 Task: For heading Use Amatic SC with green colour & Underline.  font size for heading26,  'Change the font style of data to'Amatic SC and font size to 18,  Change the alignment of both headline & data to Align center.  In the sheet  BudgetAdjustbook
Action: Mouse moved to (66, 144)
Screenshot: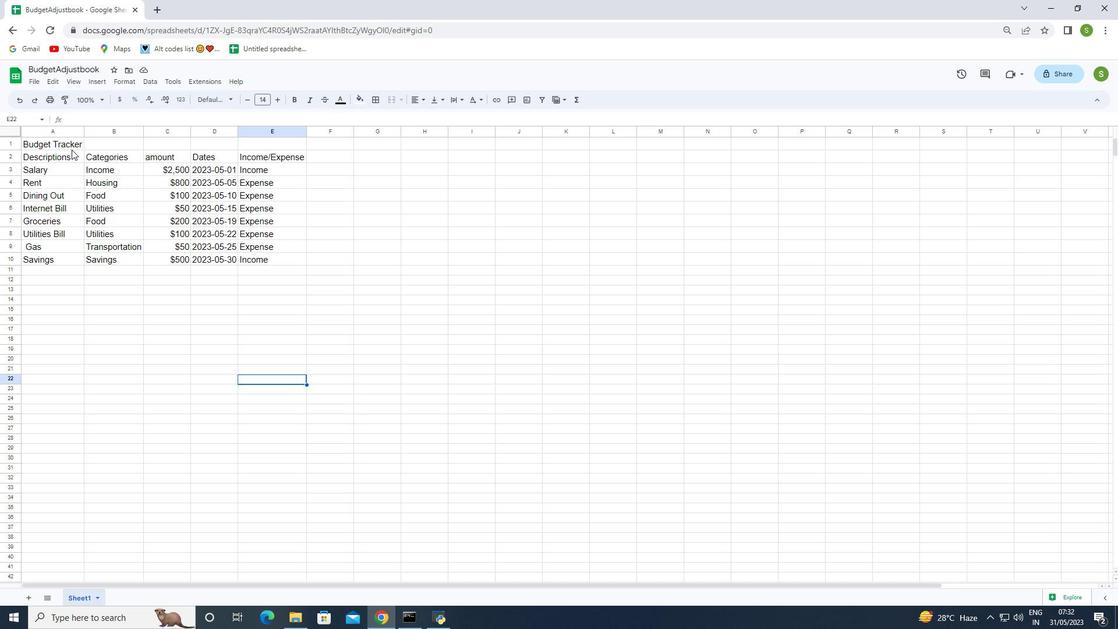 
Action: Mouse pressed left at (66, 144)
Screenshot: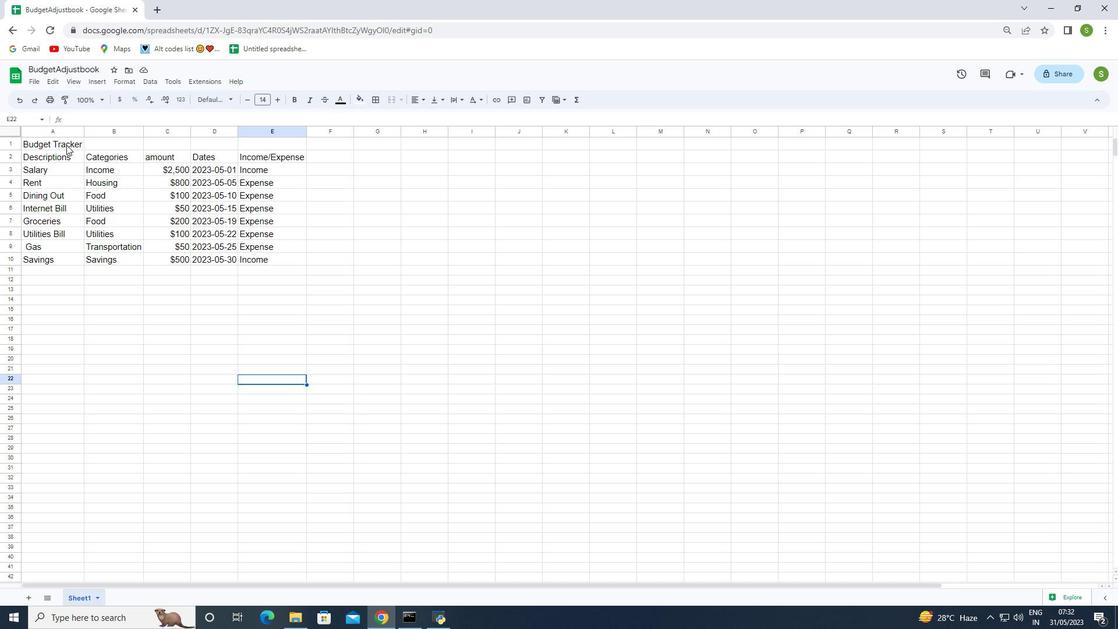 
Action: Mouse moved to (212, 101)
Screenshot: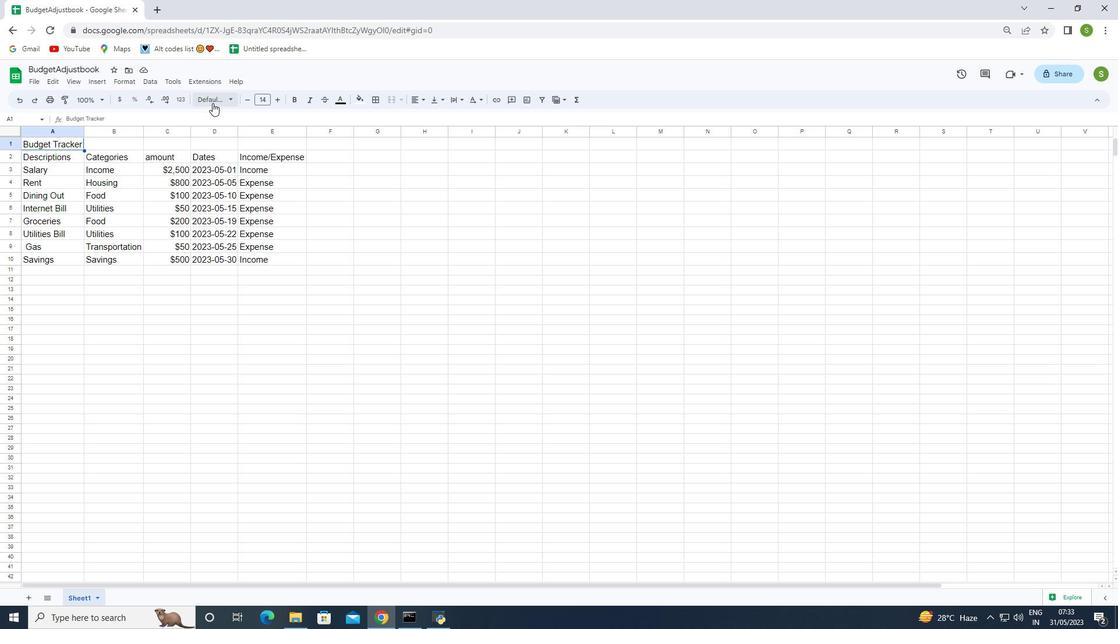 
Action: Mouse pressed left at (212, 101)
Screenshot: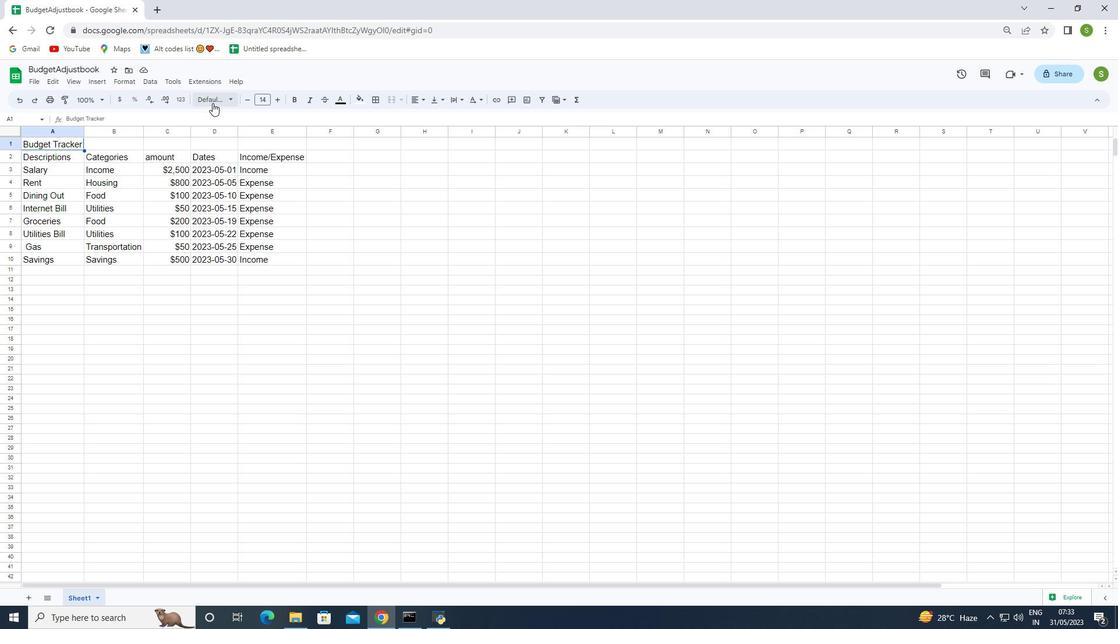 
Action: Mouse moved to (238, 264)
Screenshot: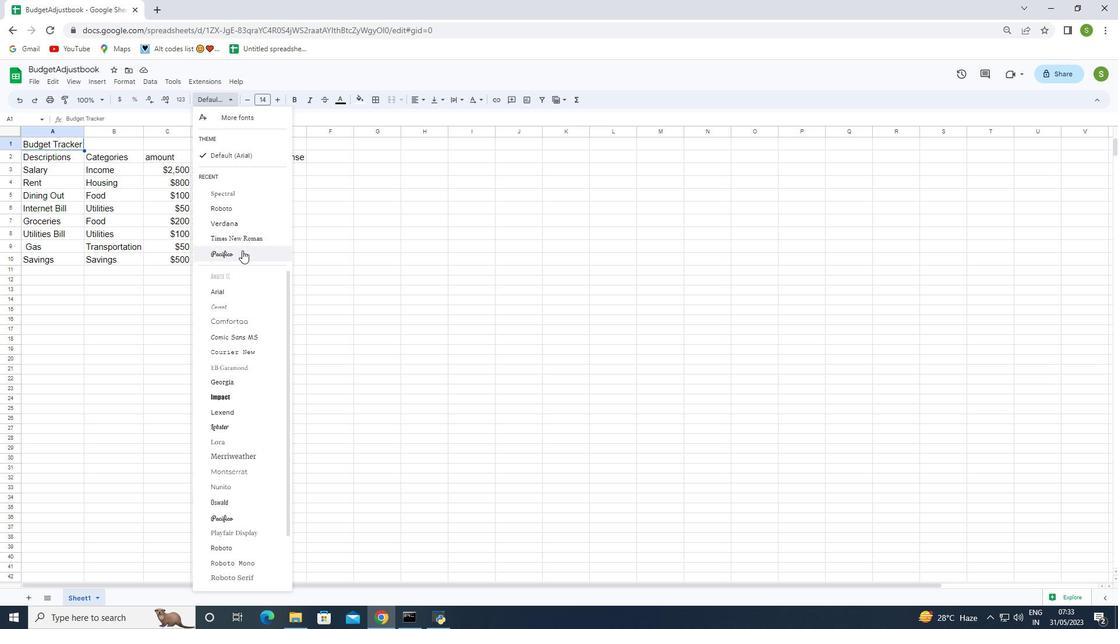 
Action: Mouse scrolled (238, 265) with delta (0, 0)
Screenshot: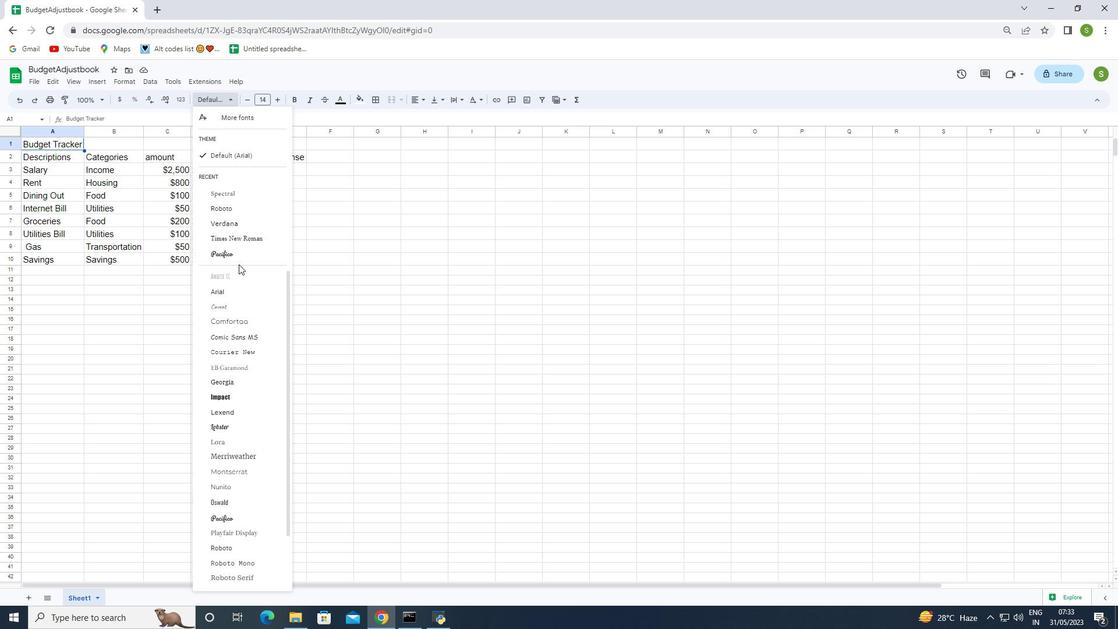 
Action: Mouse scrolled (238, 265) with delta (0, 0)
Screenshot: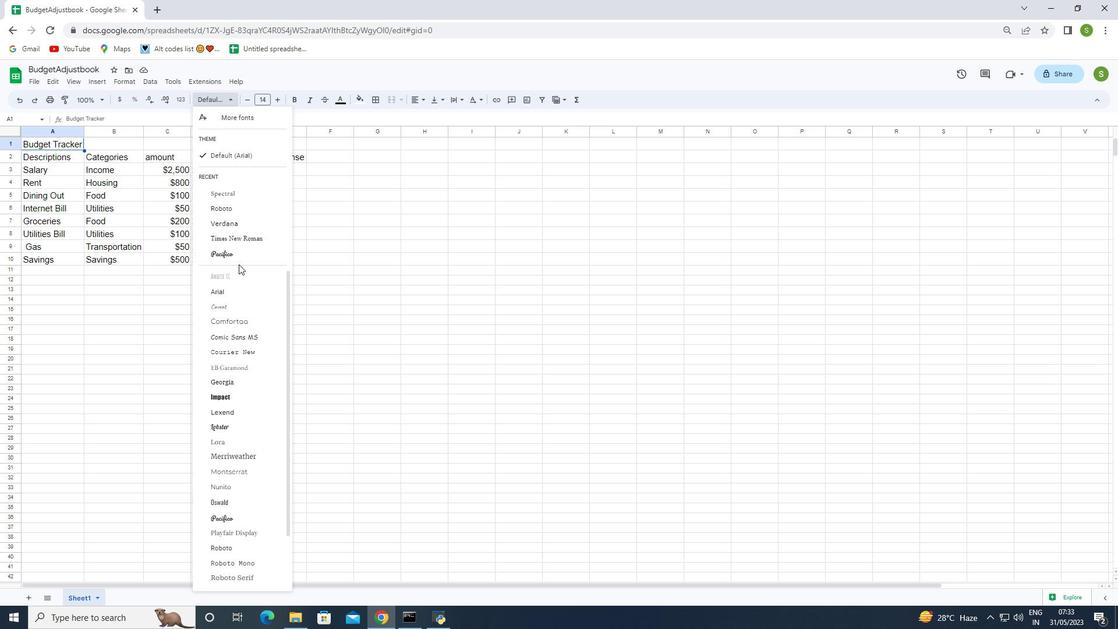 
Action: Mouse moved to (233, 413)
Screenshot: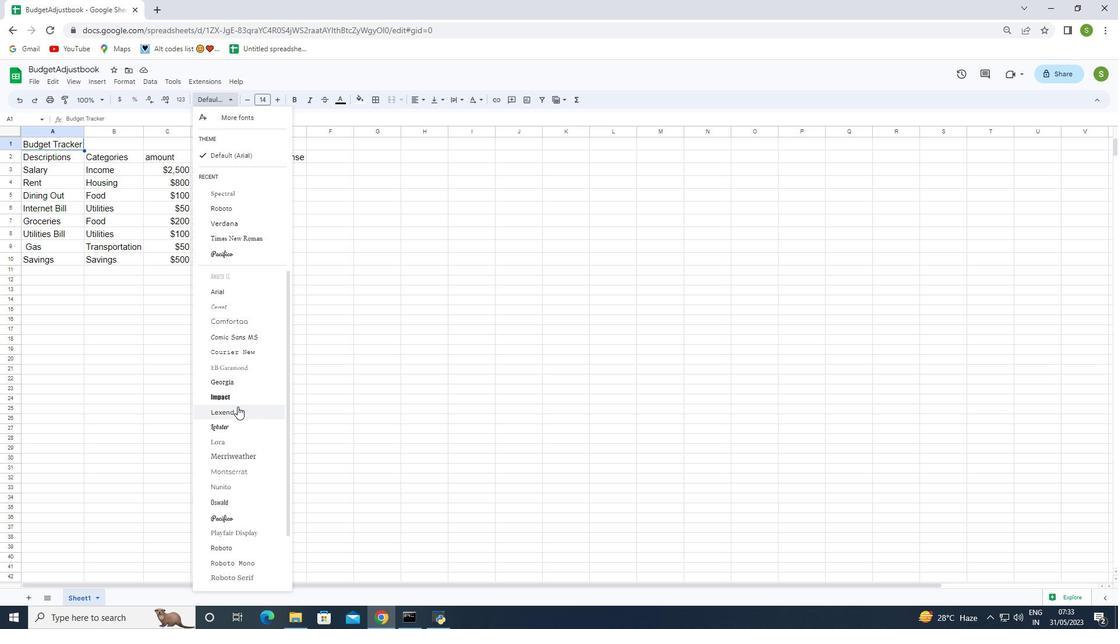 
Action: Mouse scrolled (233, 413) with delta (0, 0)
Screenshot: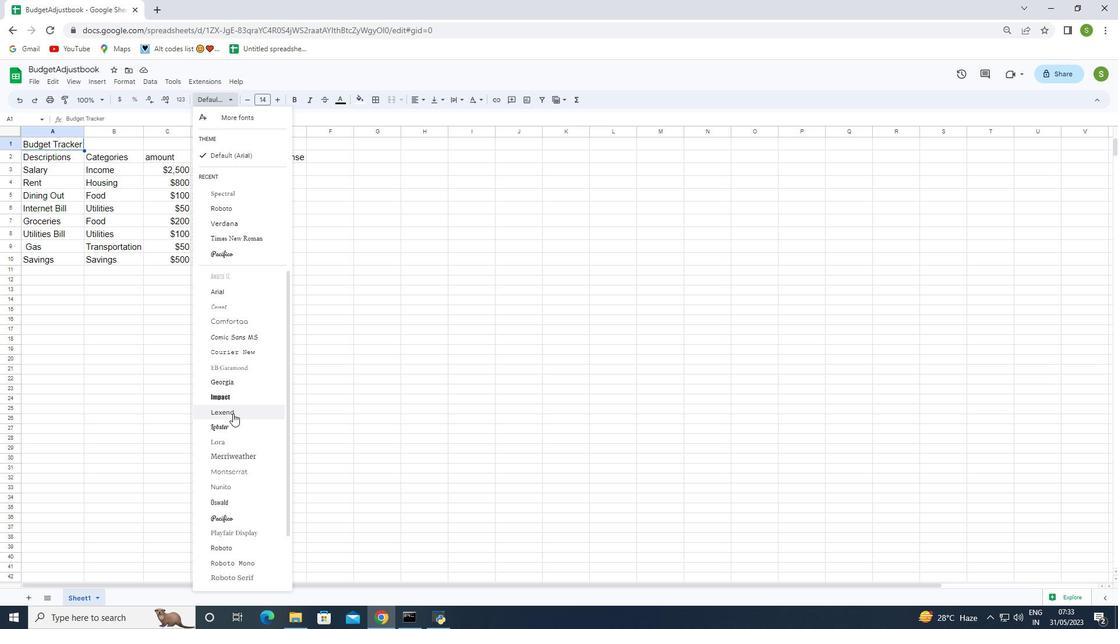 
Action: Mouse moved to (232, 419)
Screenshot: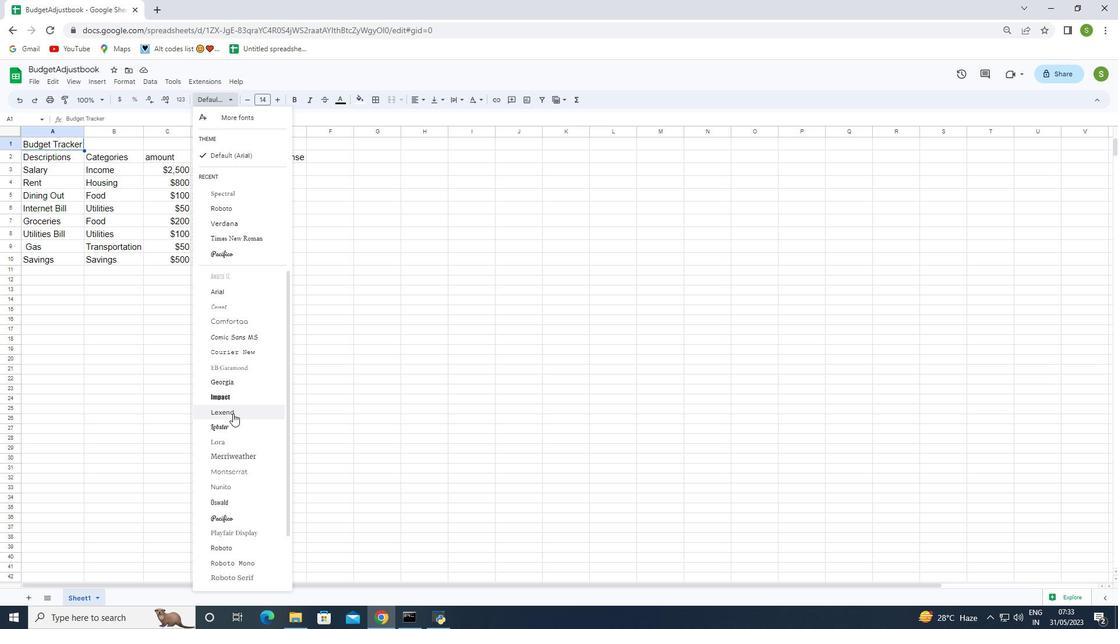
Action: Mouse scrolled (232, 418) with delta (0, 0)
Screenshot: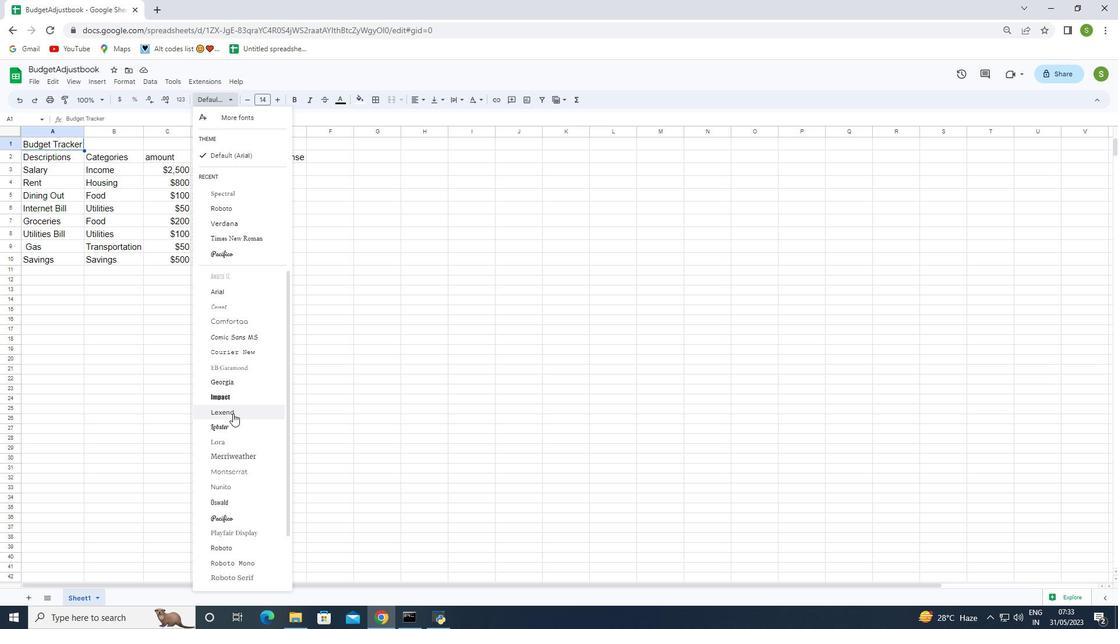 
Action: Mouse moved to (231, 425)
Screenshot: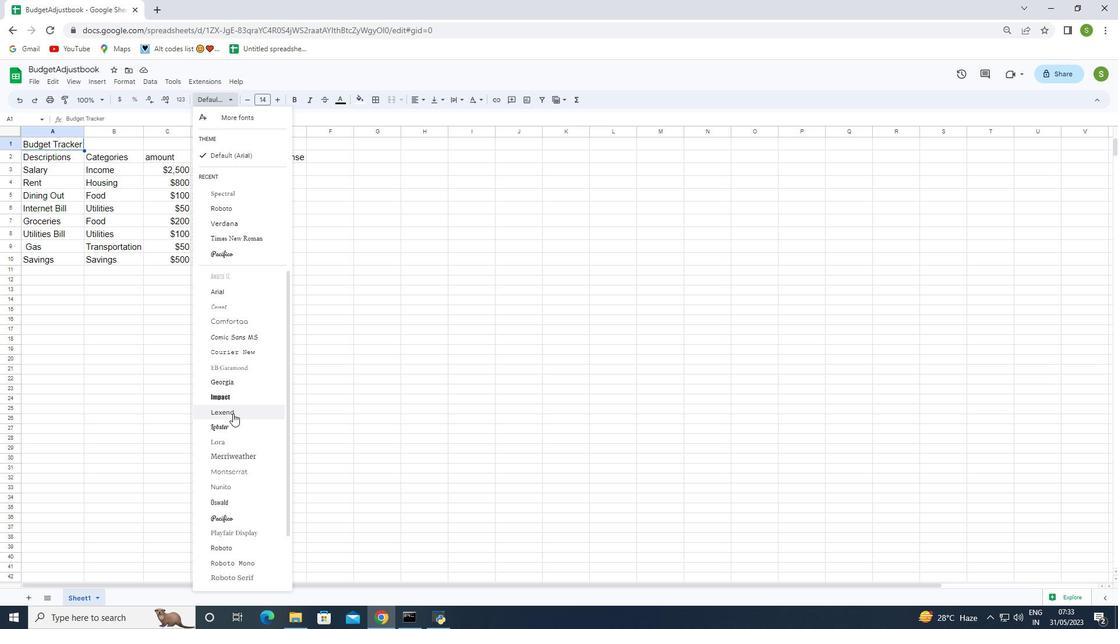 
Action: Mouse scrolled (231, 424) with delta (0, 0)
Screenshot: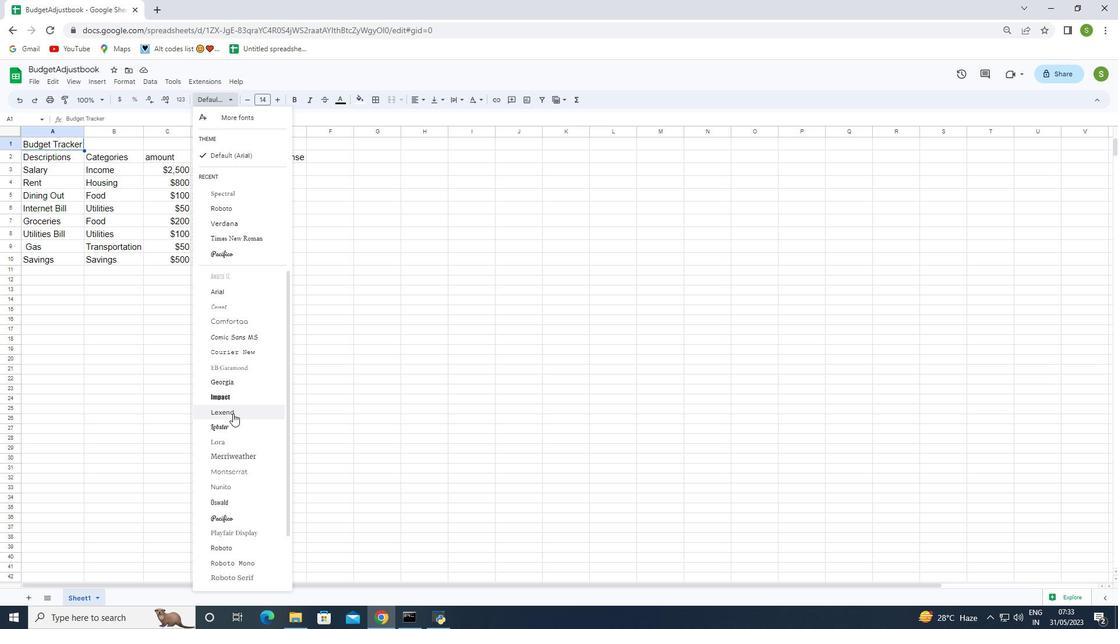 
Action: Mouse moved to (231, 432)
Screenshot: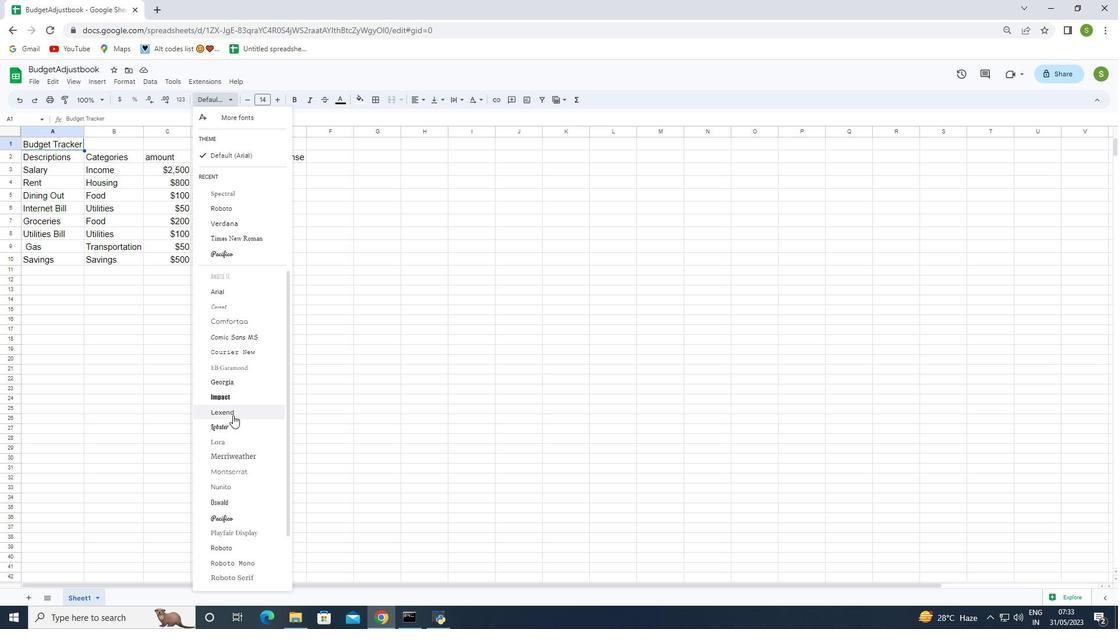 
Action: Mouse scrolled (231, 432) with delta (0, 0)
Screenshot: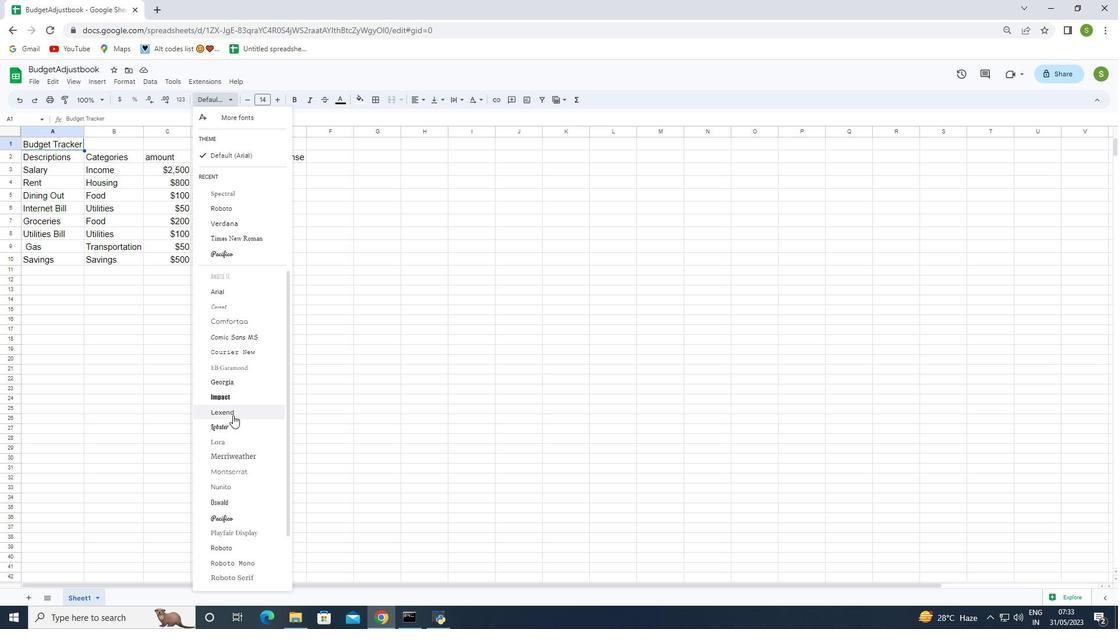 
Action: Mouse moved to (231, 440)
Screenshot: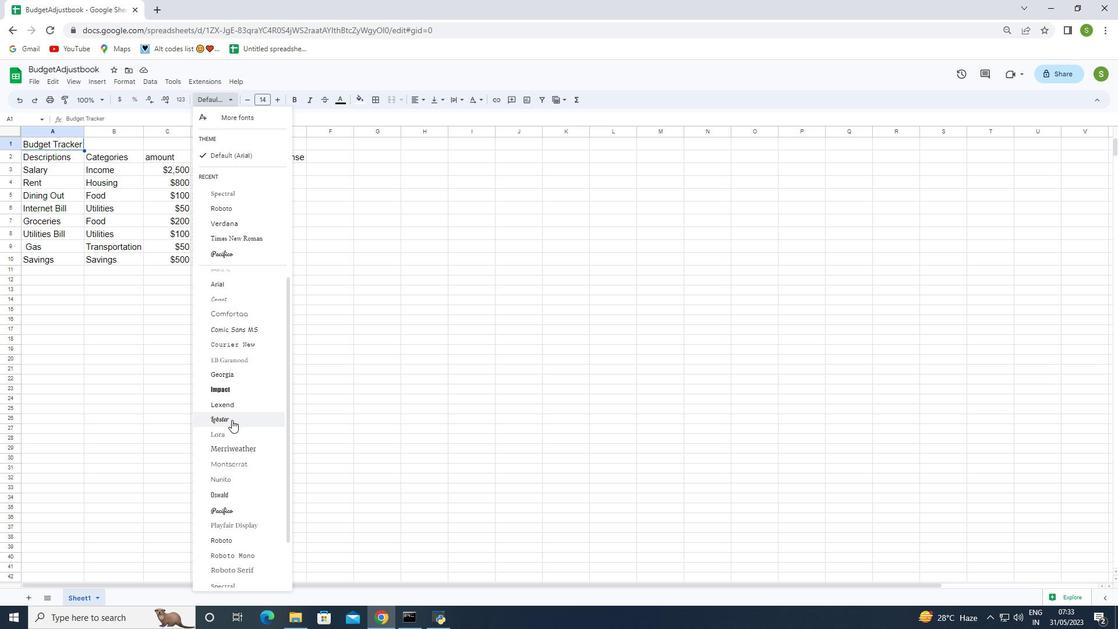 
Action: Mouse scrolled (231, 439) with delta (0, 0)
Screenshot: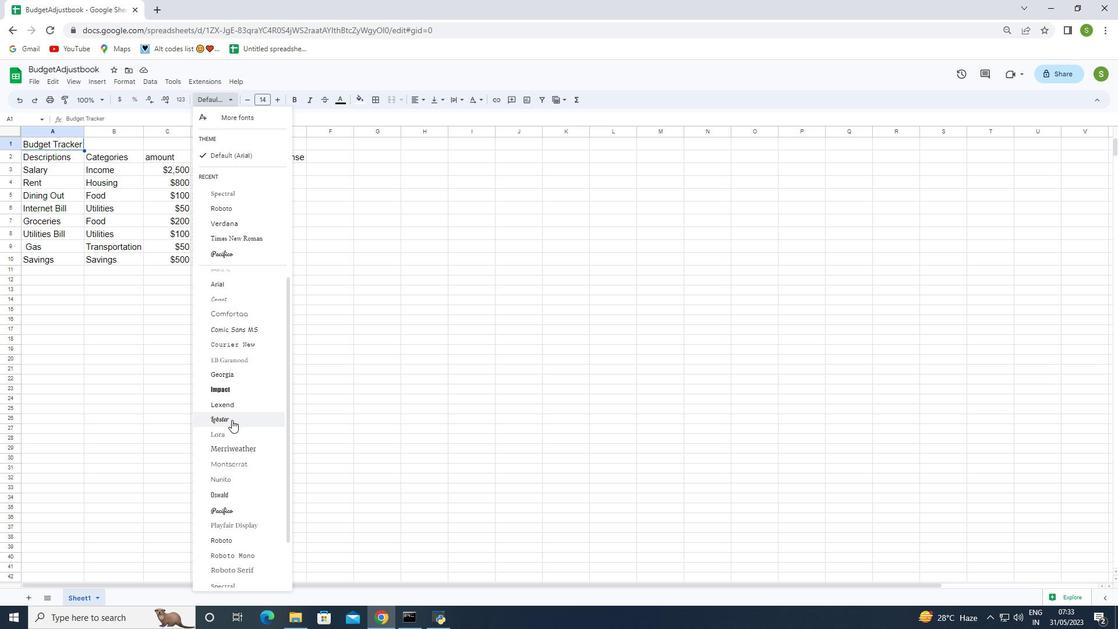 
Action: Mouse moved to (233, 449)
Screenshot: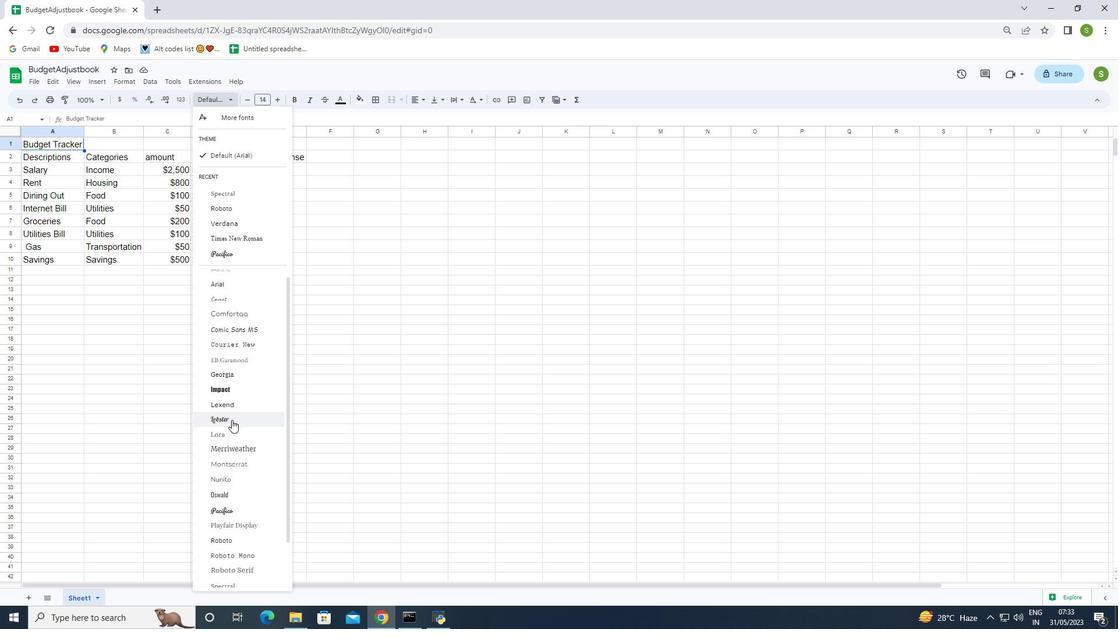 
Action: Mouse scrolled (233, 448) with delta (0, 0)
Screenshot: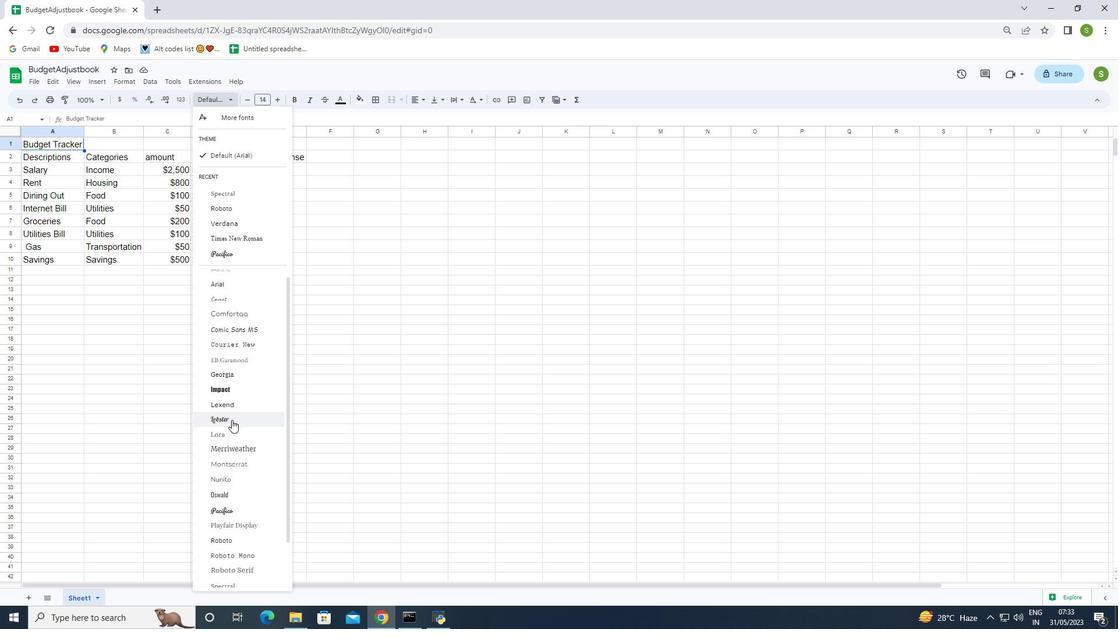 
Action: Mouse moved to (246, 499)
Screenshot: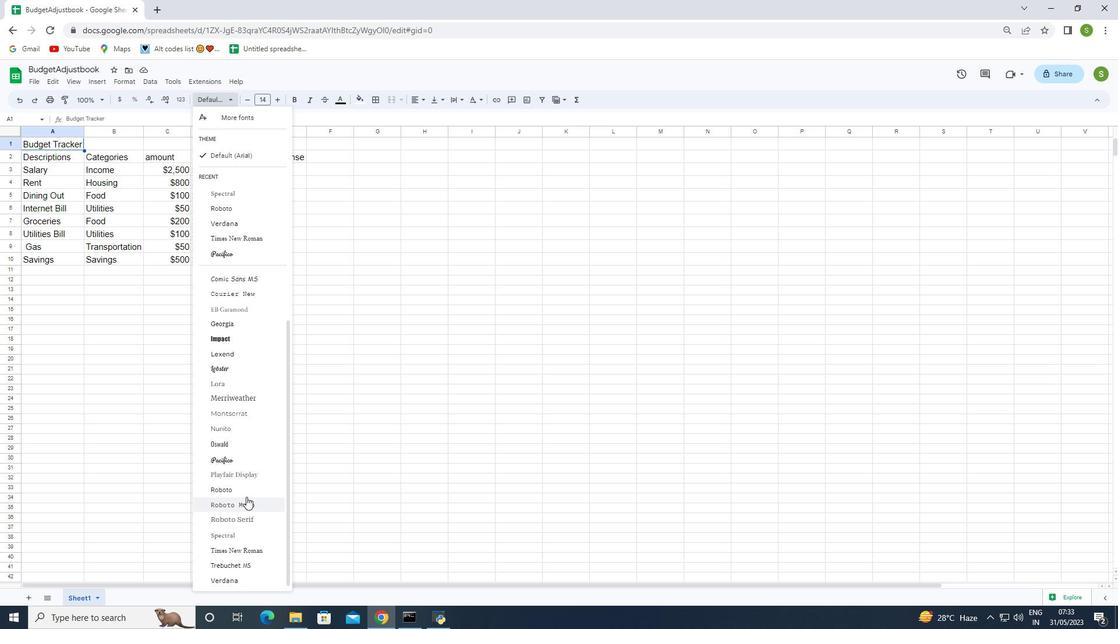 
Action: Mouse scrolled (246, 498) with delta (0, 0)
Screenshot: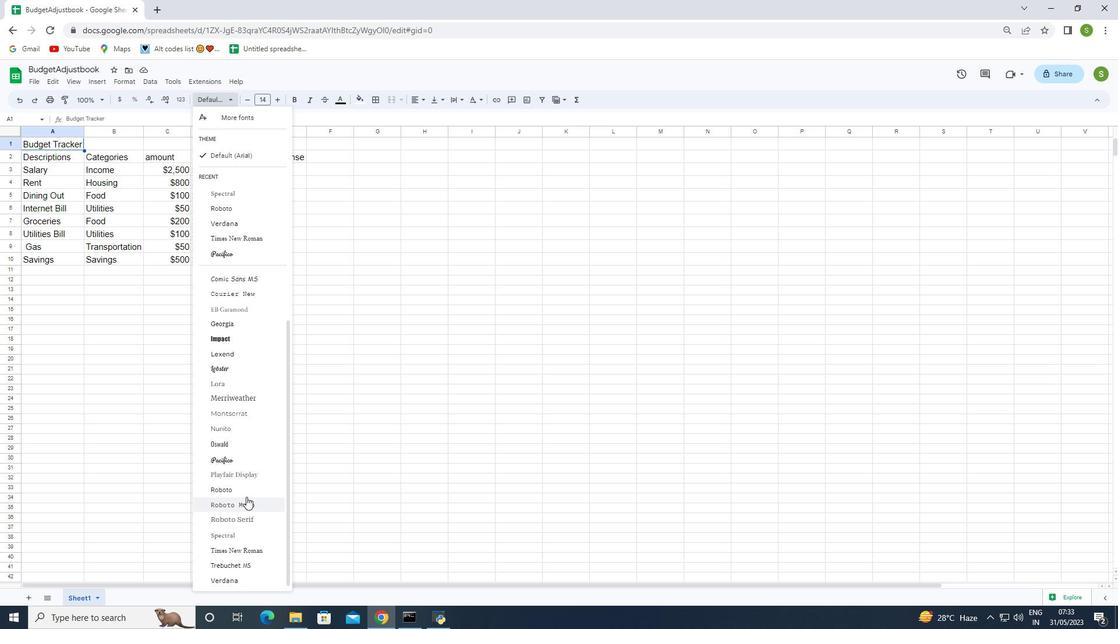 
Action: Mouse moved to (246, 501)
Screenshot: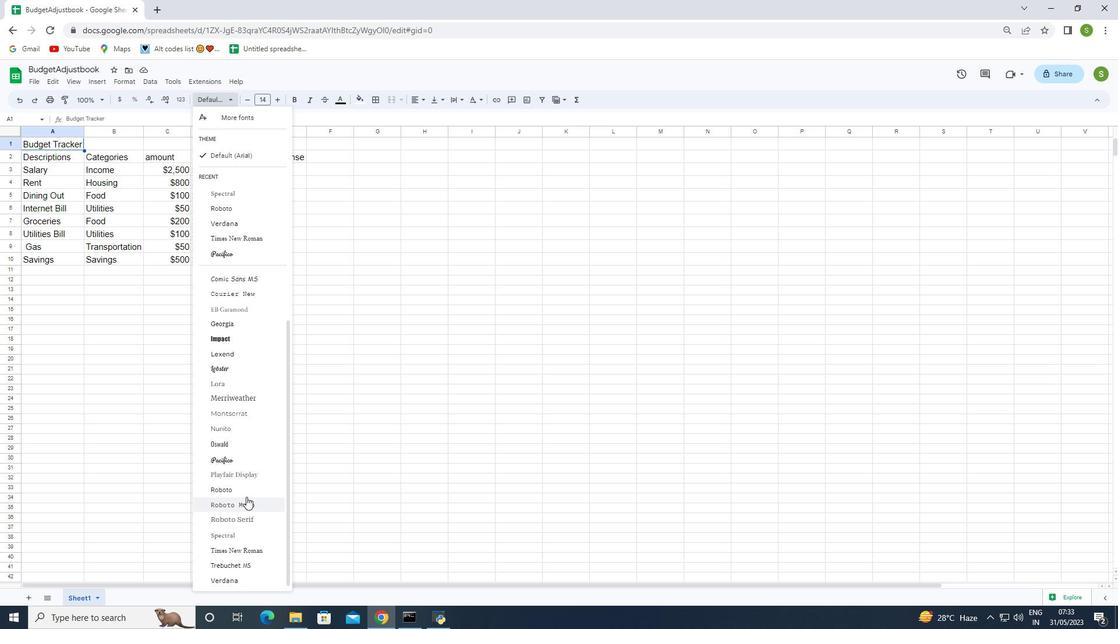 
Action: Mouse scrolled (246, 500) with delta (0, 0)
Screenshot: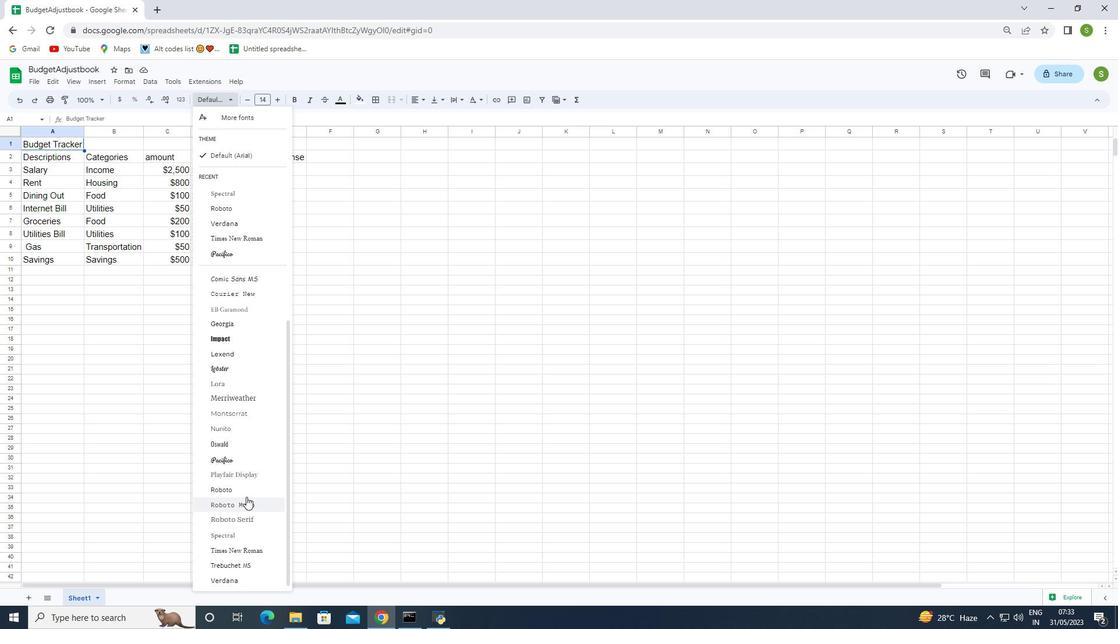 
Action: Mouse moved to (246, 504)
Screenshot: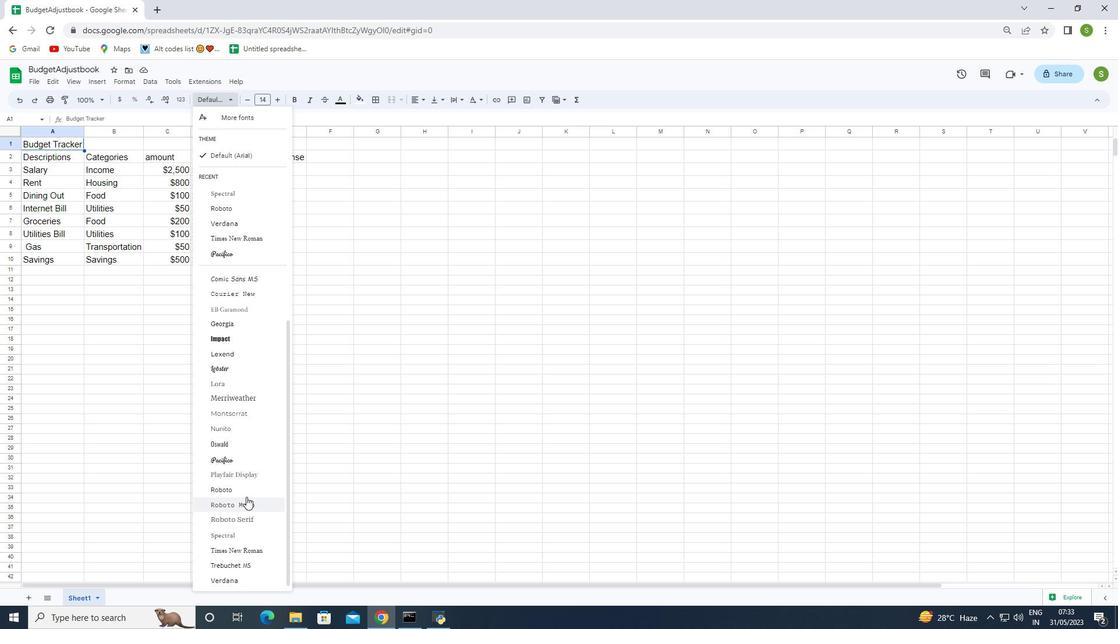 
Action: Mouse scrolled (246, 503) with delta (0, 0)
Screenshot: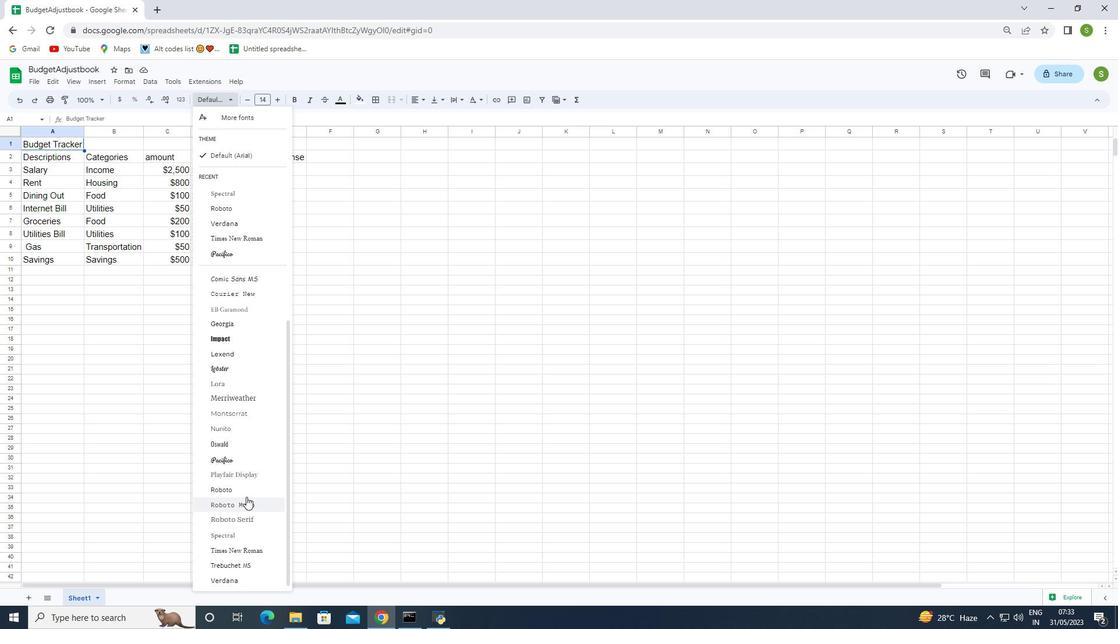 
Action: Mouse moved to (246, 507)
Screenshot: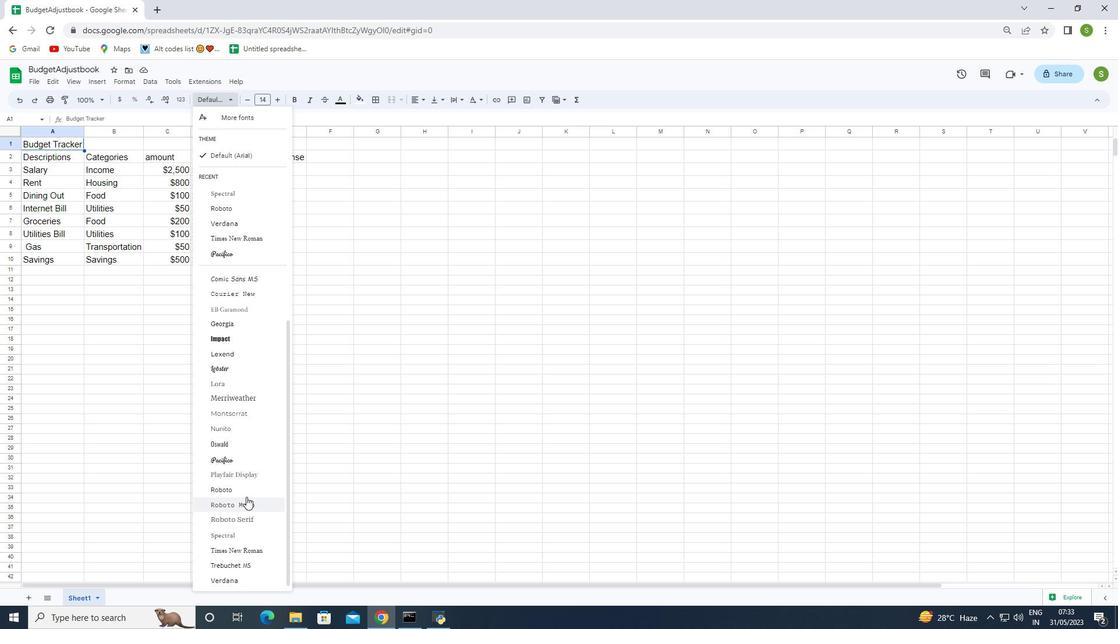 
Action: Mouse scrolled (246, 506) with delta (0, 0)
Screenshot: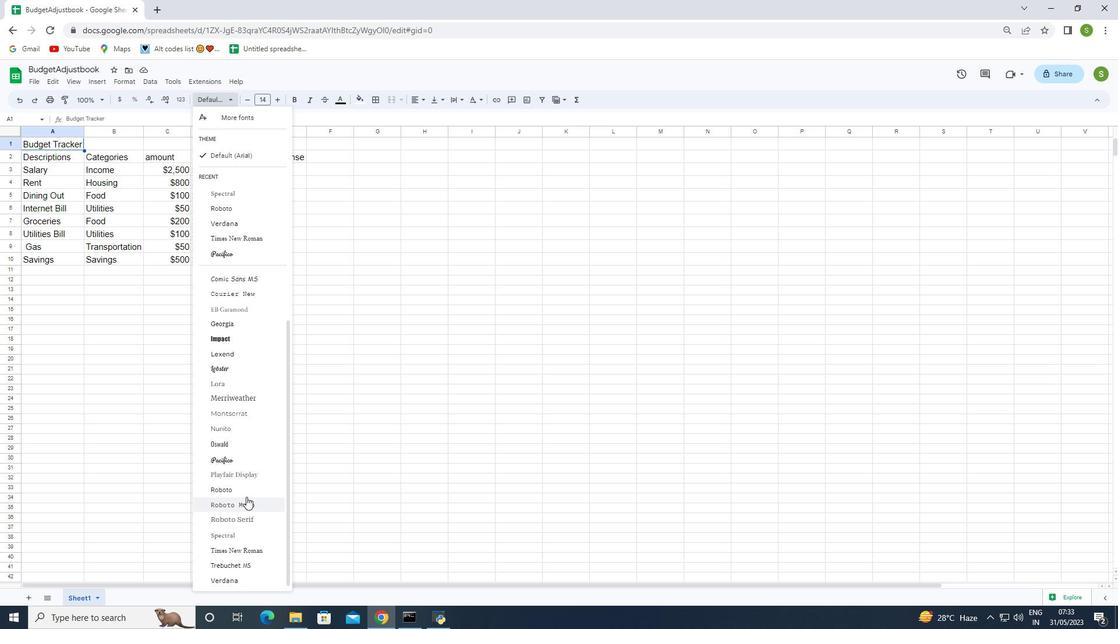 
Action: Mouse moved to (246, 508)
Screenshot: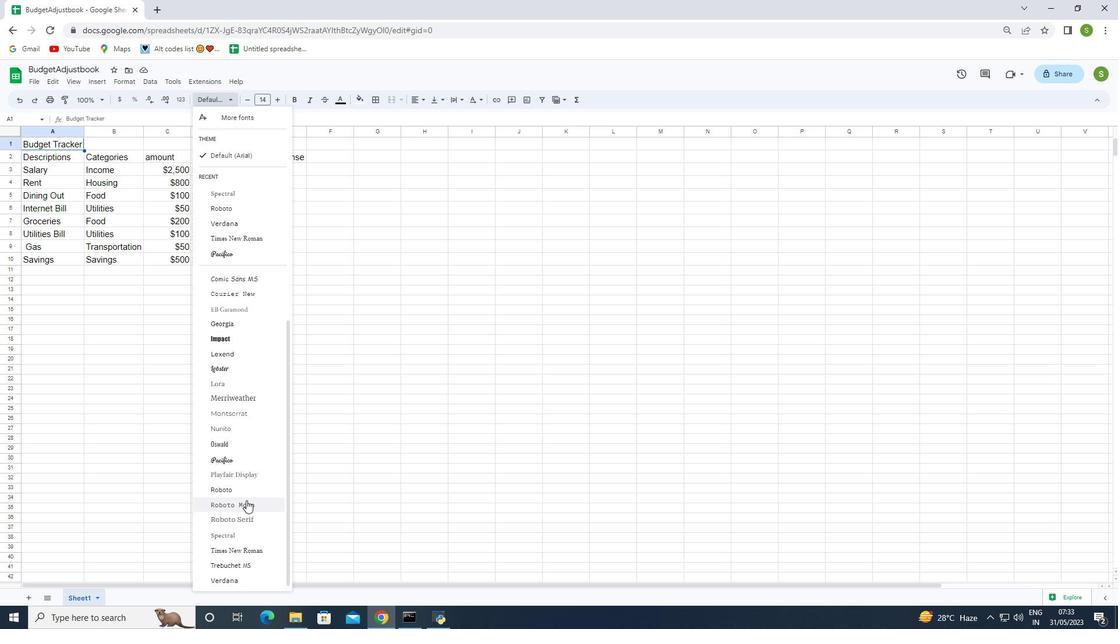 
Action: Mouse scrolled (246, 508) with delta (0, 0)
Screenshot: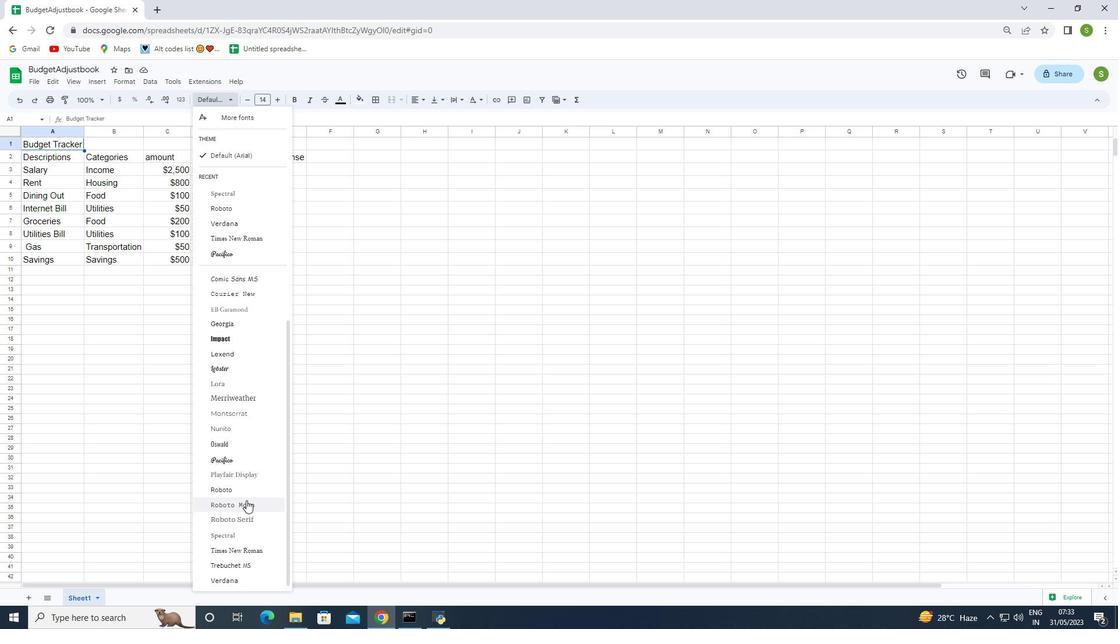 
Action: Mouse moved to (246, 511)
Screenshot: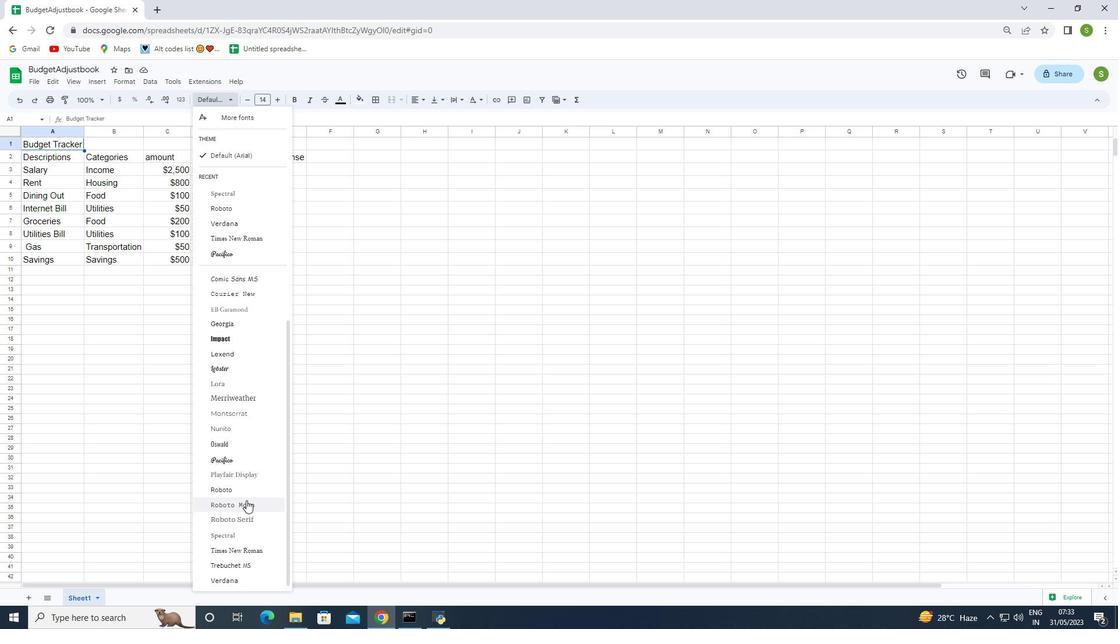 
Action: Mouse scrolled (246, 511) with delta (0, 0)
Screenshot: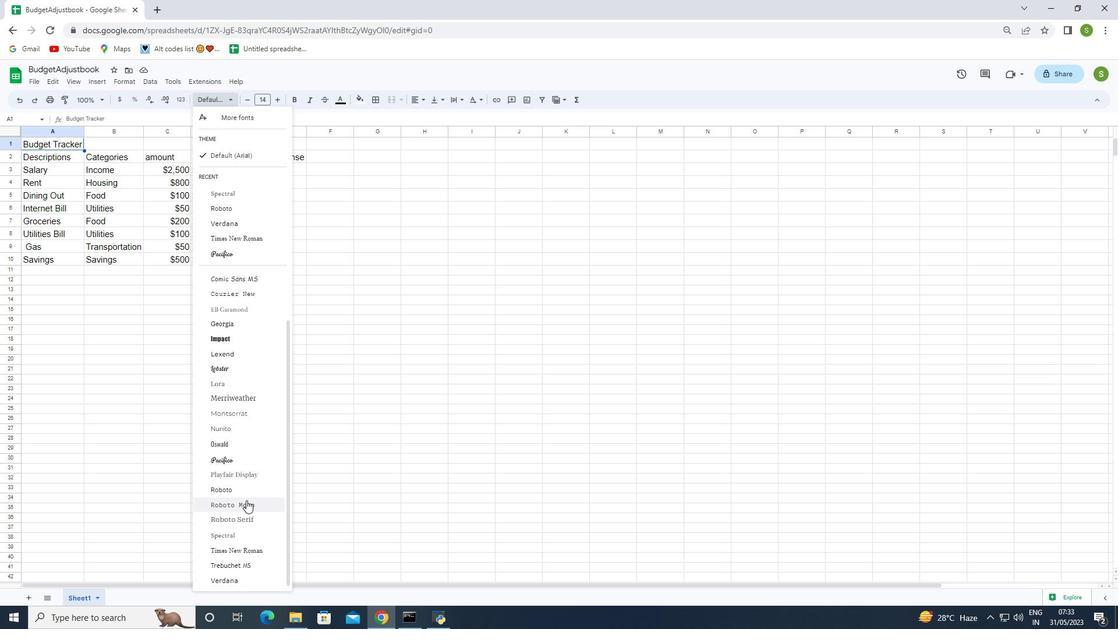 
Action: Mouse moved to (224, 161)
Screenshot: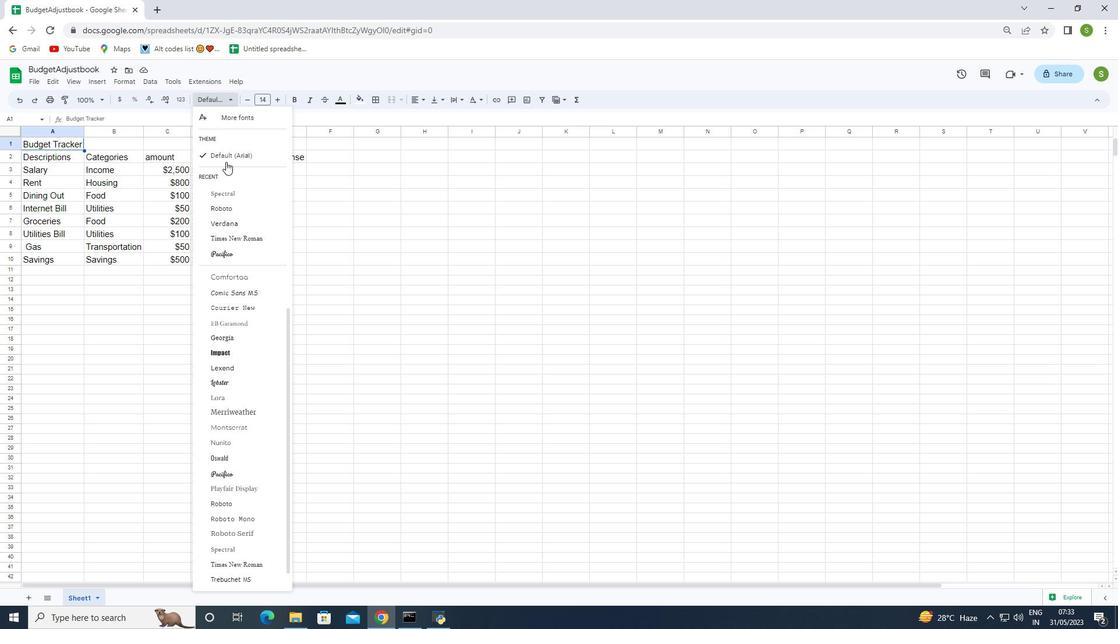 
Action: Mouse scrolled (224, 162) with delta (0, 0)
Screenshot: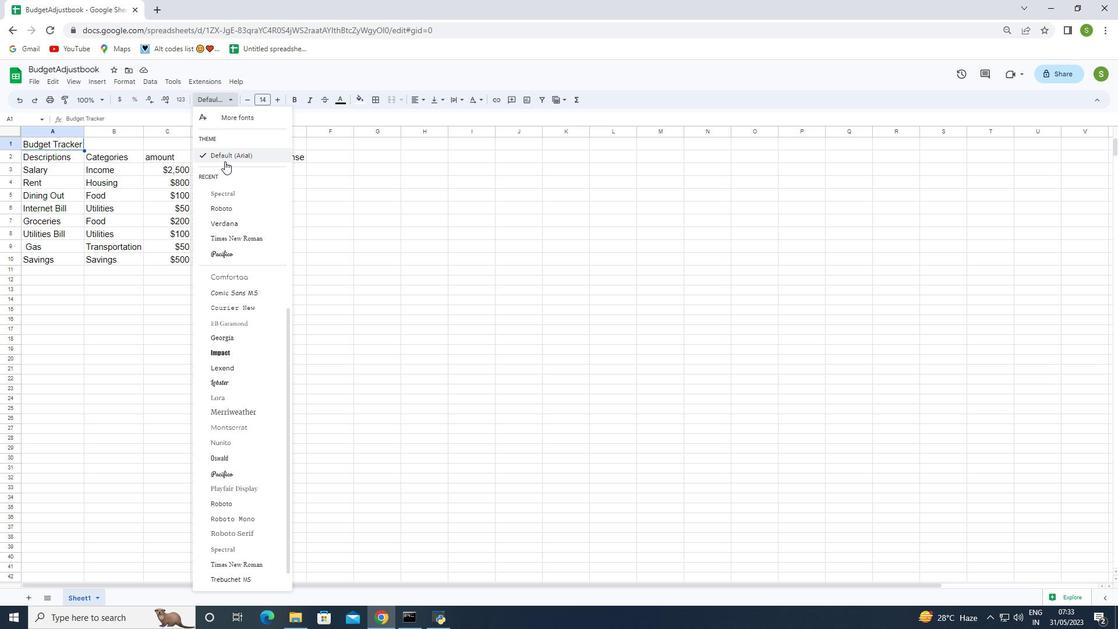
Action: Mouse scrolled (224, 162) with delta (0, 0)
Screenshot: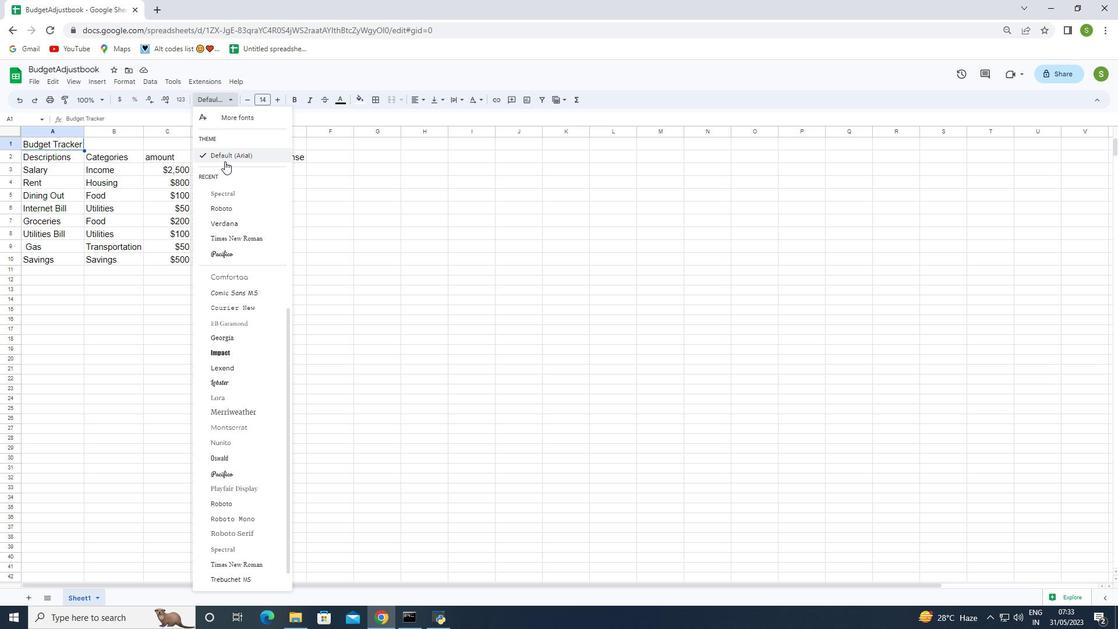 
Action: Mouse moved to (225, 159)
Screenshot: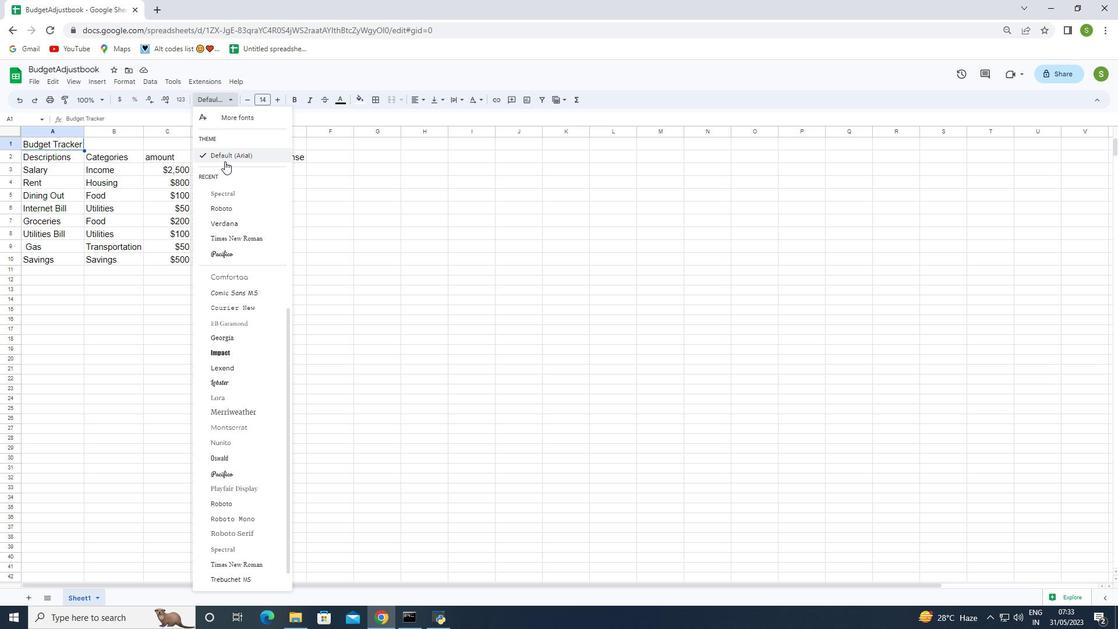 
Action: Mouse scrolled (225, 159) with delta (0, 0)
Screenshot: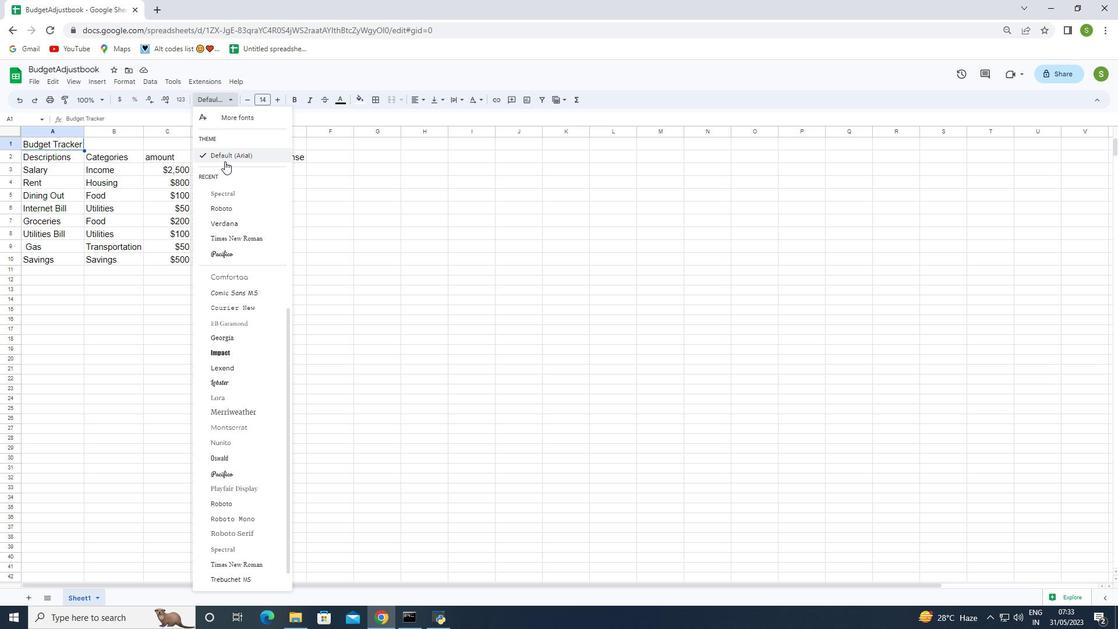 
Action: Mouse moved to (225, 115)
Screenshot: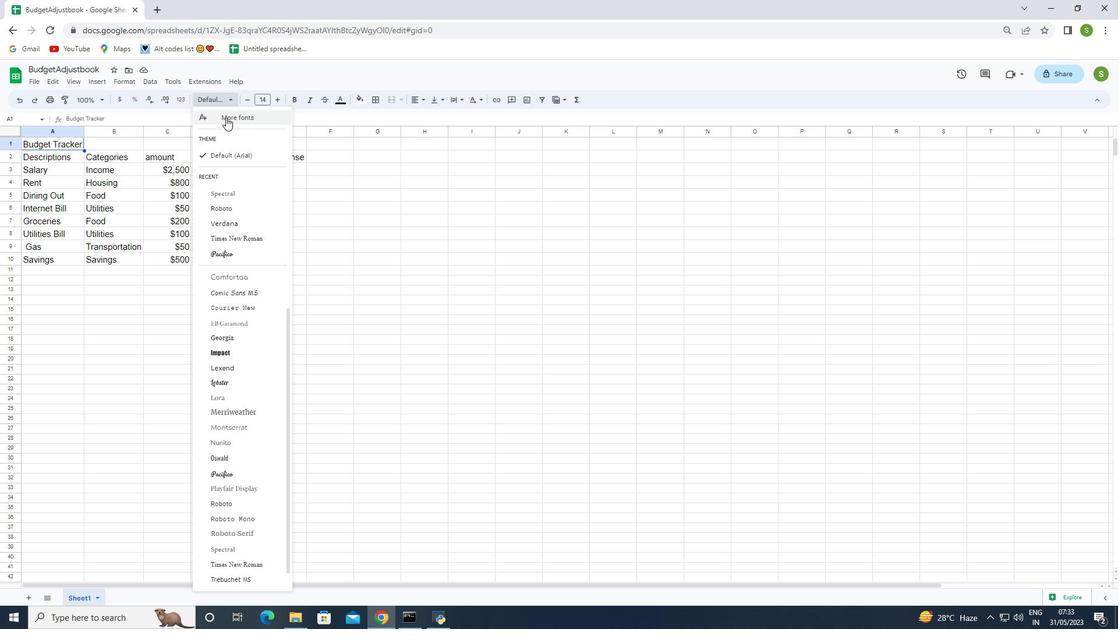 
Action: Mouse pressed left at (225, 115)
Screenshot: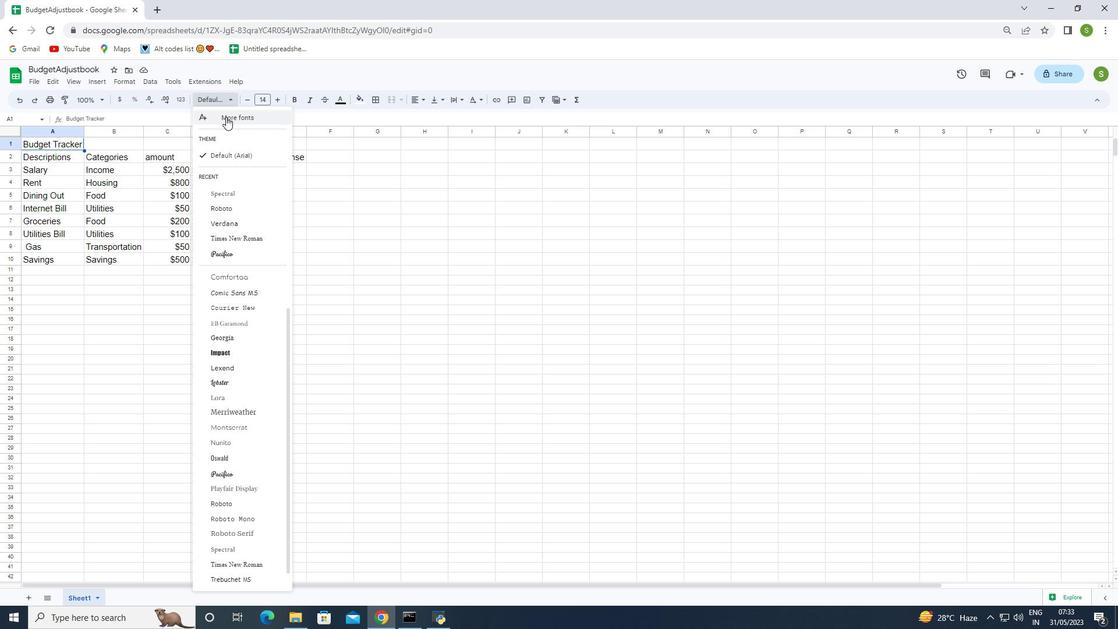 
Action: Mouse moved to (384, 222)
Screenshot: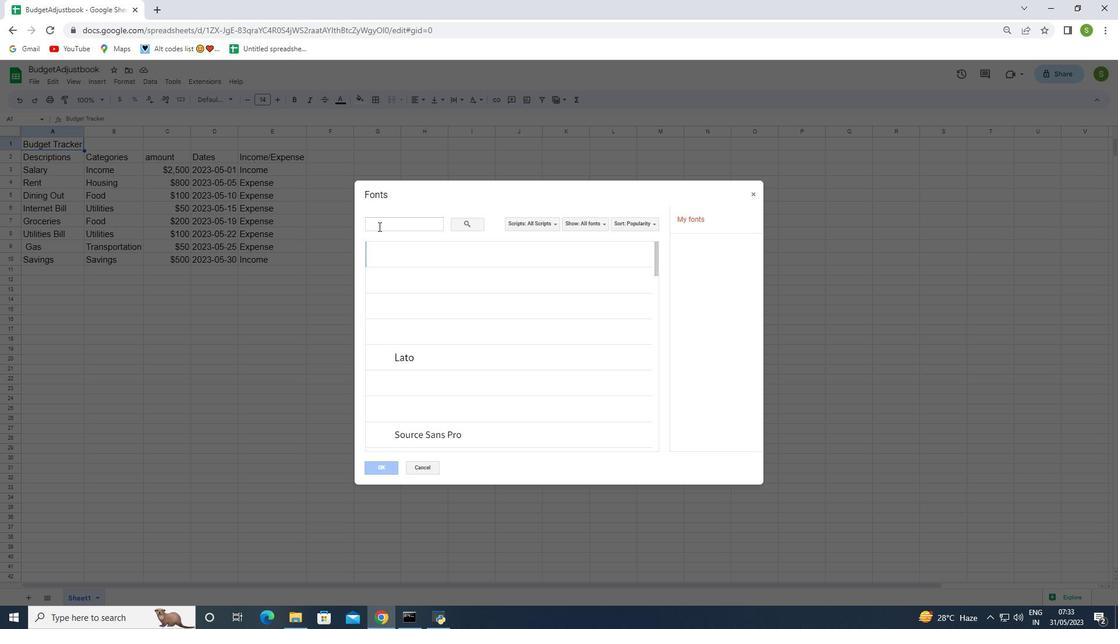 
Action: Mouse pressed left at (384, 222)
Screenshot: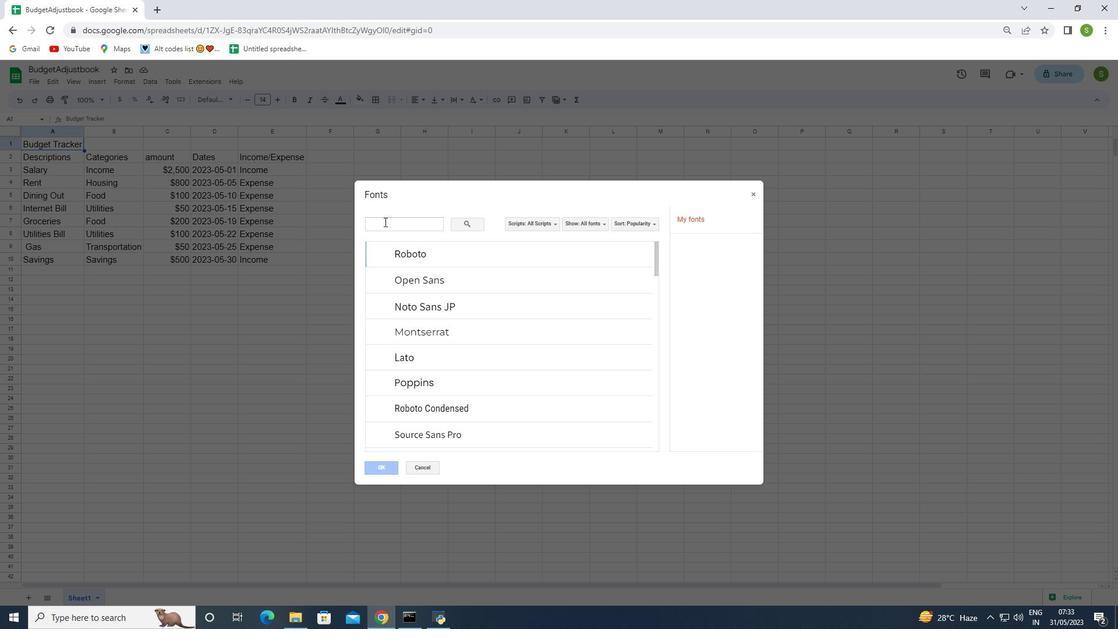 
Action: Key pressed <Key.shift>Amatic
Screenshot: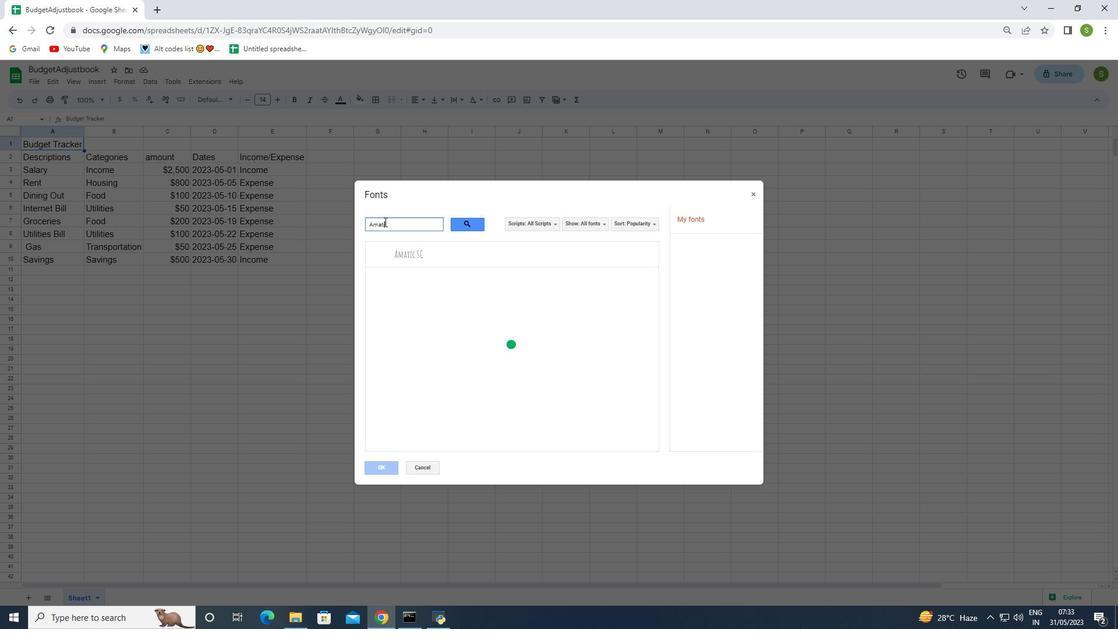 
Action: Mouse moved to (398, 255)
Screenshot: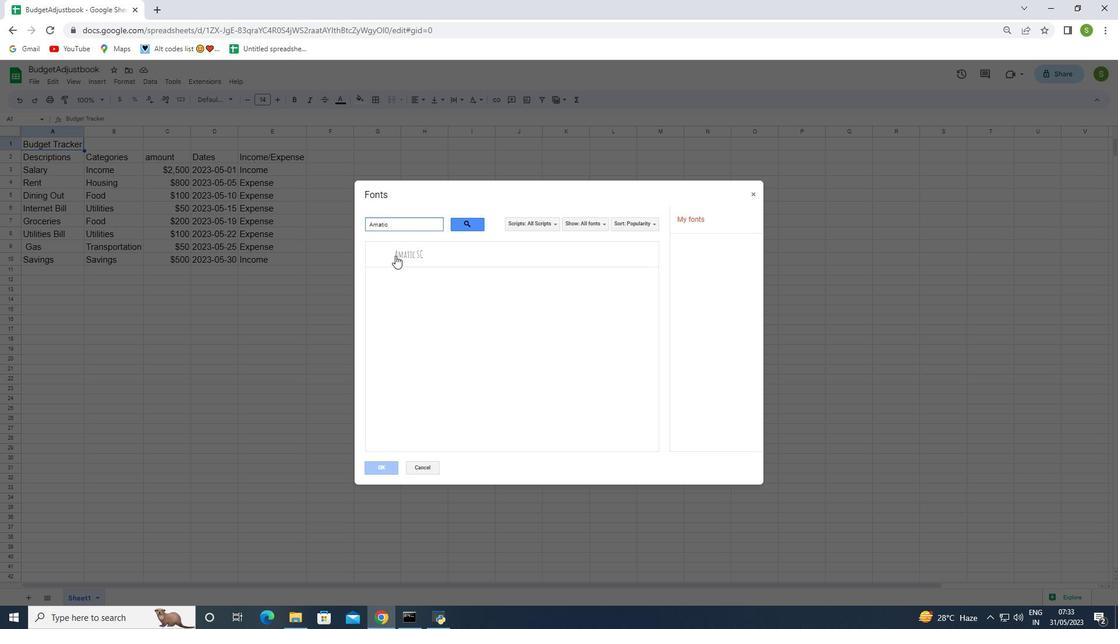 
Action: Mouse pressed left at (398, 255)
Screenshot: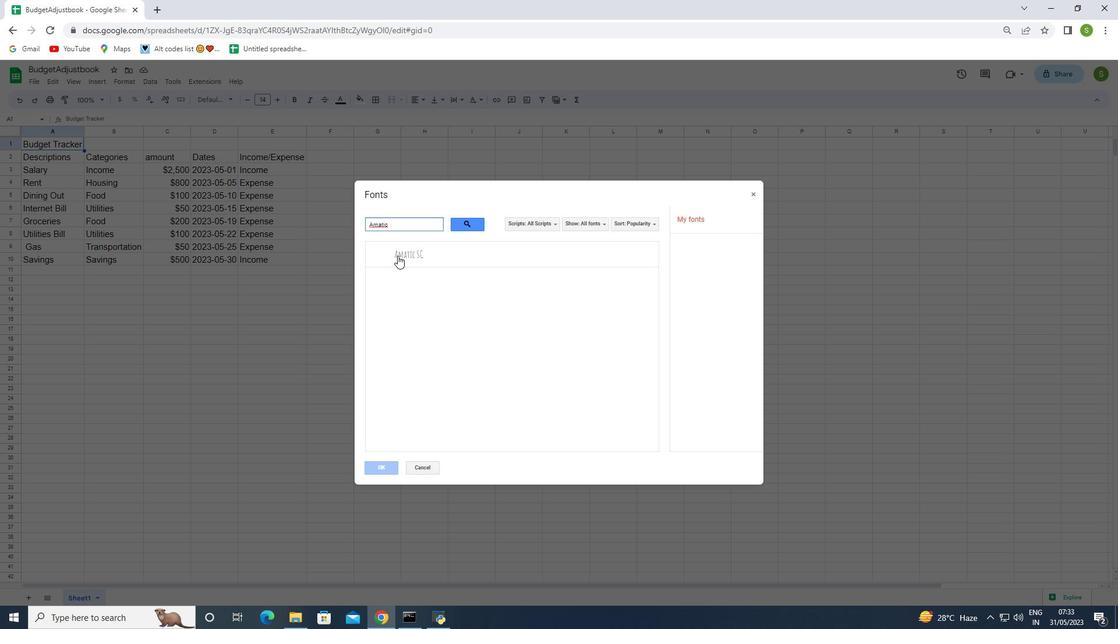 
Action: Mouse moved to (375, 470)
Screenshot: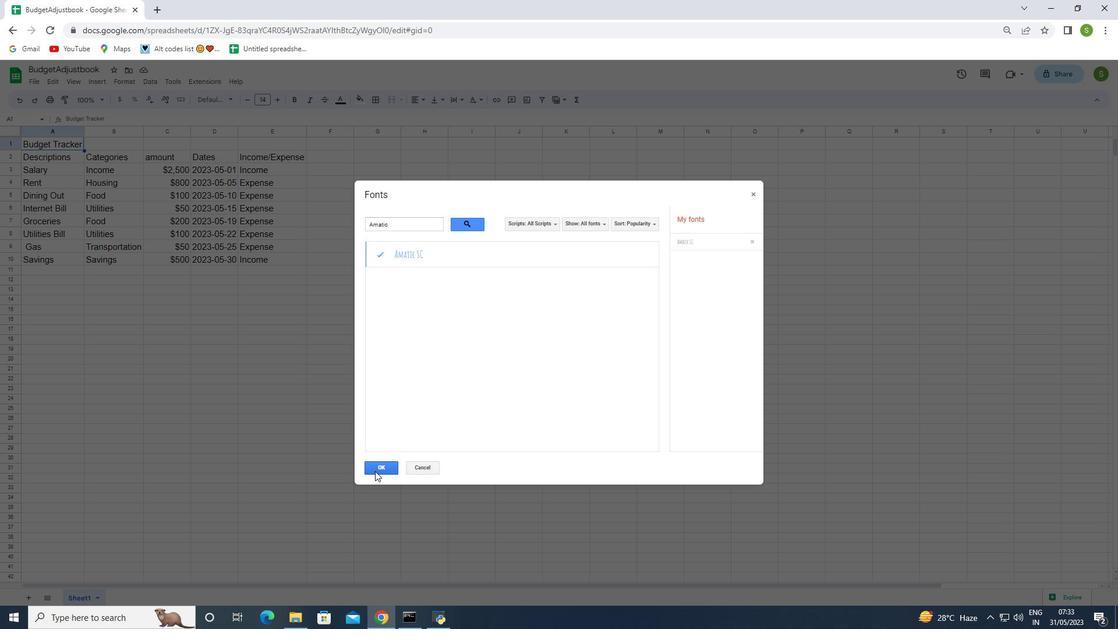 
Action: Mouse pressed left at (375, 470)
Screenshot: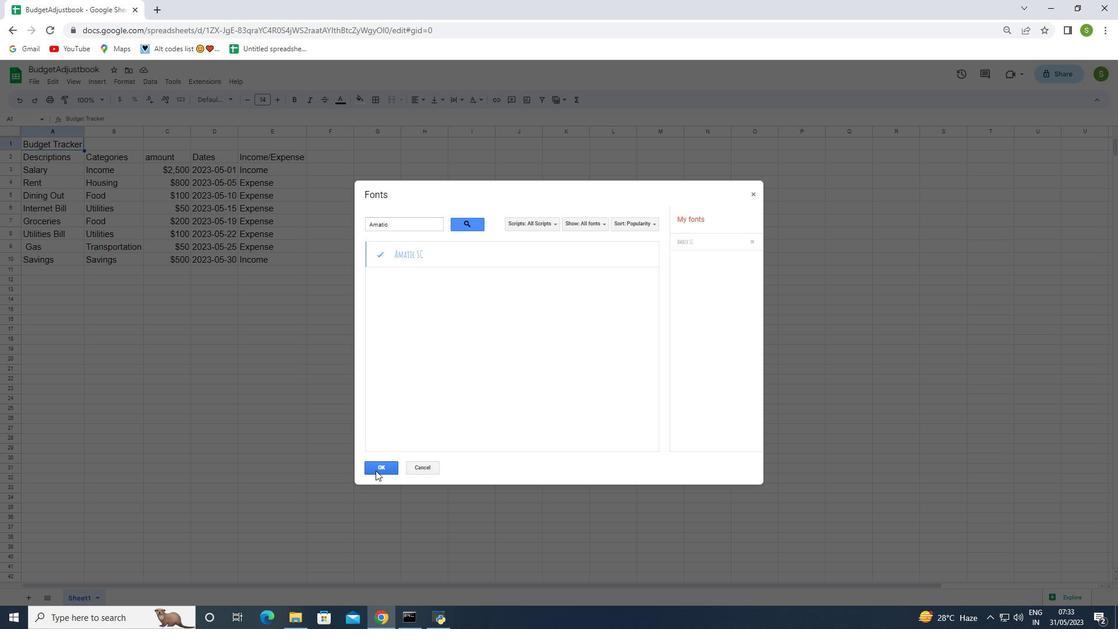 
Action: Mouse moved to (344, 103)
Screenshot: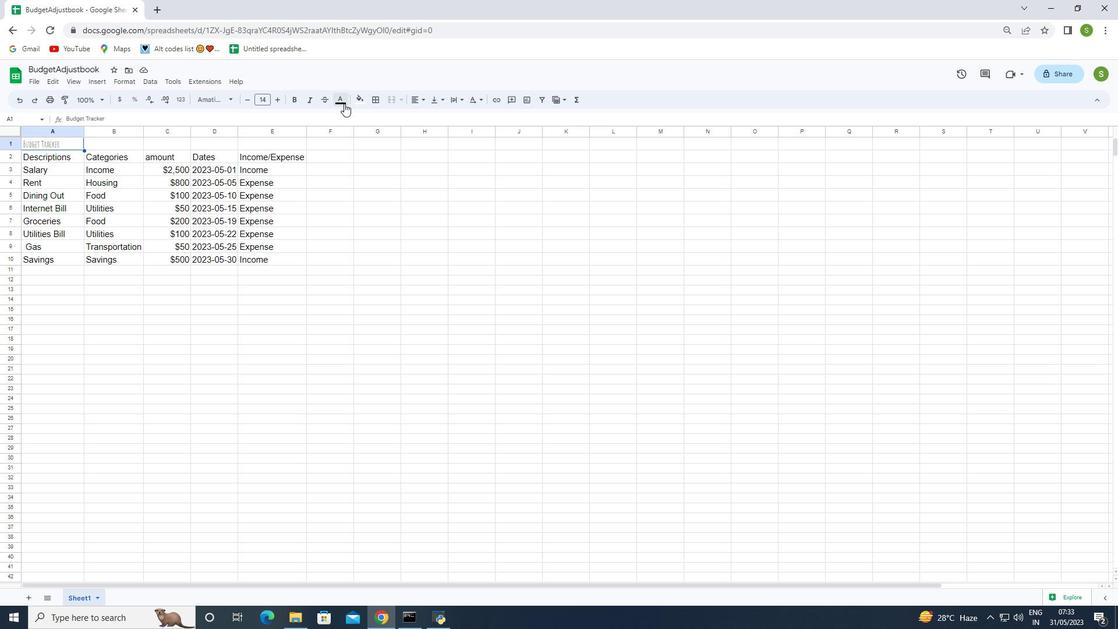 
Action: Mouse pressed left at (344, 103)
Screenshot: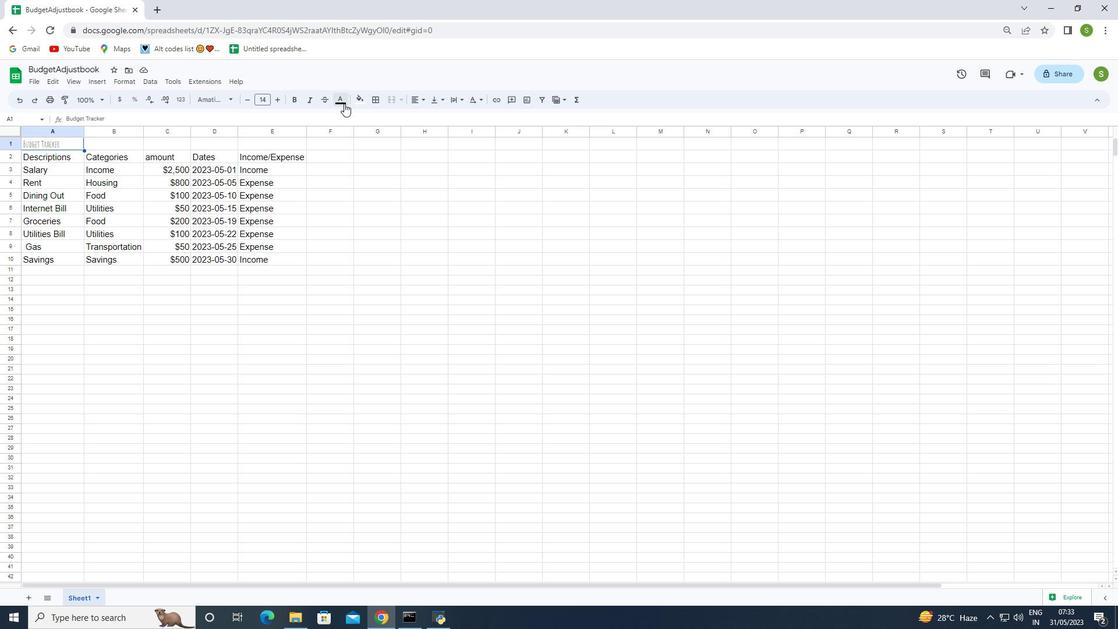 
Action: Mouse moved to (384, 143)
Screenshot: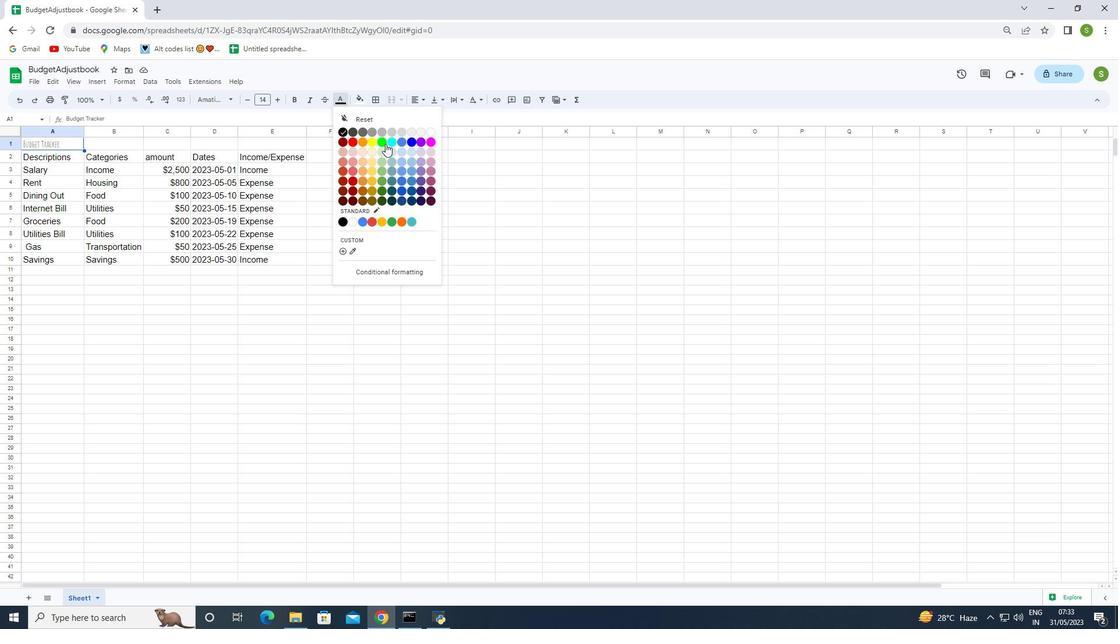 
Action: Mouse pressed left at (384, 143)
Screenshot: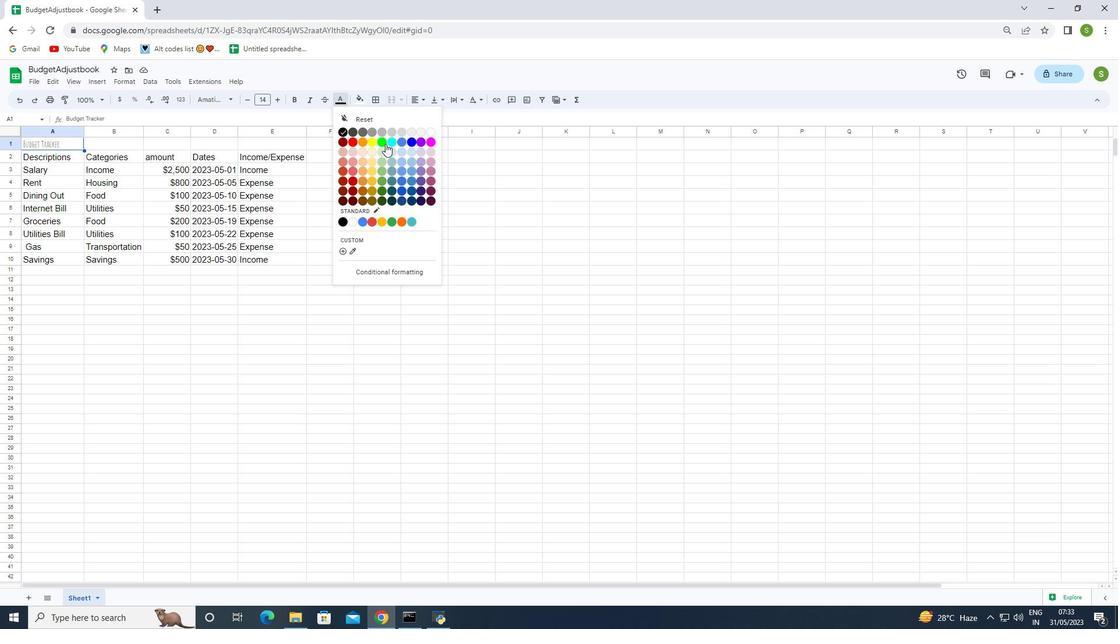 
Action: Mouse moved to (129, 79)
Screenshot: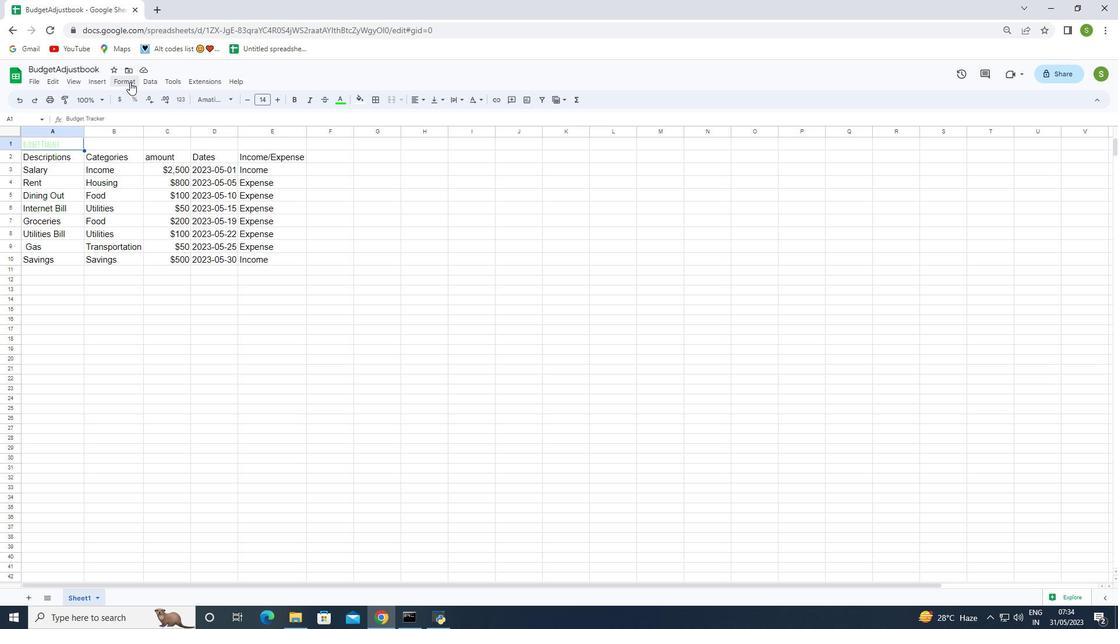 
Action: Mouse pressed left at (129, 79)
Screenshot: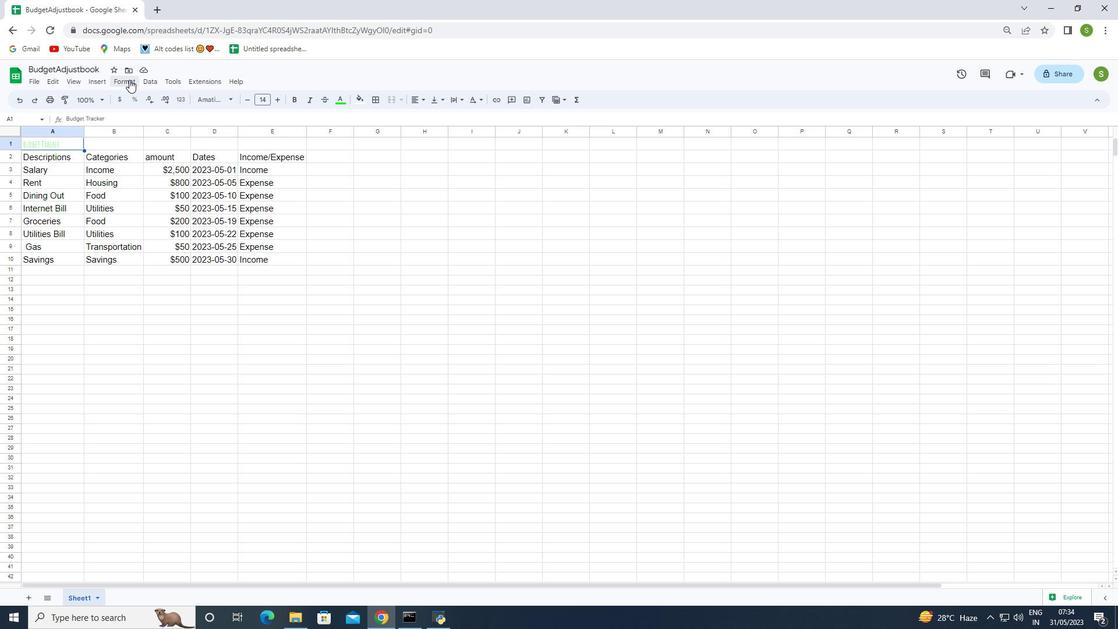 
Action: Mouse moved to (289, 168)
Screenshot: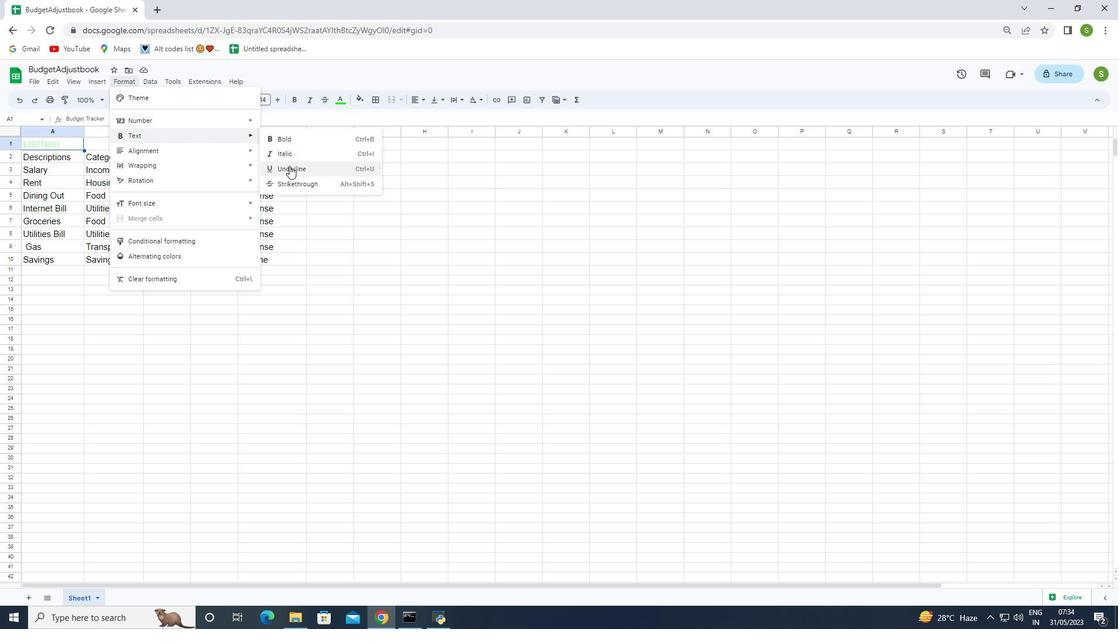 
Action: Mouse pressed left at (289, 168)
Screenshot: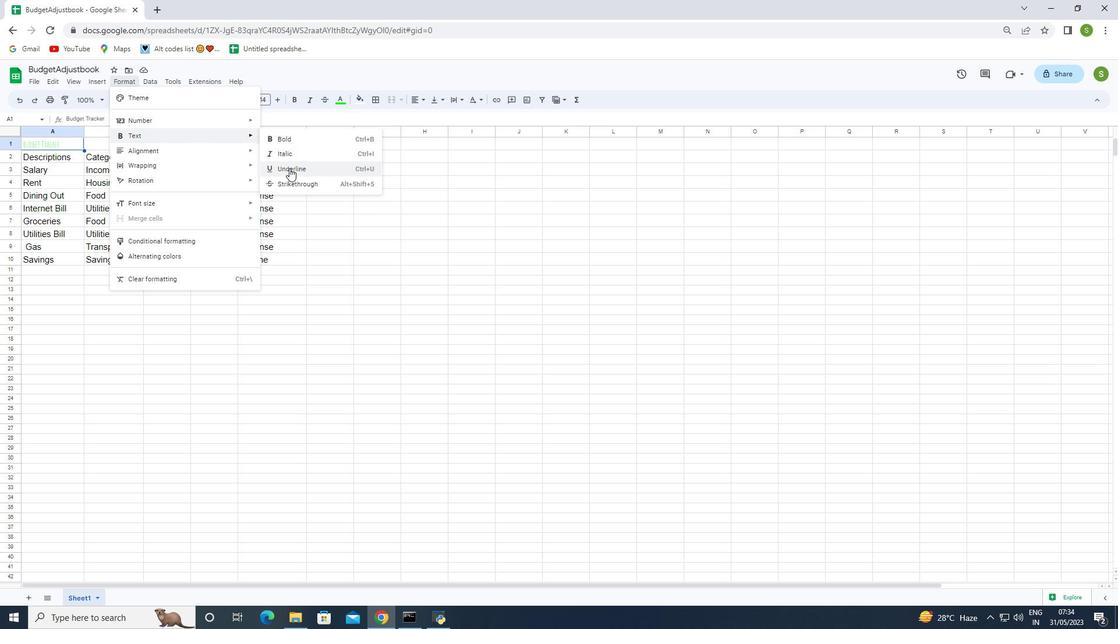 
Action: Mouse moved to (279, 99)
Screenshot: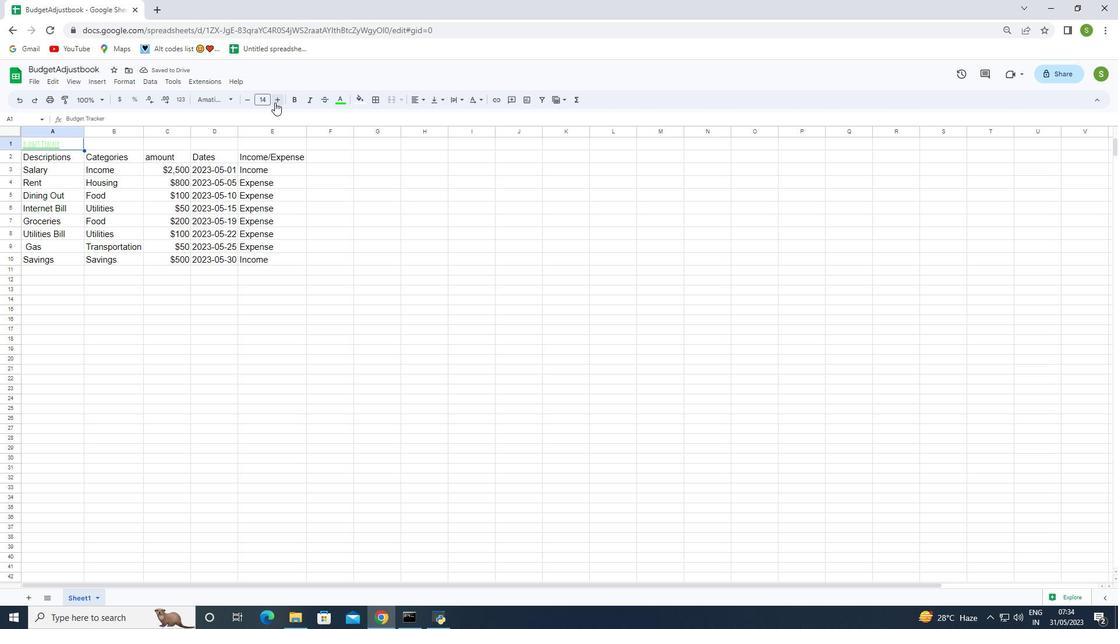 
Action: Mouse pressed left at (279, 99)
Screenshot: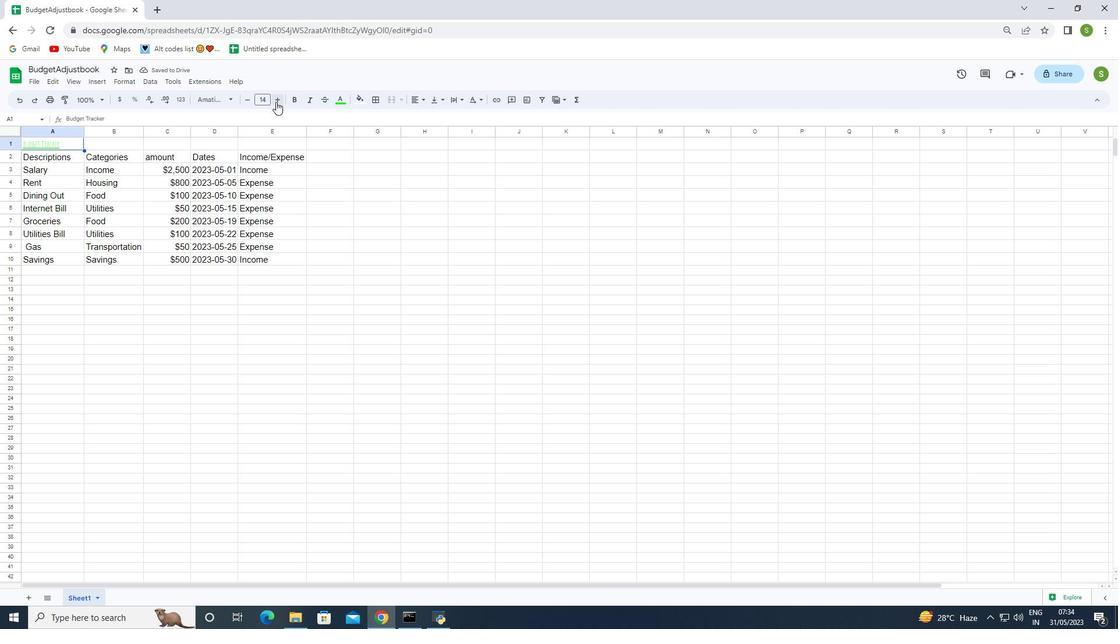 
Action: Mouse moved to (277, 101)
Screenshot: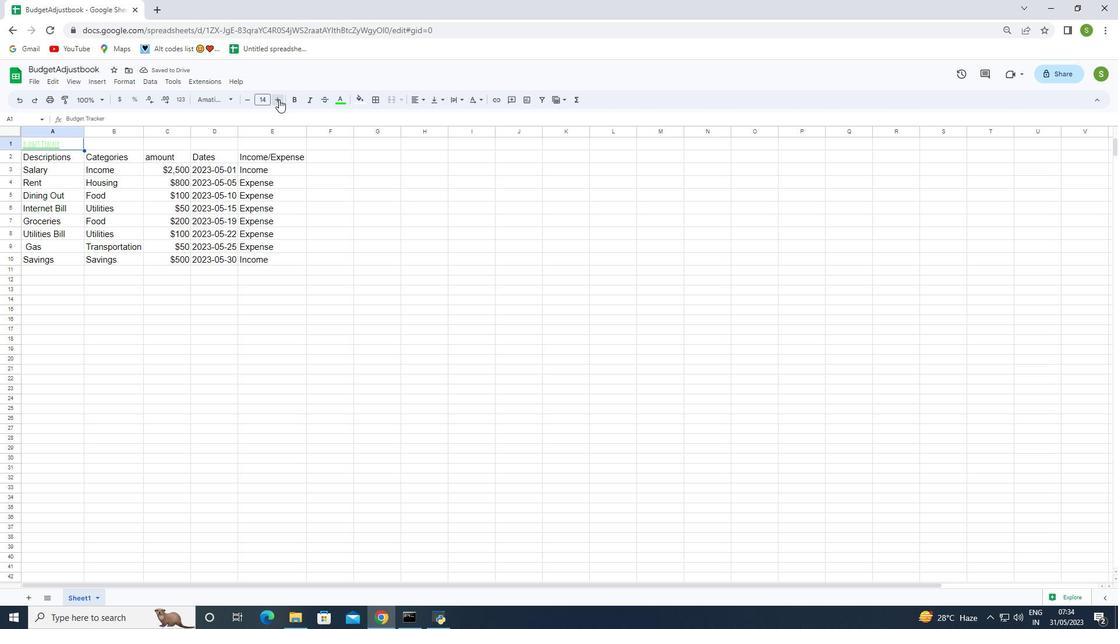 
Action: Mouse pressed left at (277, 101)
Screenshot: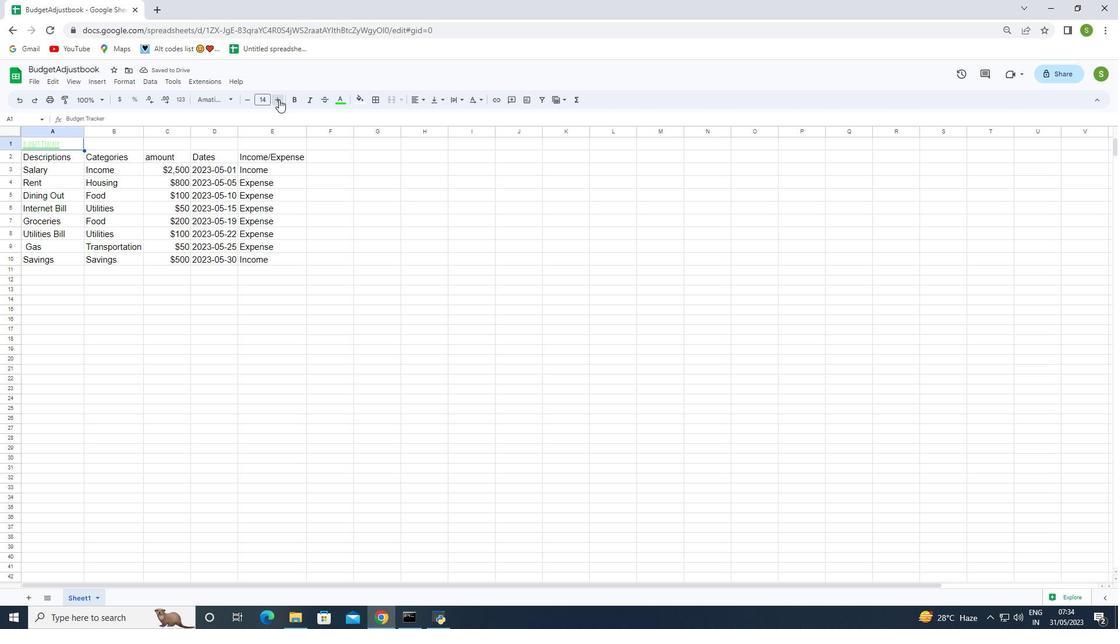 
Action: Mouse pressed left at (277, 101)
Screenshot: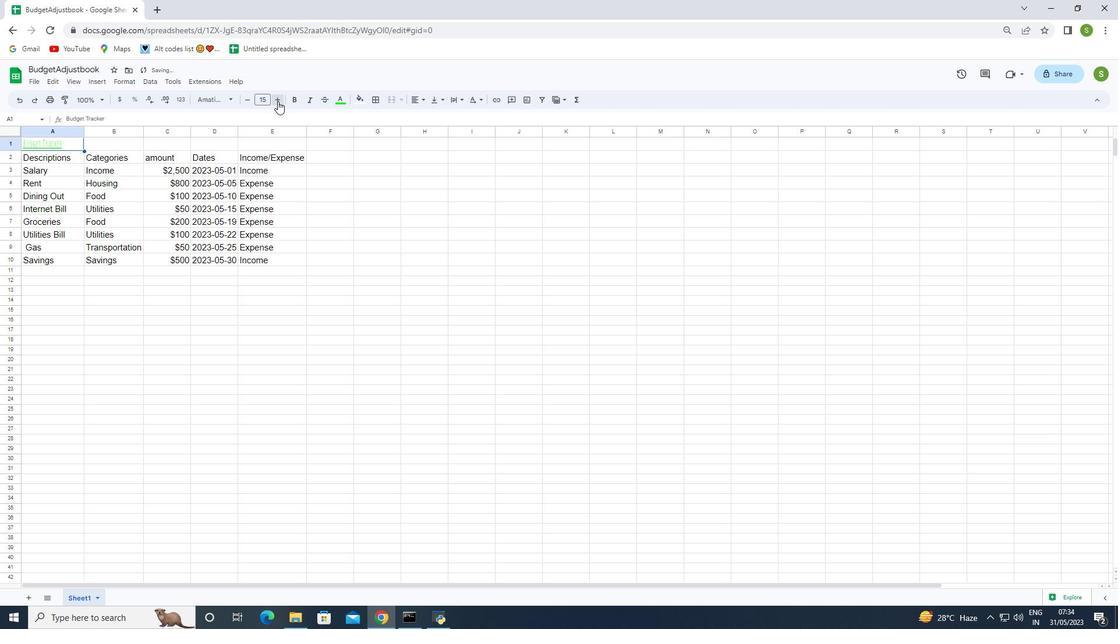 
Action: Mouse pressed left at (277, 101)
Screenshot: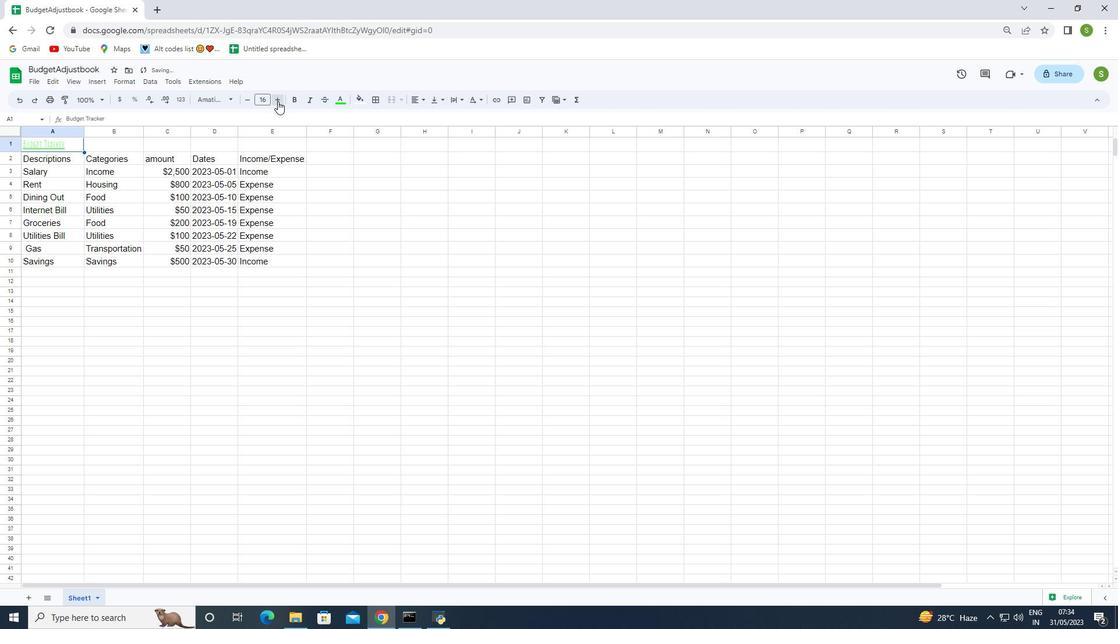 
Action: Mouse pressed left at (277, 101)
Screenshot: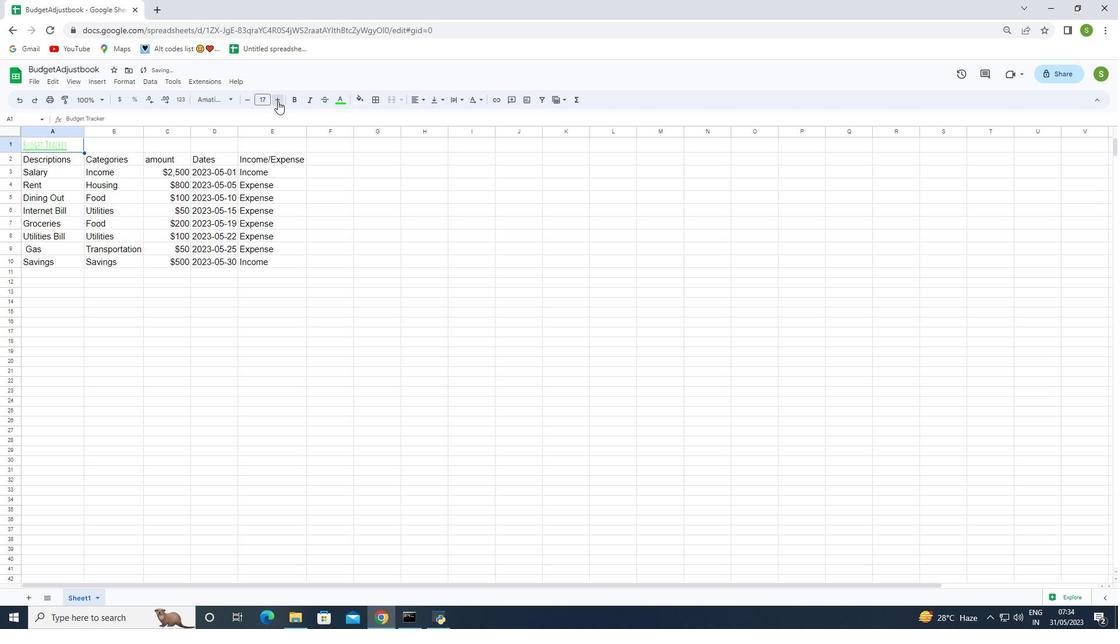 
Action: Mouse pressed left at (277, 101)
Screenshot: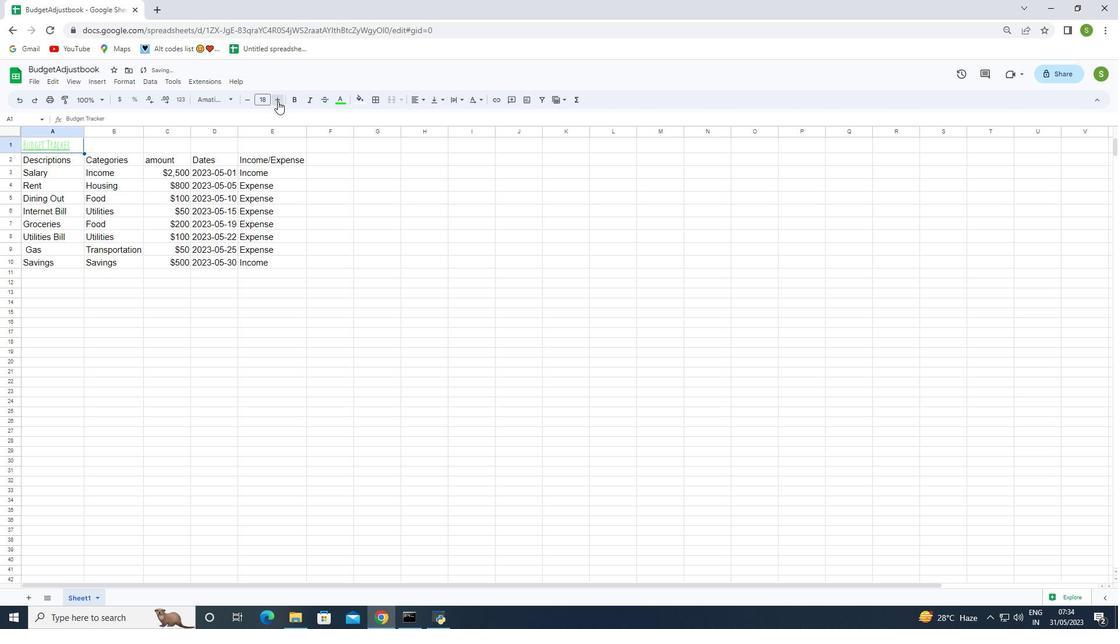 
Action: Mouse pressed left at (277, 101)
Screenshot: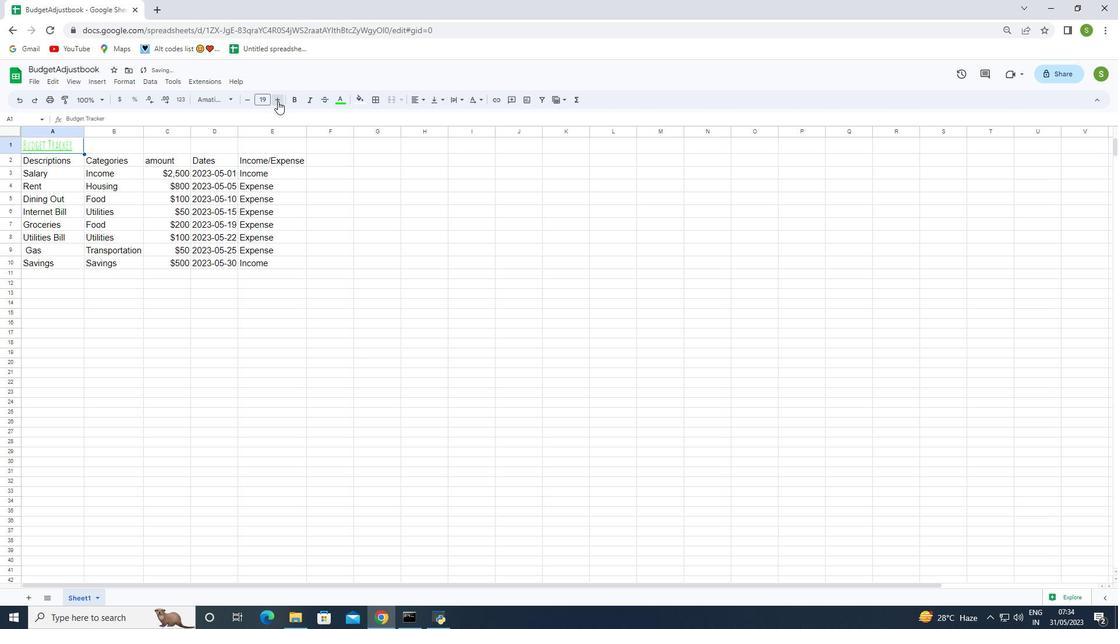 
Action: Mouse pressed left at (277, 101)
Screenshot: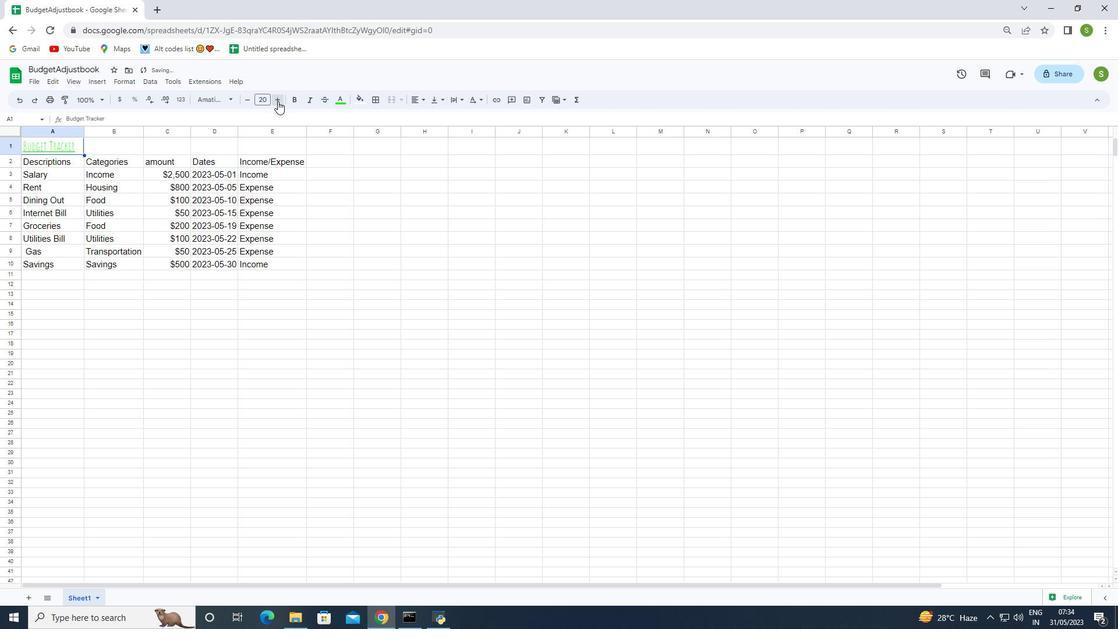 
Action: Mouse pressed left at (277, 101)
Screenshot: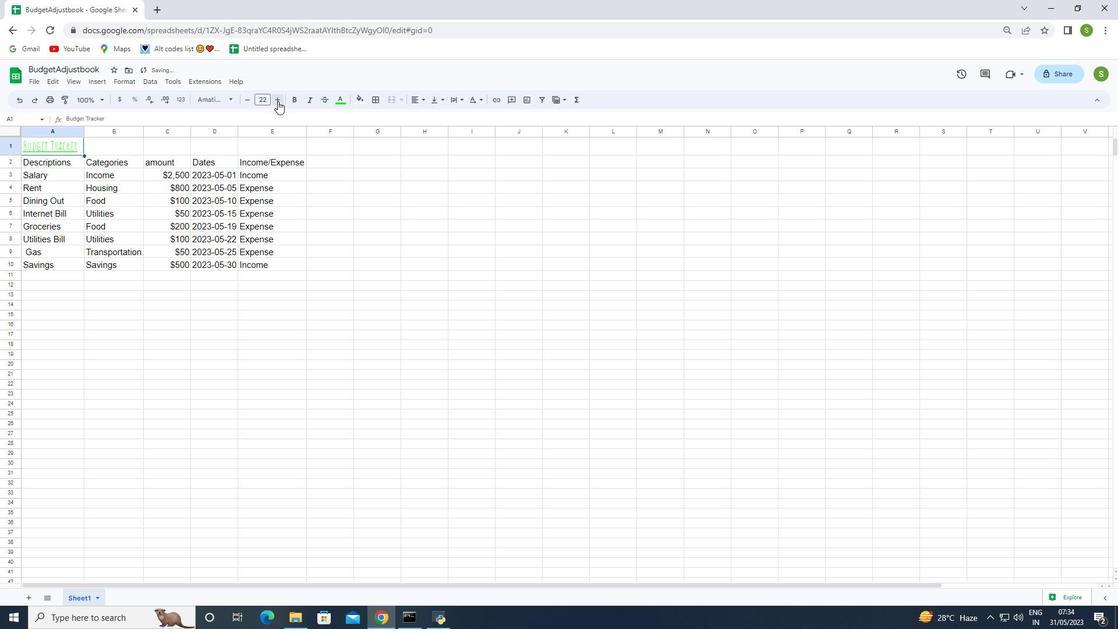 
Action: Mouse pressed left at (277, 101)
Screenshot: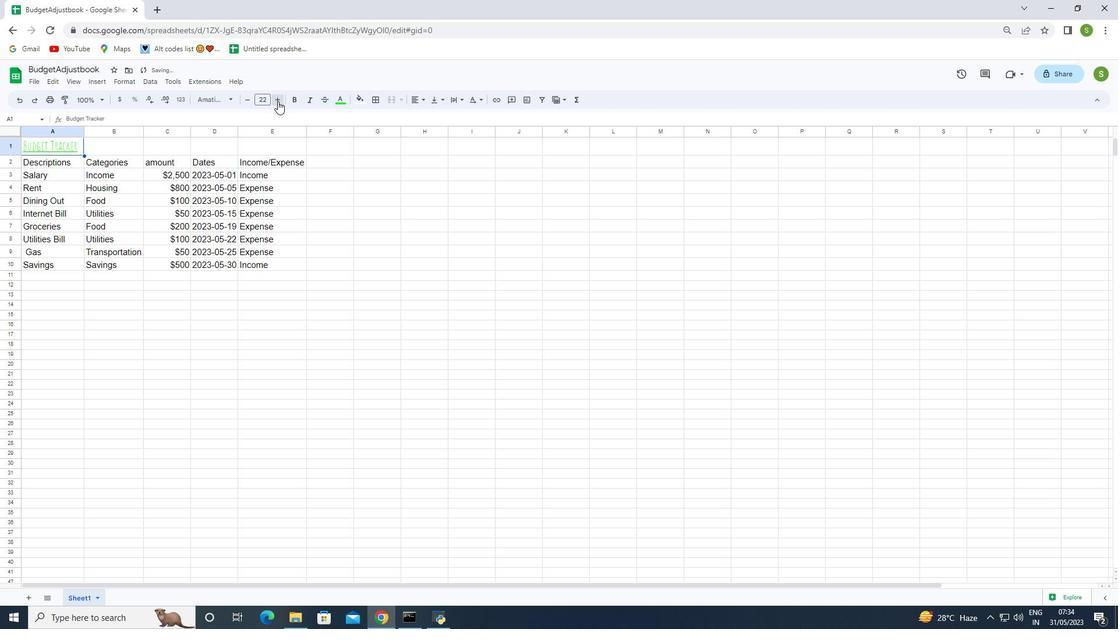 
Action: Mouse pressed left at (277, 101)
Screenshot: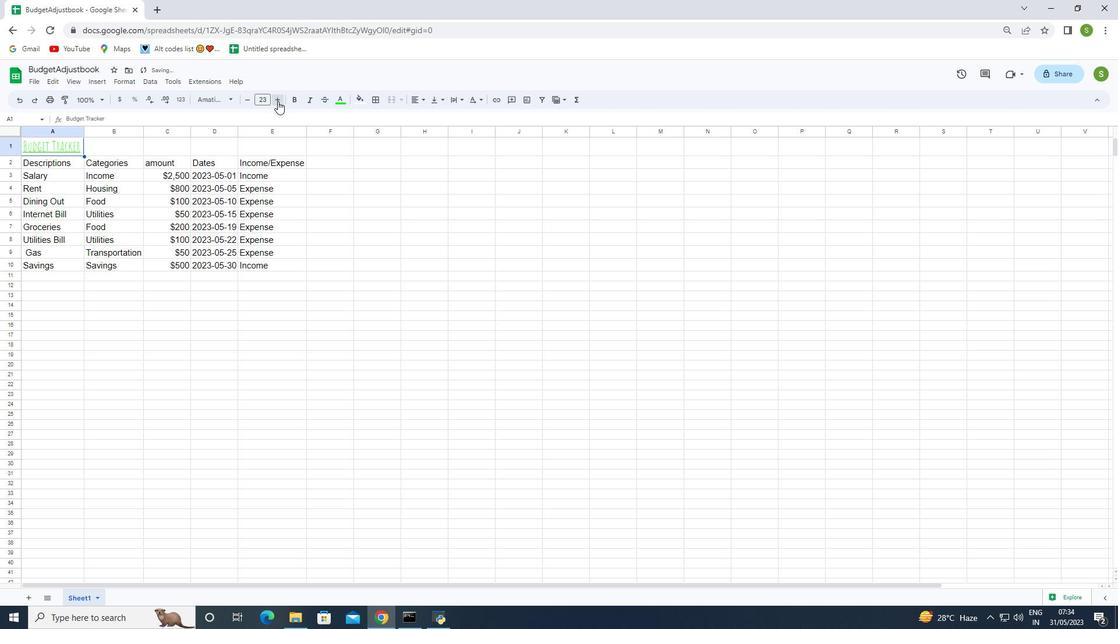 
Action: Mouse pressed left at (277, 101)
Screenshot: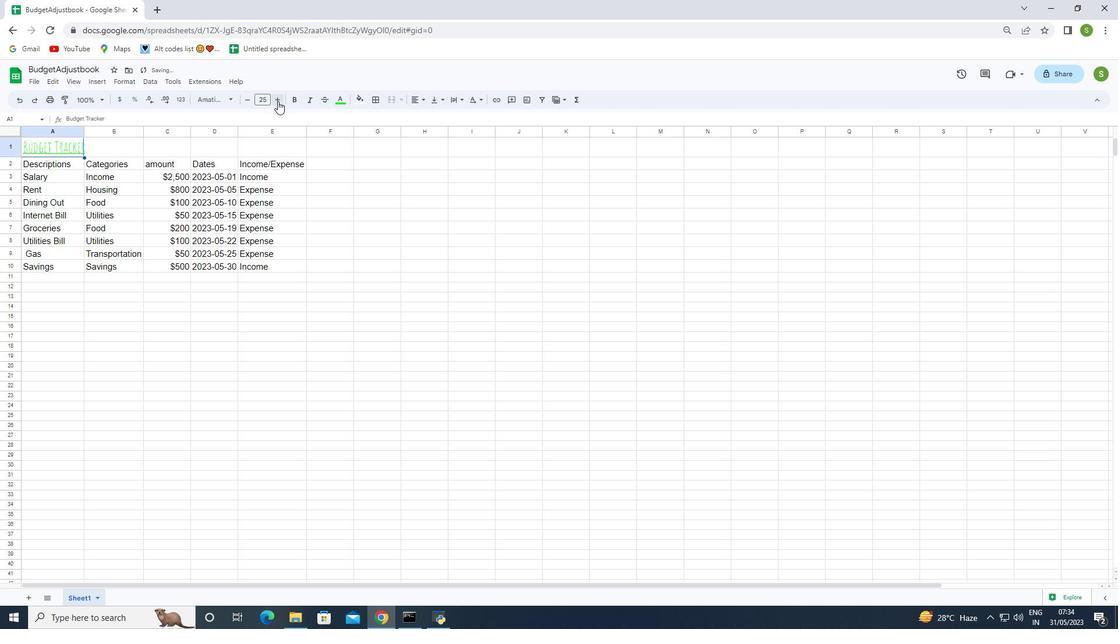 
Action: Mouse moved to (326, 354)
Screenshot: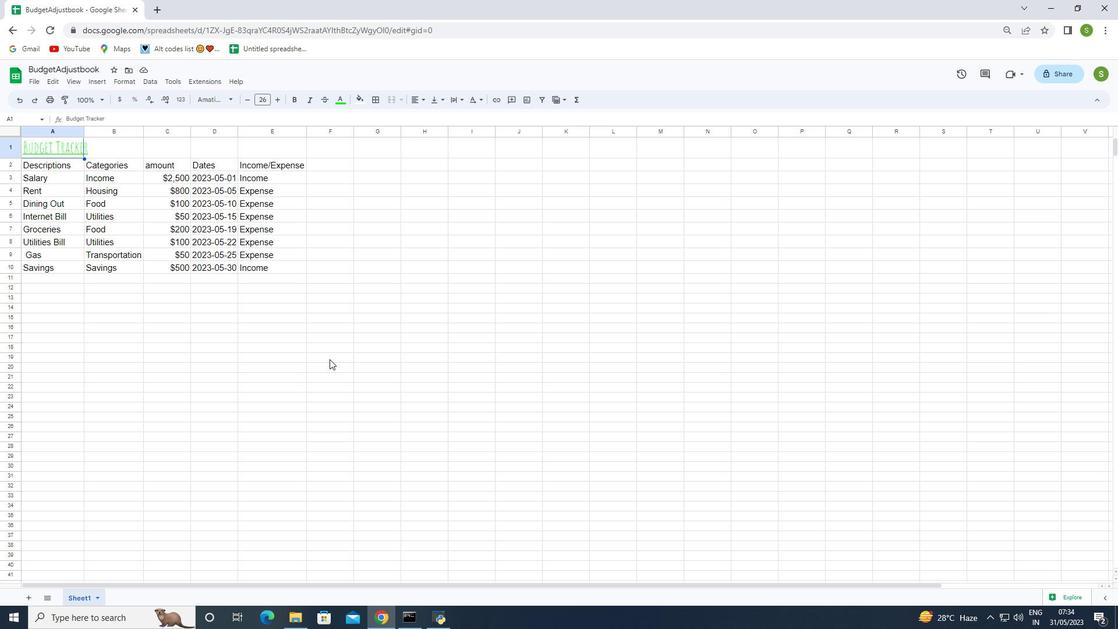 
Action: Mouse pressed left at (326, 354)
Screenshot: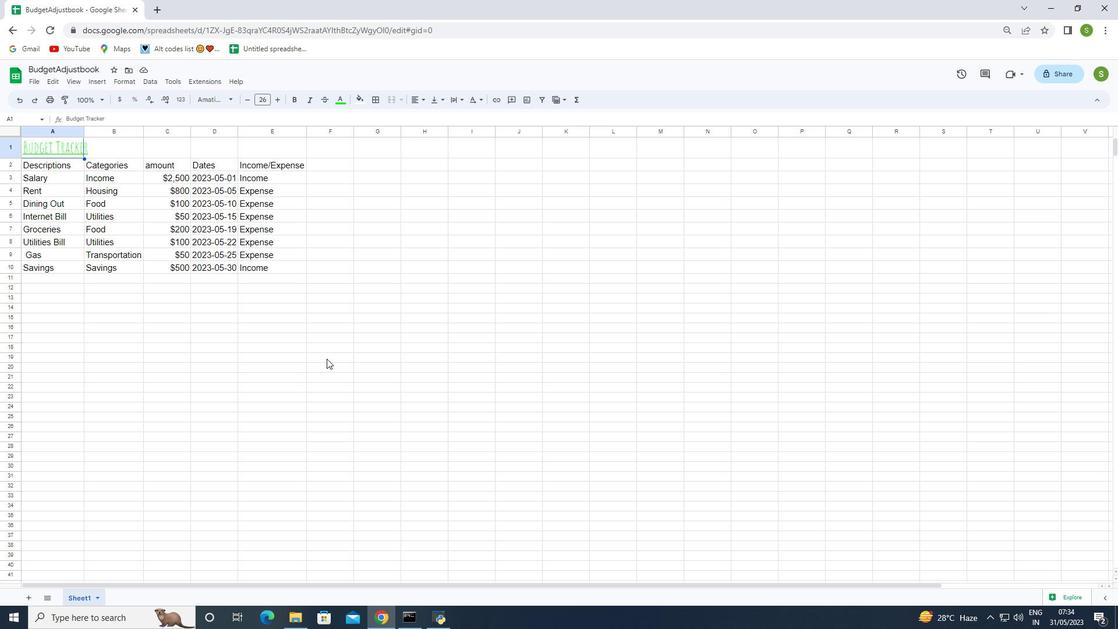 
Action: Mouse moved to (53, 164)
Screenshot: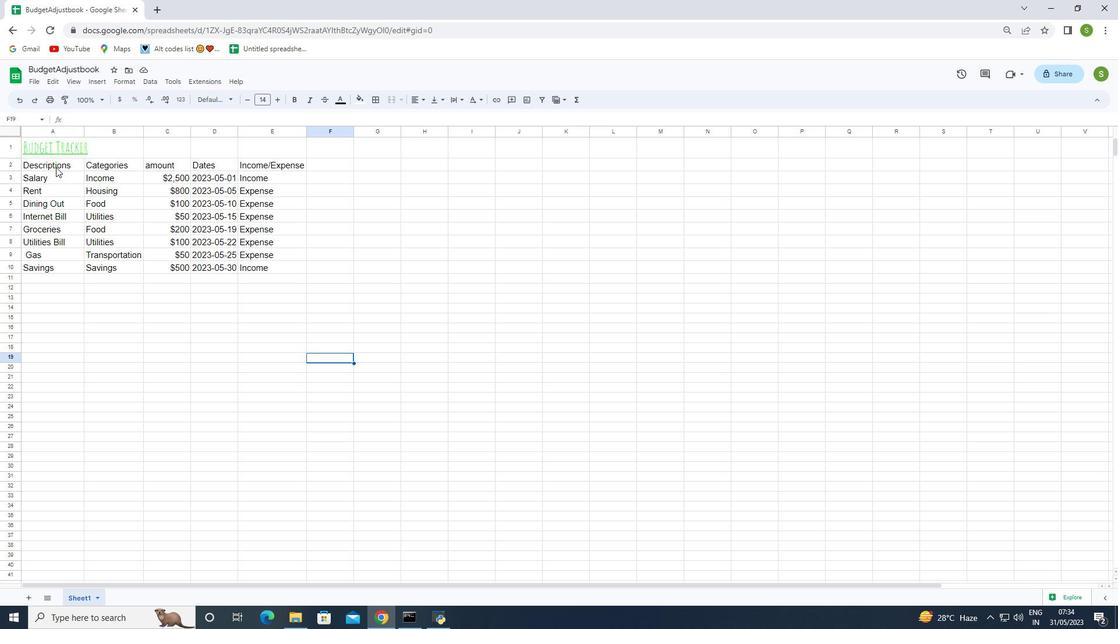 
Action: Mouse pressed left at (53, 164)
Screenshot: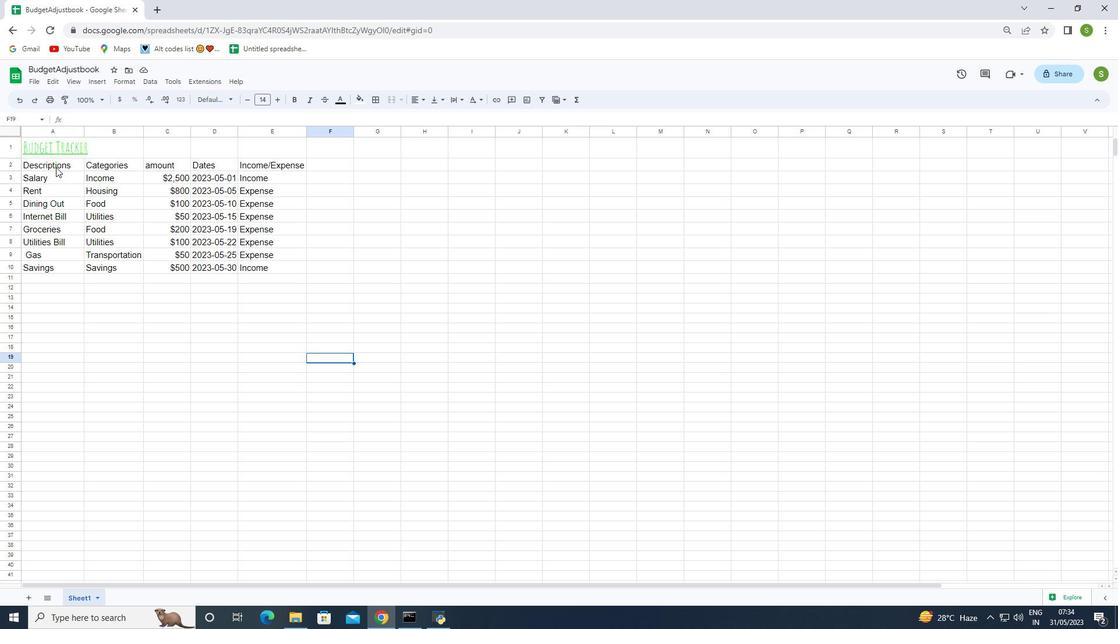 
Action: Mouse moved to (205, 98)
Screenshot: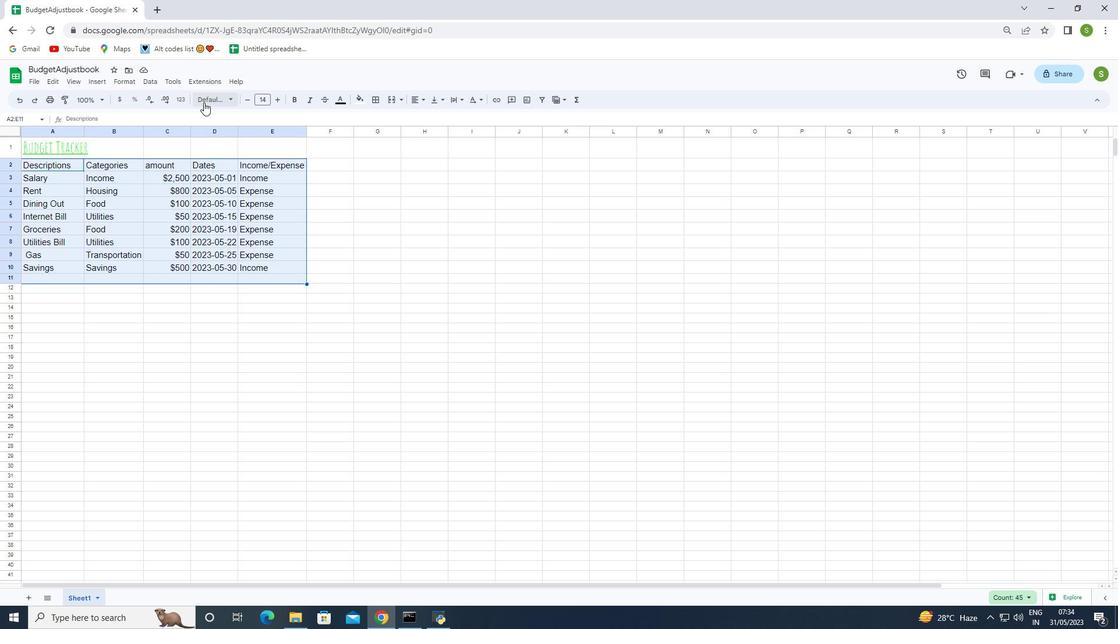 
Action: Mouse pressed left at (205, 98)
Screenshot: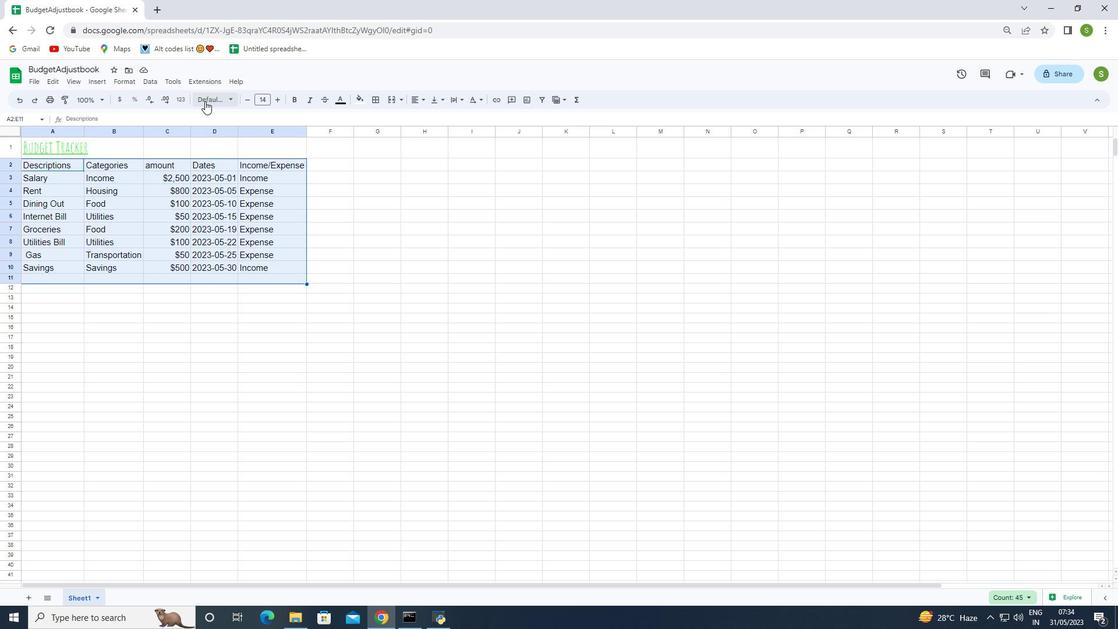 
Action: Mouse moved to (224, 195)
Screenshot: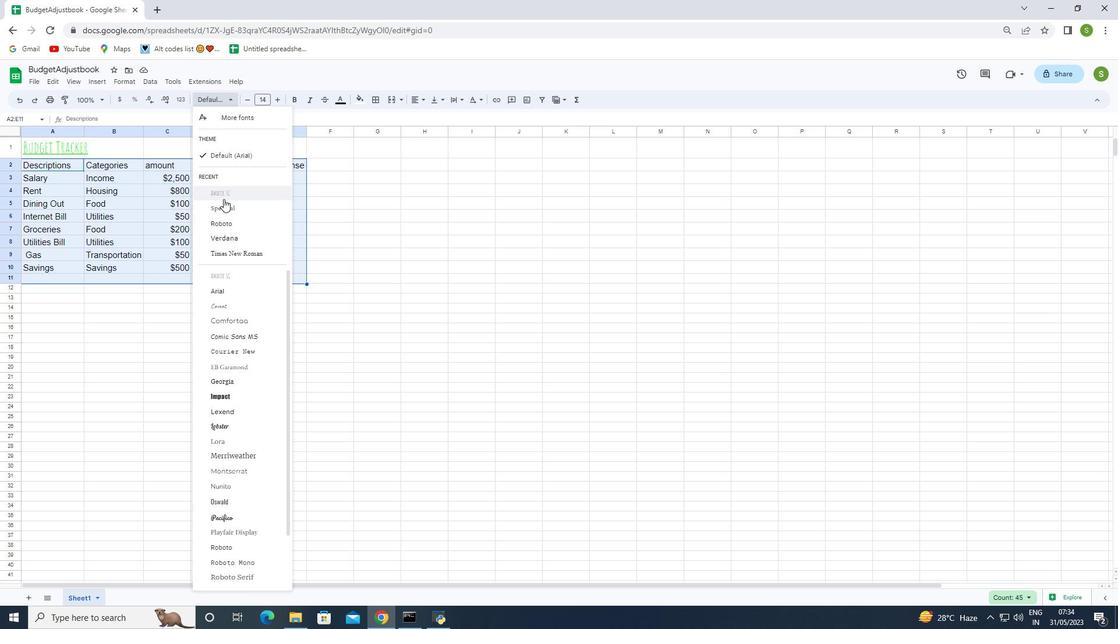
Action: Mouse pressed left at (224, 195)
Screenshot: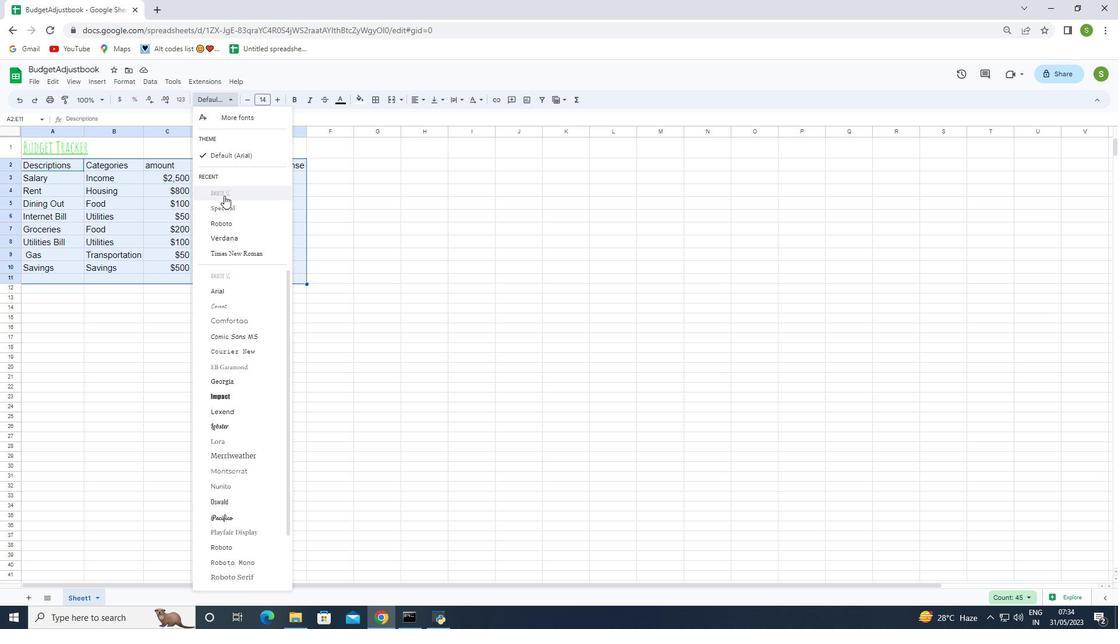 
Action: Mouse moved to (279, 99)
Screenshot: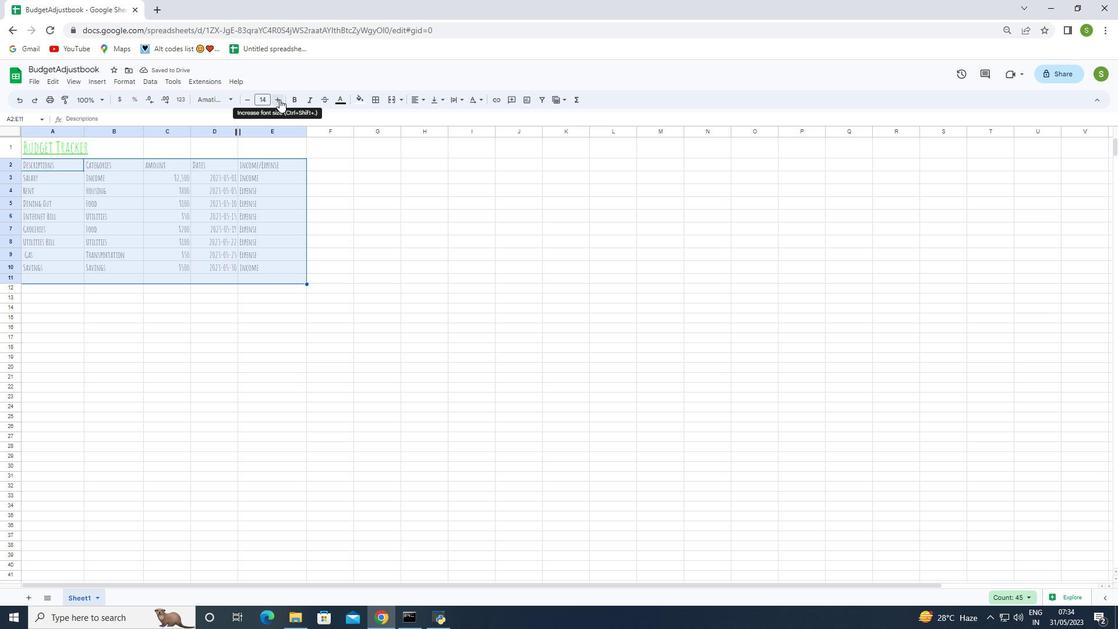 
Action: Mouse pressed left at (279, 99)
Screenshot: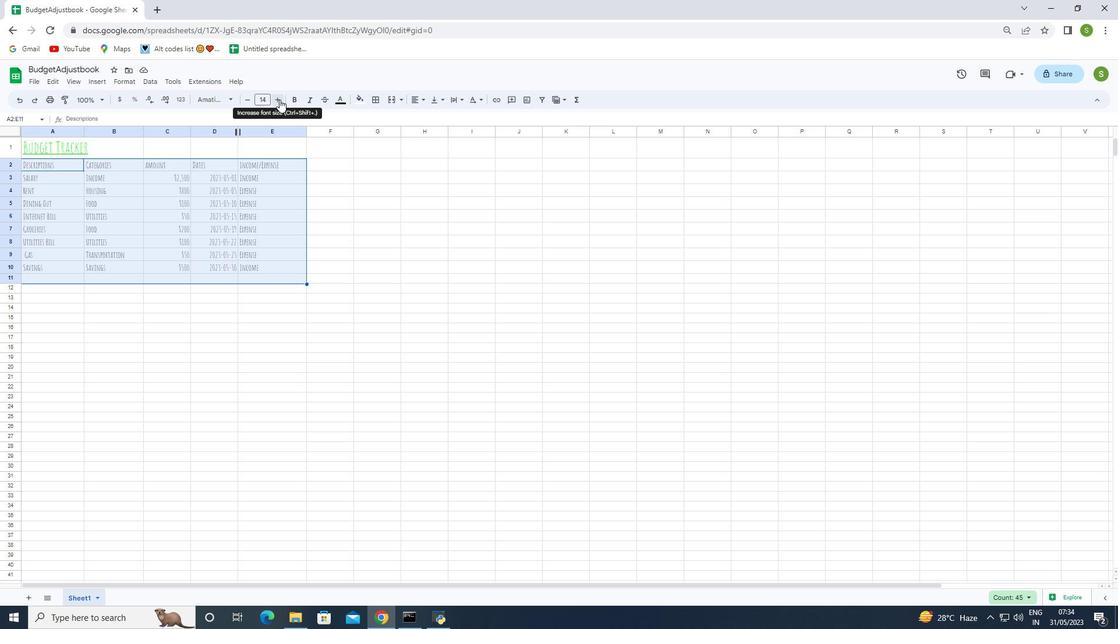 
Action: Mouse pressed left at (279, 99)
Screenshot: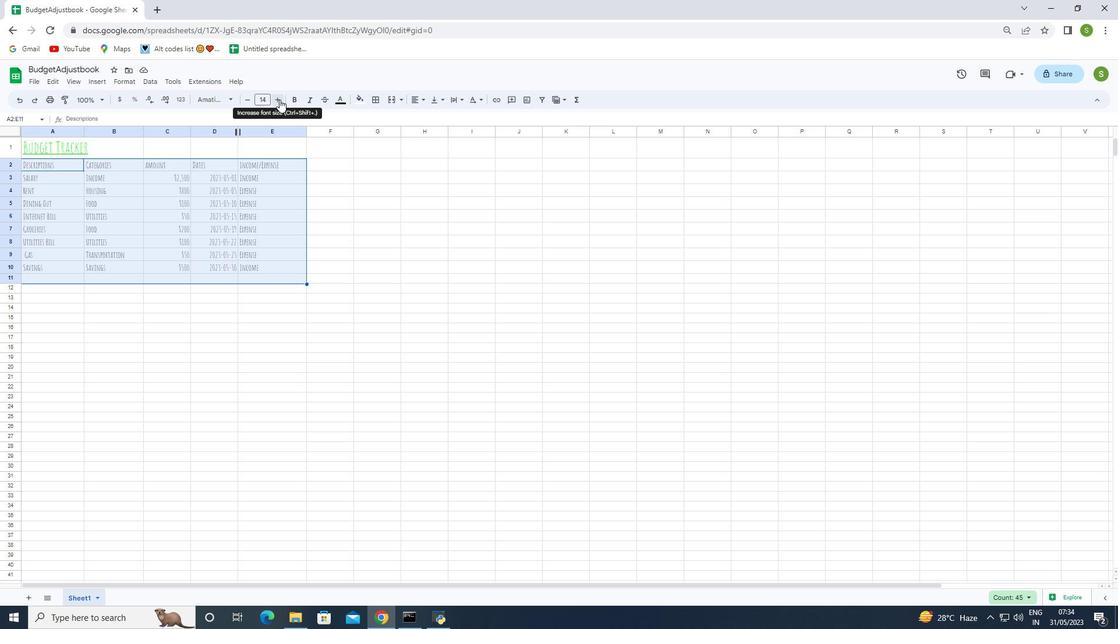 
Action: Mouse pressed left at (279, 99)
Screenshot: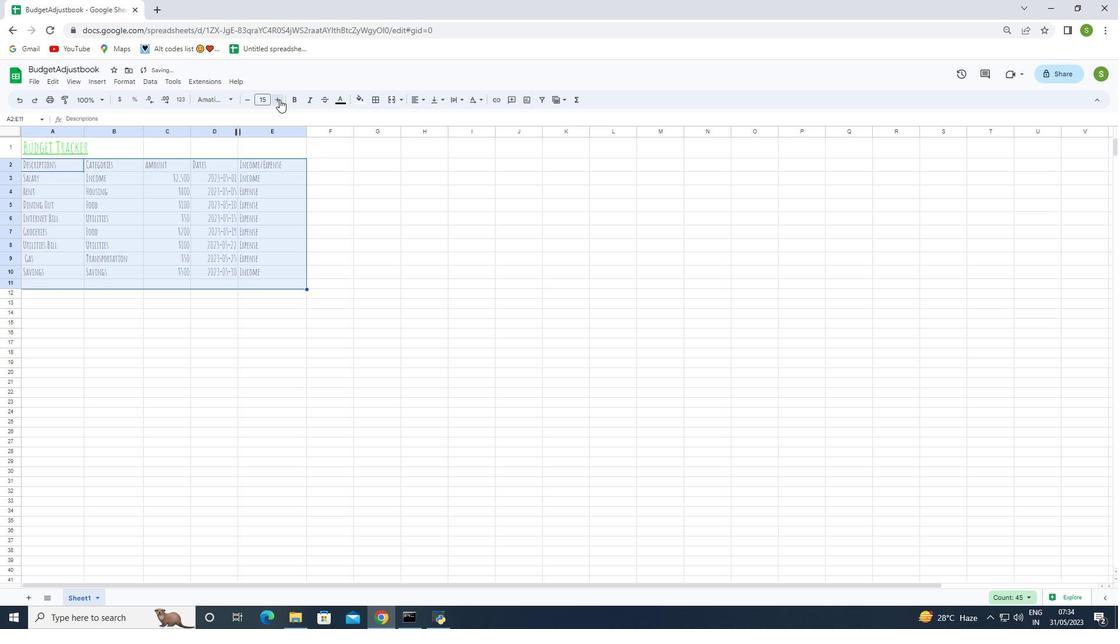 
Action: Mouse pressed left at (279, 99)
Screenshot: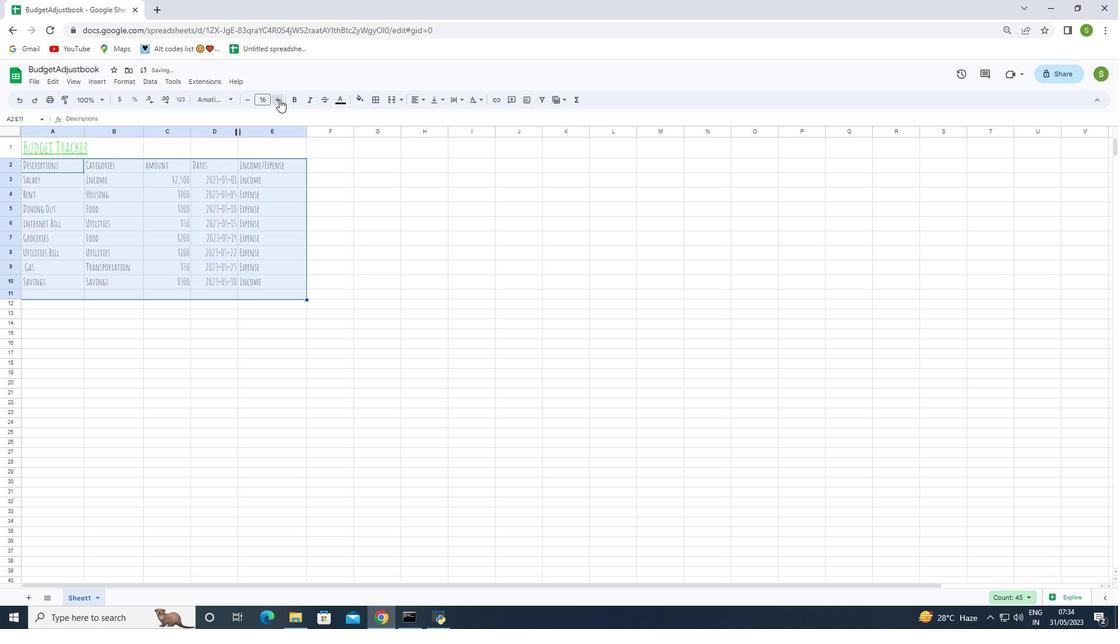 
Action: Mouse moved to (381, 339)
Screenshot: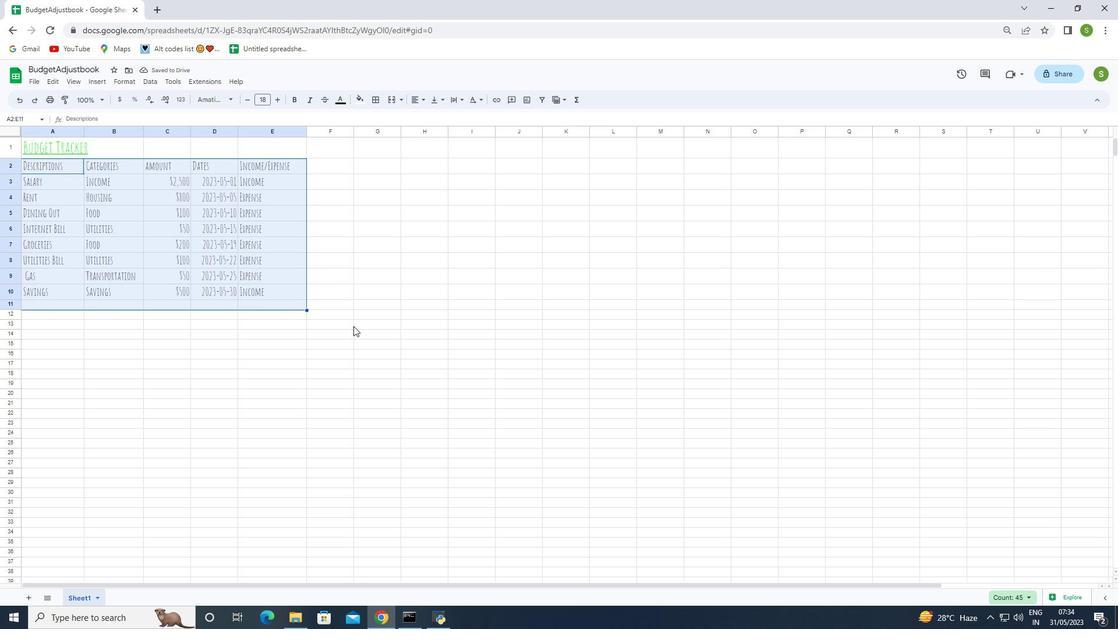 
Action: Mouse pressed left at (381, 339)
Screenshot: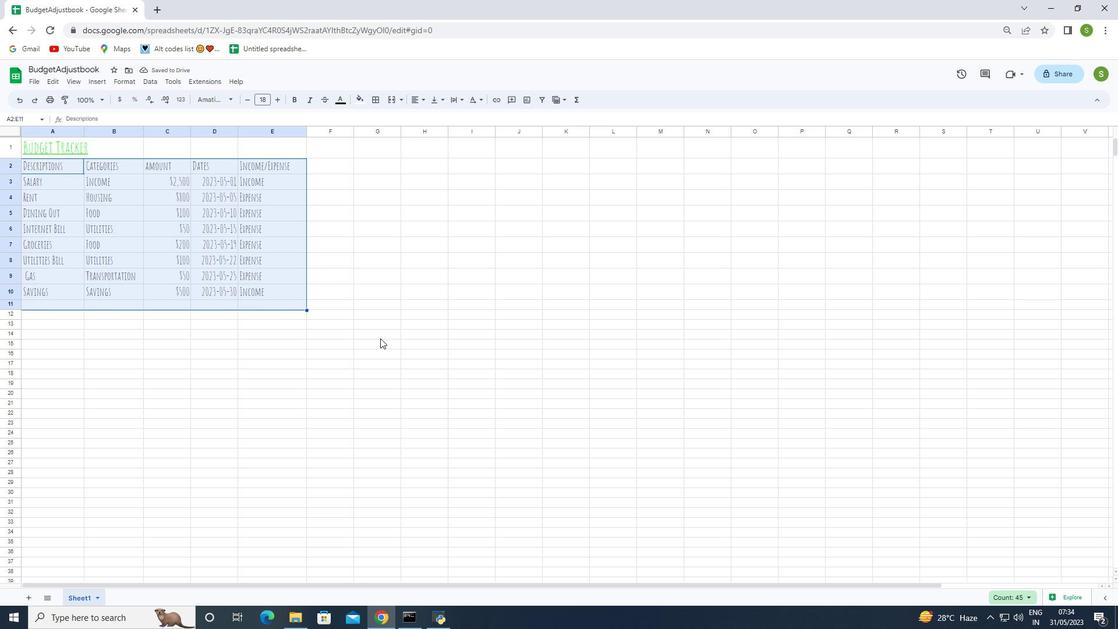 
Action: Mouse moved to (55, 153)
Screenshot: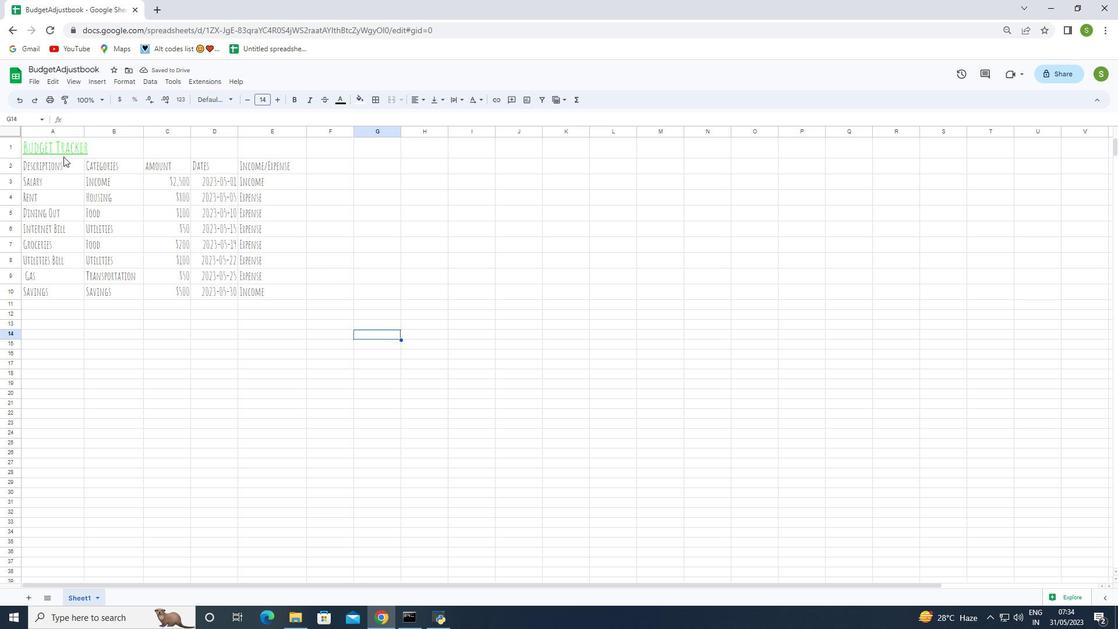 
Action: Mouse pressed left at (55, 153)
Screenshot: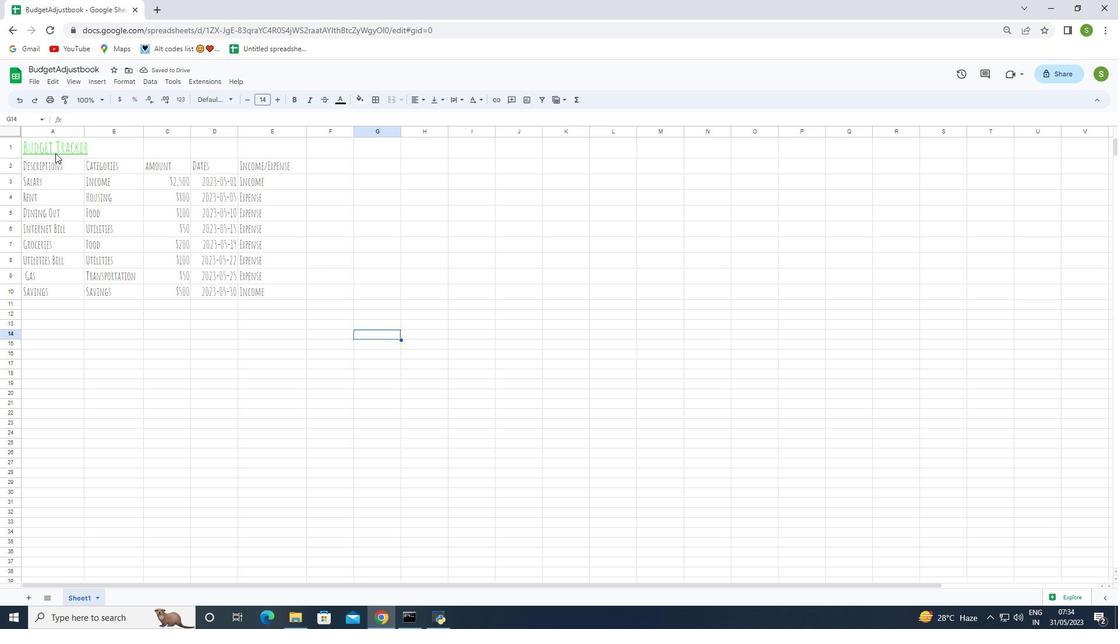 
Action: Mouse moved to (421, 100)
Screenshot: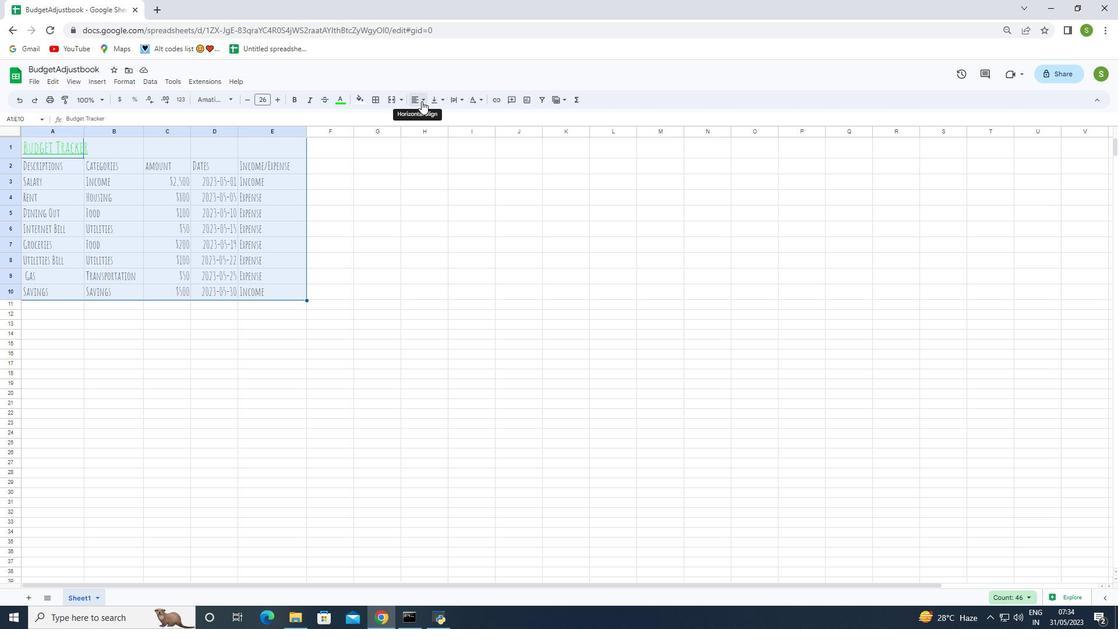 
Action: Mouse pressed left at (421, 100)
Screenshot: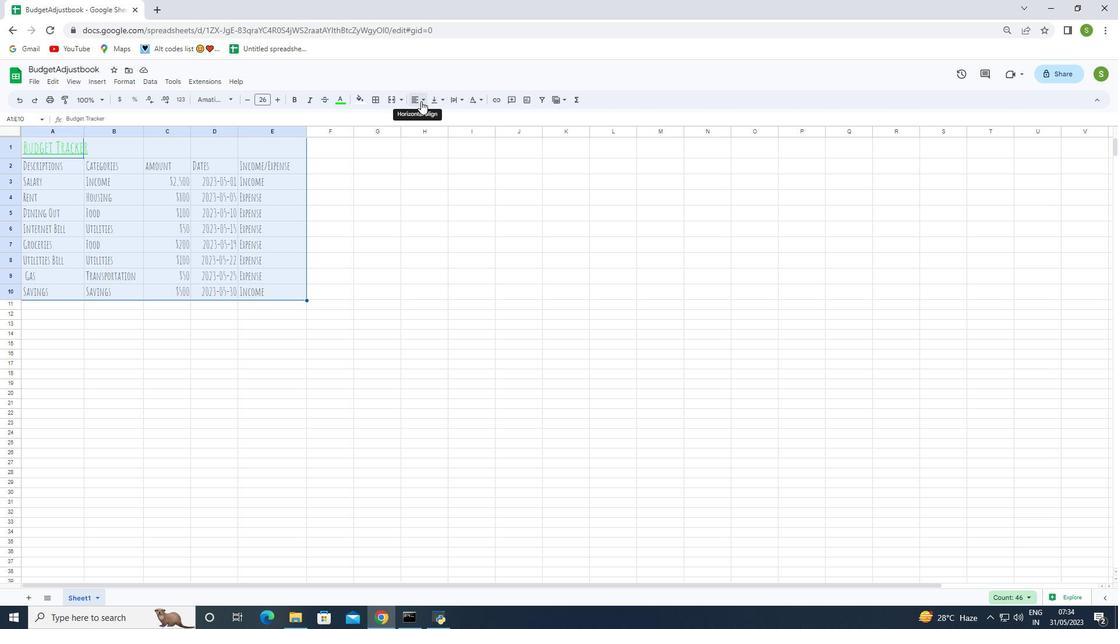 
Action: Mouse moved to (430, 121)
Screenshot: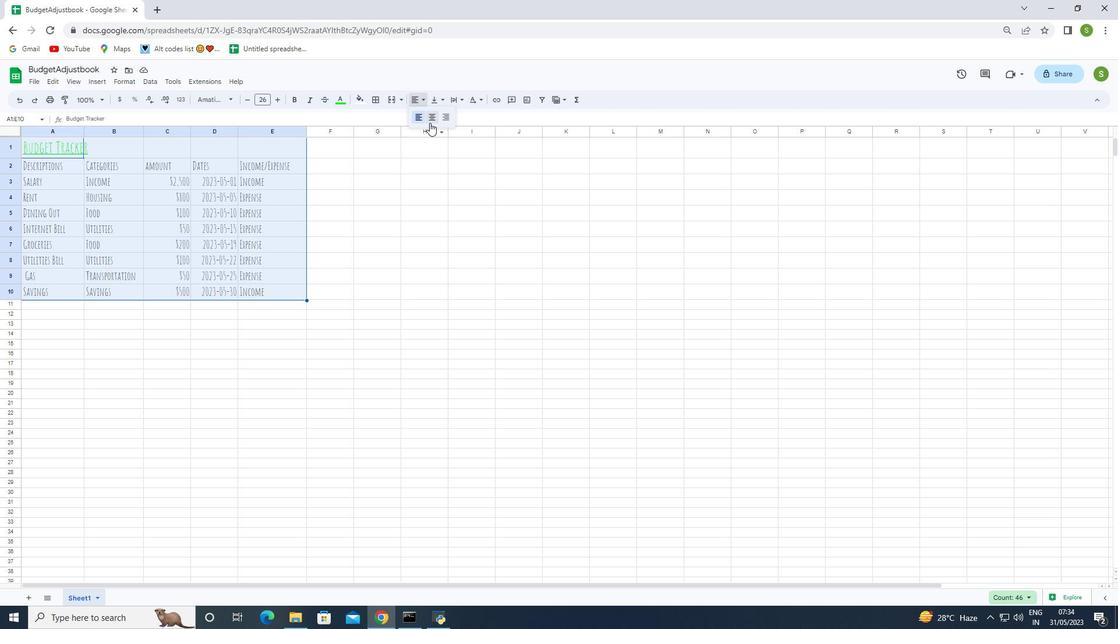 
Action: Mouse pressed left at (430, 121)
Screenshot: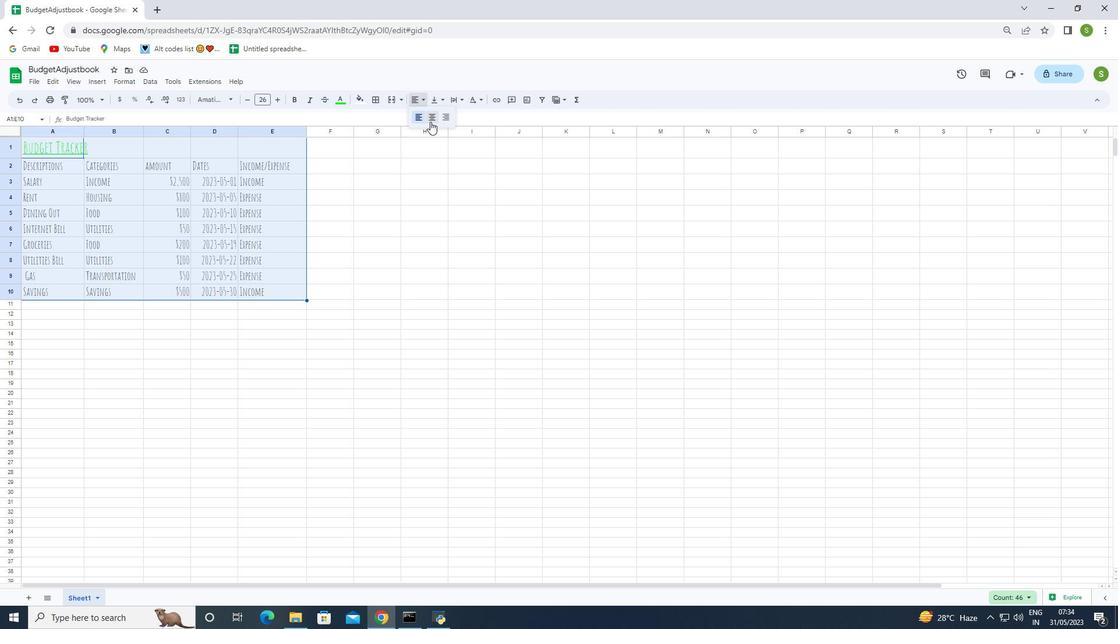 
Action: Mouse moved to (326, 275)
Screenshot: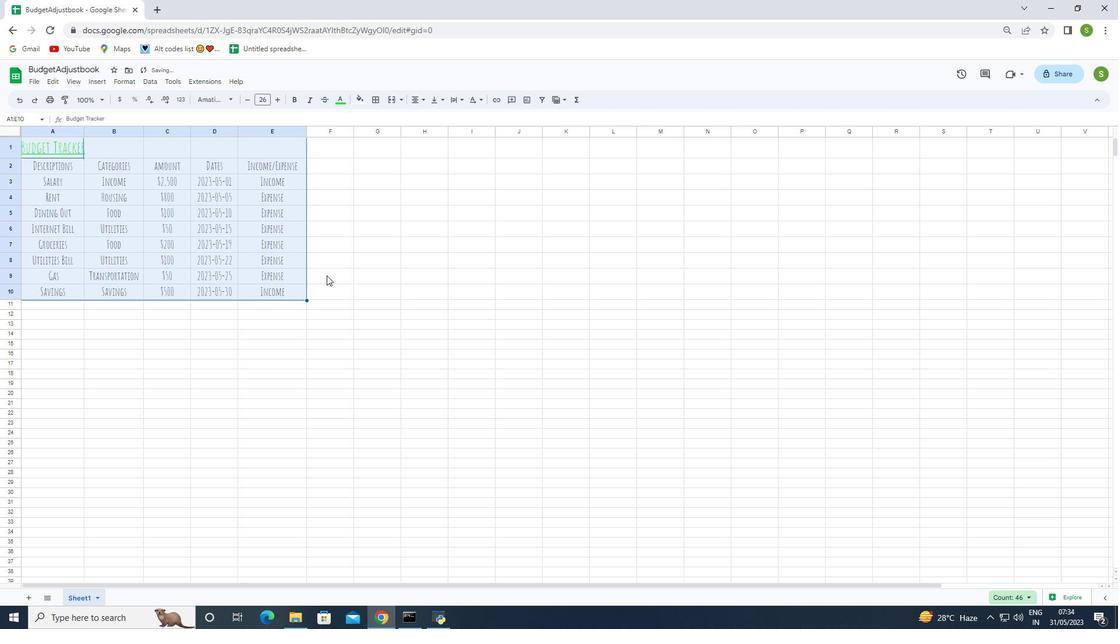 
Action: Mouse pressed left at (326, 275)
Screenshot: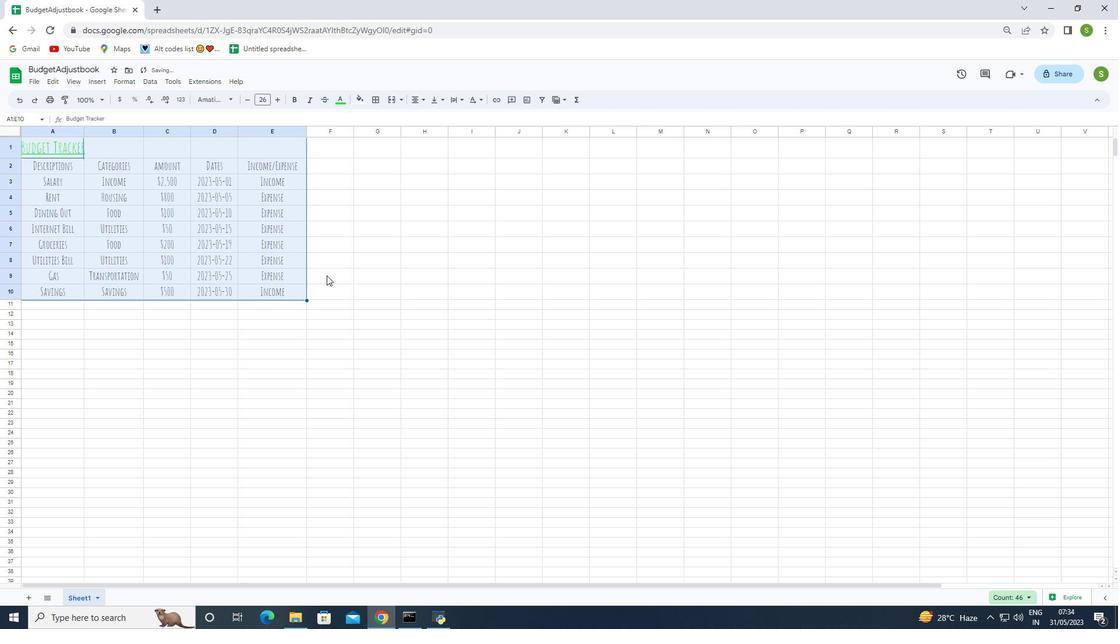 
Action: Mouse moved to (30, 81)
Screenshot: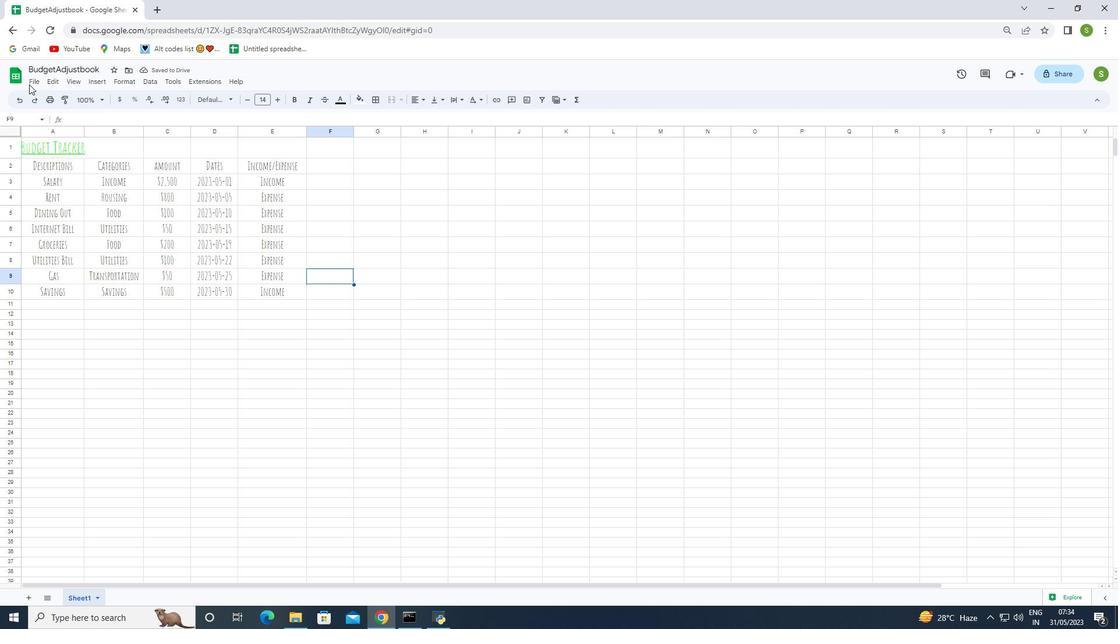 
Action: Mouse pressed left at (30, 81)
Screenshot: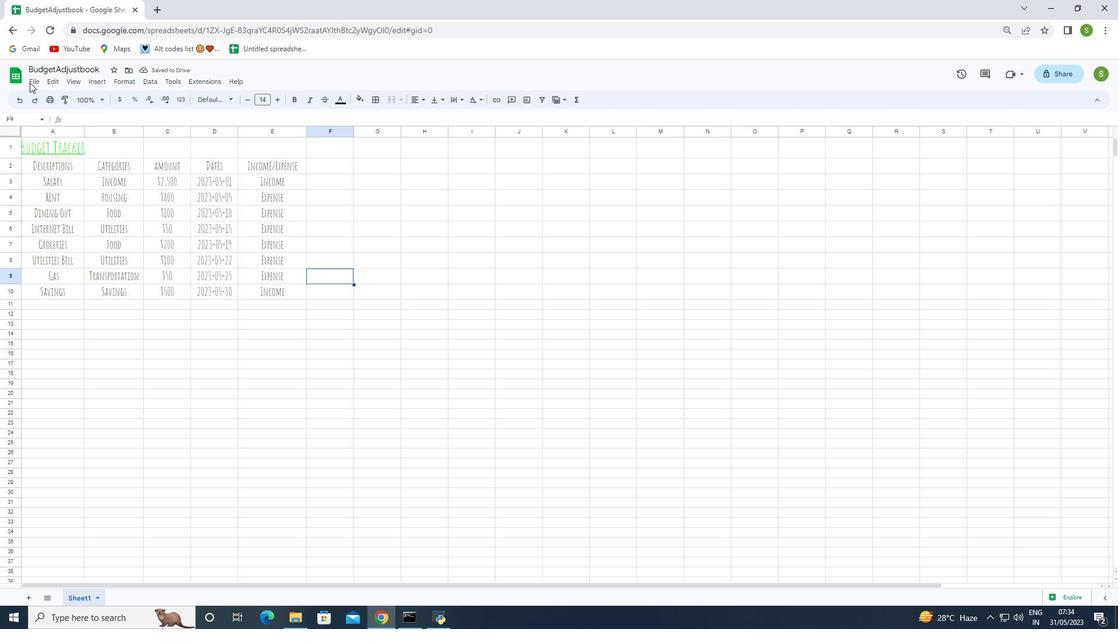 
Action: Mouse moved to (57, 218)
Screenshot: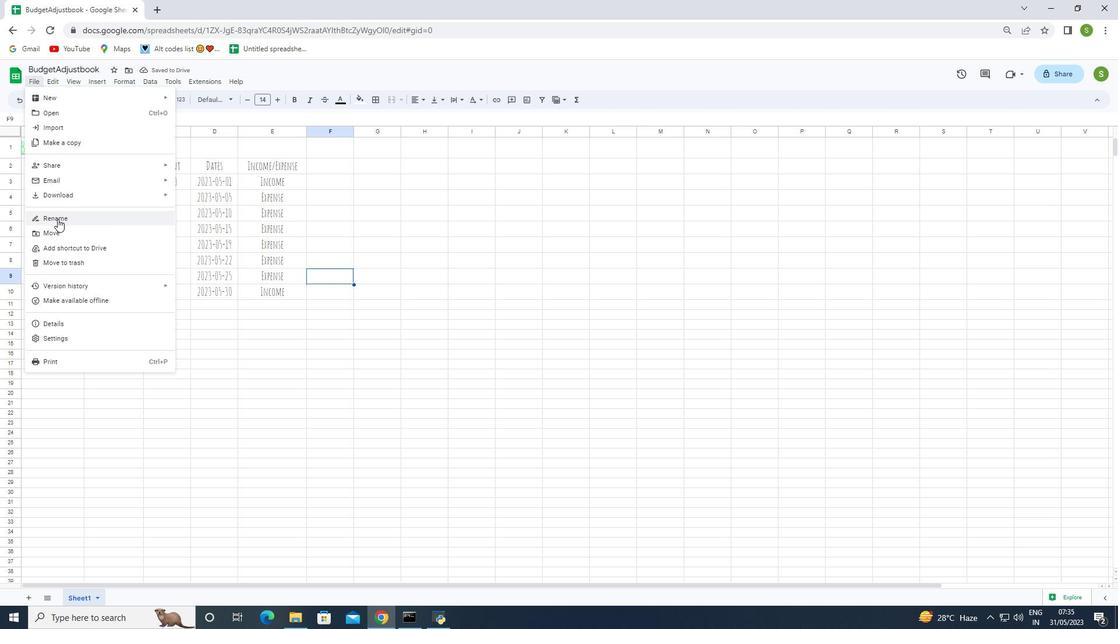 
Action: Mouse pressed left at (57, 218)
Screenshot: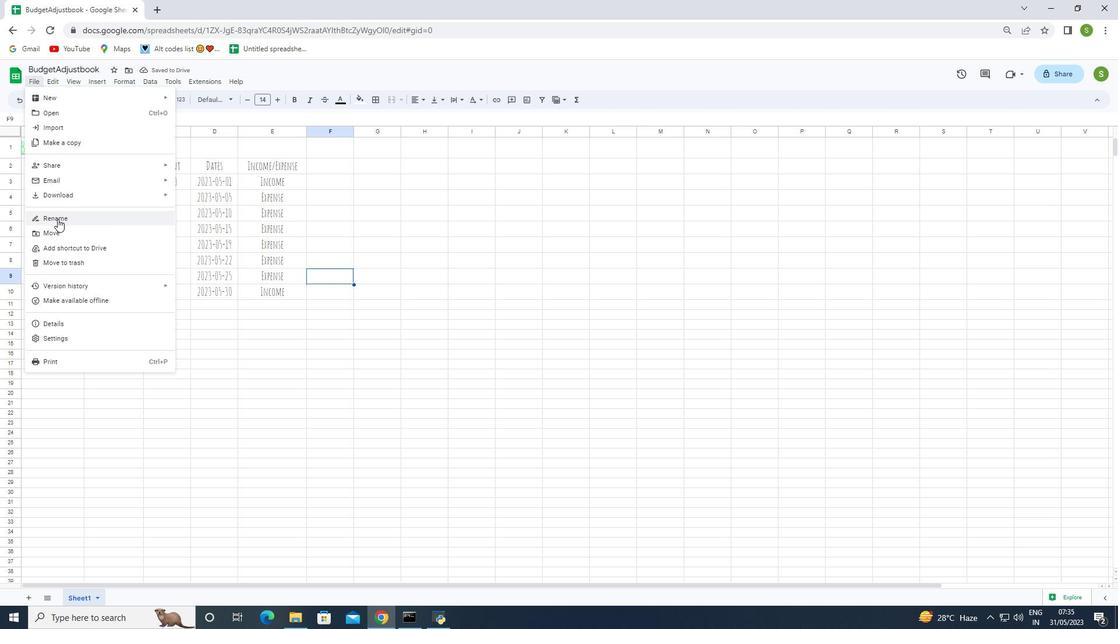 
Action: Mouse moved to (164, 138)
Screenshot: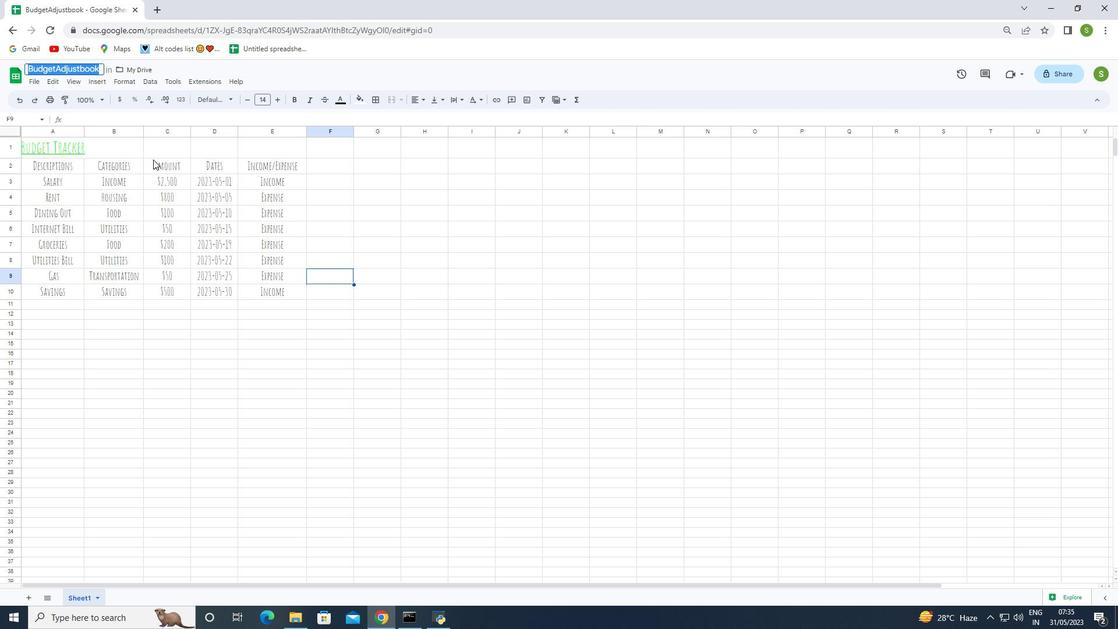 
Action: Key pressed <Key.backspace><Key.shift>Budget<Key.shift>Adjustbook<Key.enter>
Screenshot: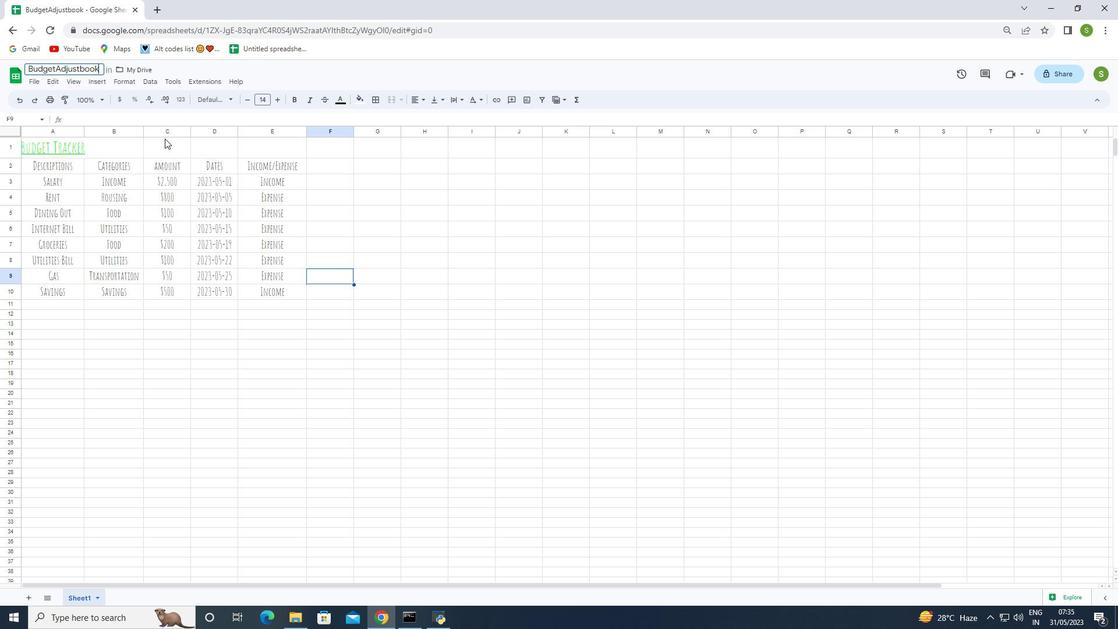
Action: Mouse moved to (272, 287)
Screenshot: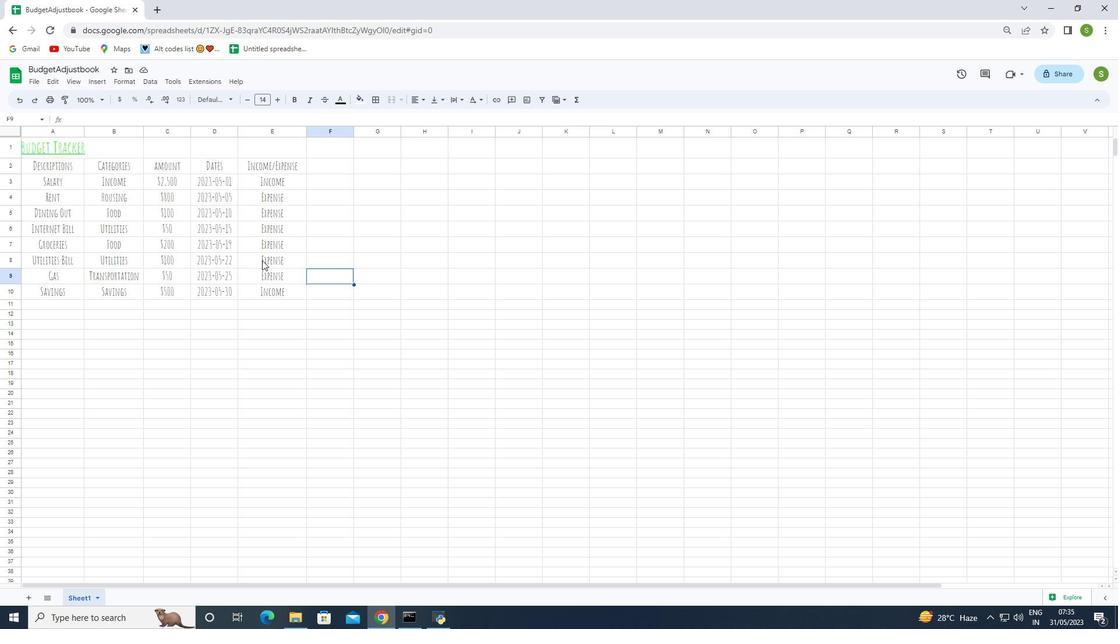 
Action: Mouse pressed left at (272, 287)
Screenshot: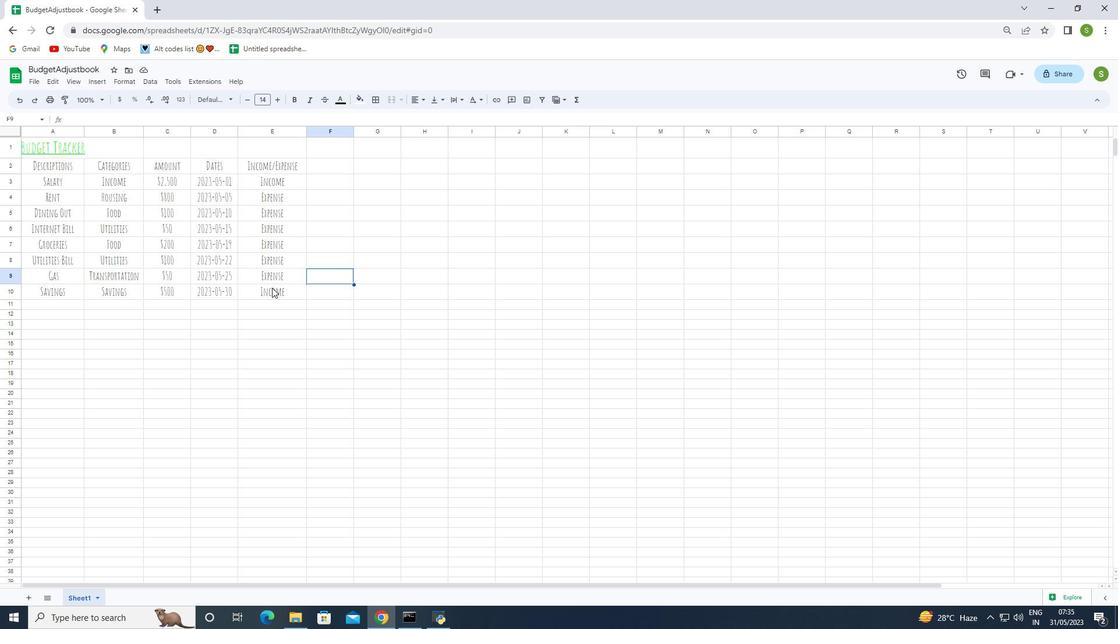 
Action: Mouse moved to (185, 241)
Screenshot: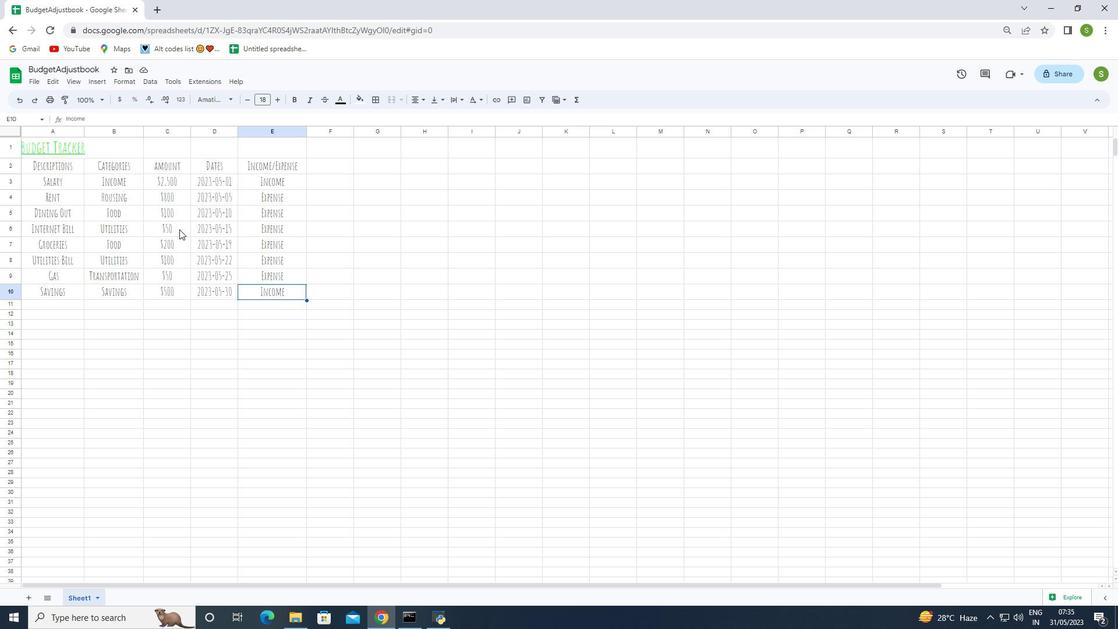 
